 Task: Find connections with filter location Yangshuo with filter topic #leanstartupswith filter profile language Spanish with filter current company The Muthoot Group with filter school Sri Muthukumaran Institute Of Technology with filter industry Farming with filter service category Financial Advisory with filter keywords title School Bus Driver
Action: Mouse moved to (319, 151)
Screenshot: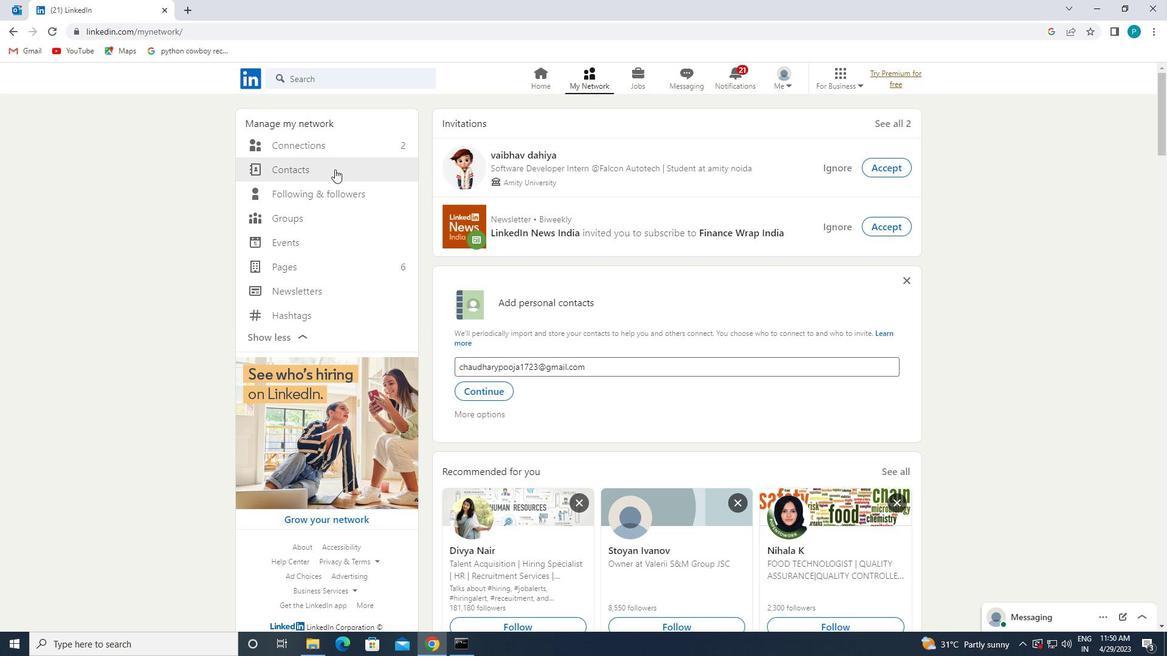 
Action: Mouse pressed left at (319, 151)
Screenshot: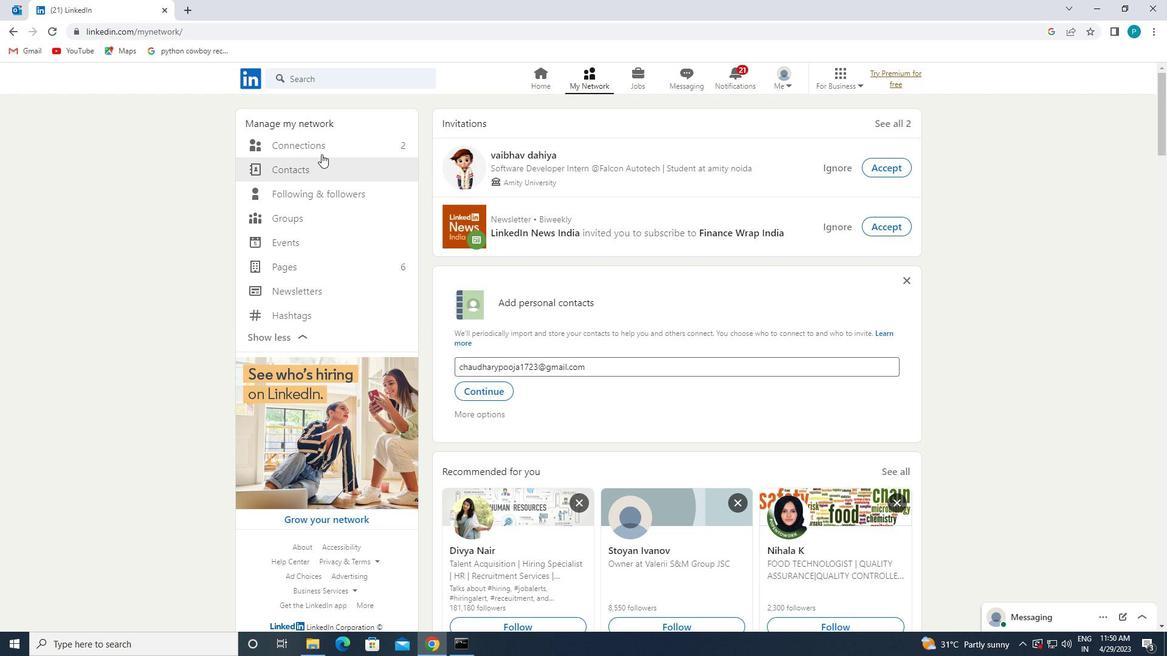 
Action: Mouse moved to (671, 147)
Screenshot: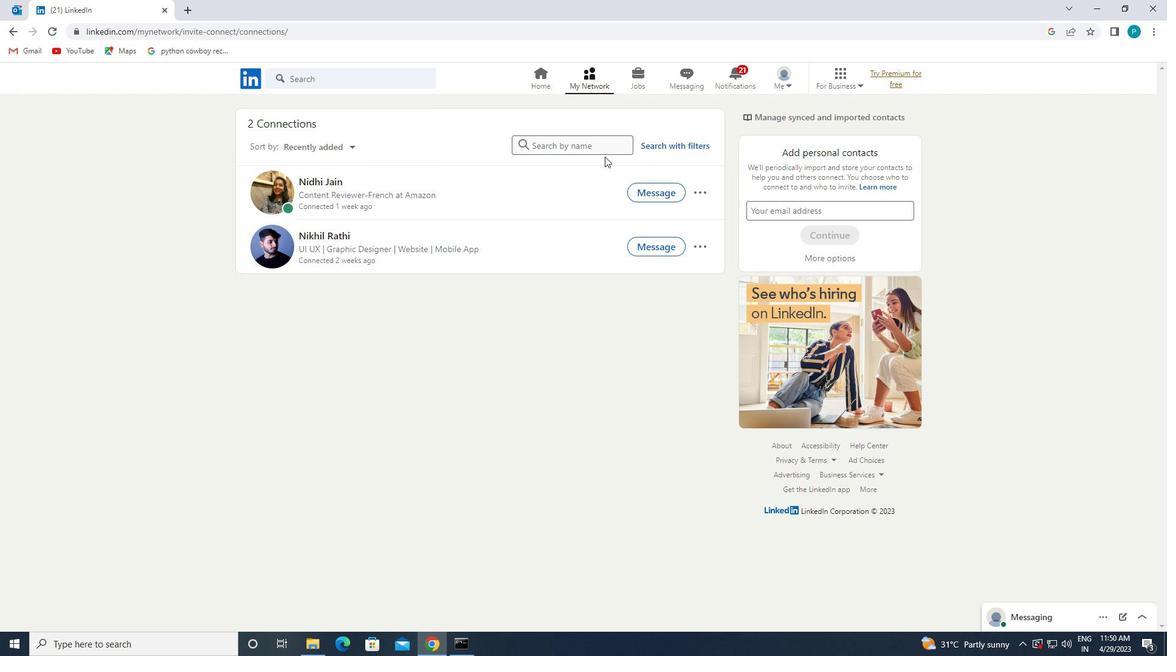 
Action: Mouse pressed left at (671, 147)
Screenshot: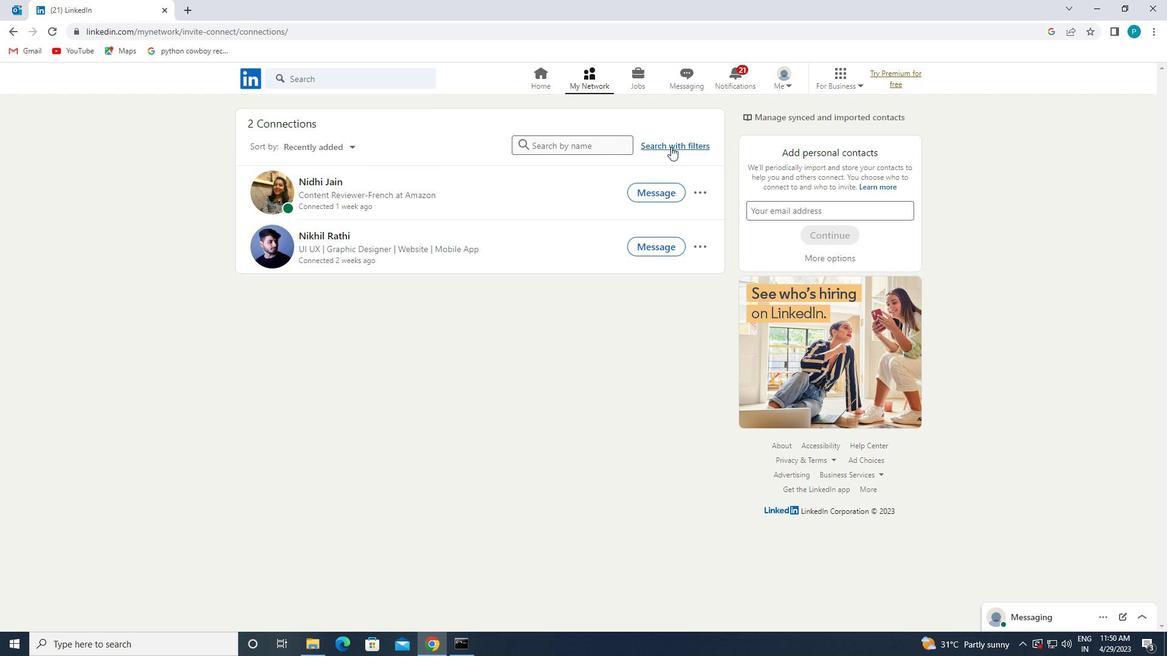 
Action: Mouse moved to (634, 118)
Screenshot: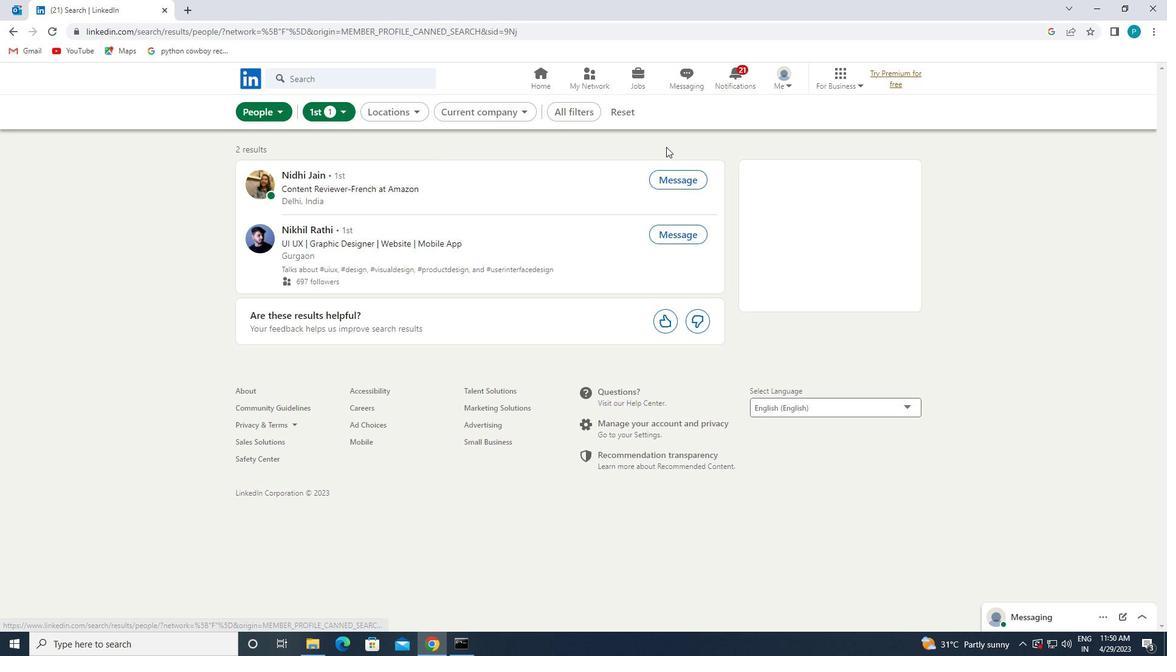 
Action: Mouse pressed left at (634, 118)
Screenshot: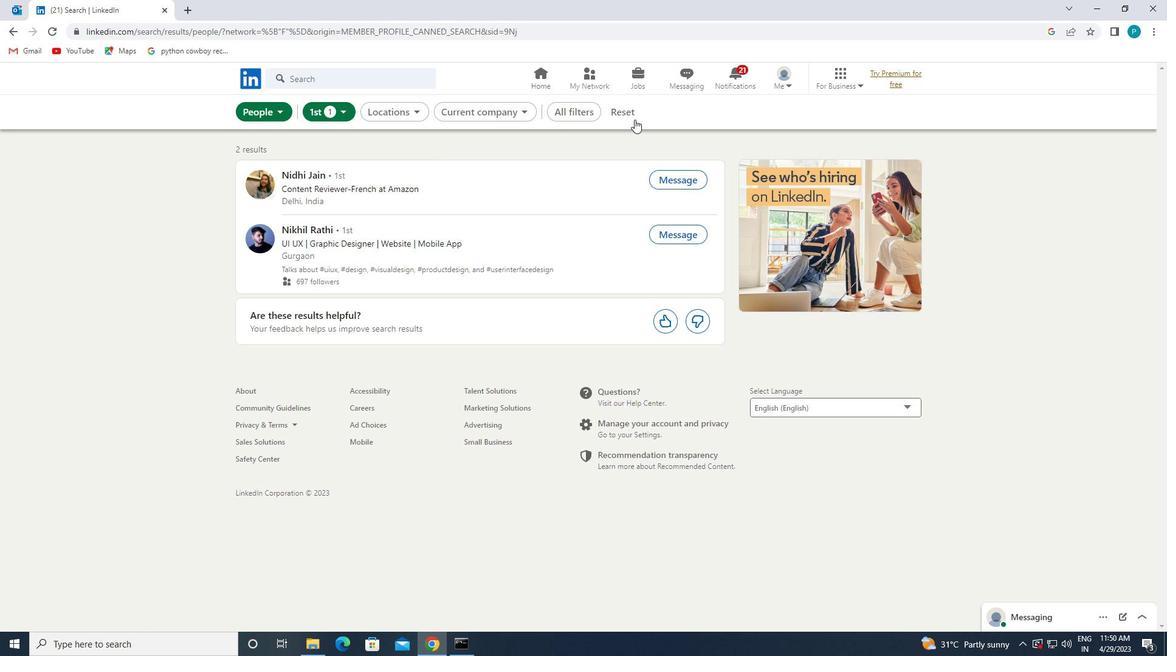 
Action: Mouse moved to (584, 116)
Screenshot: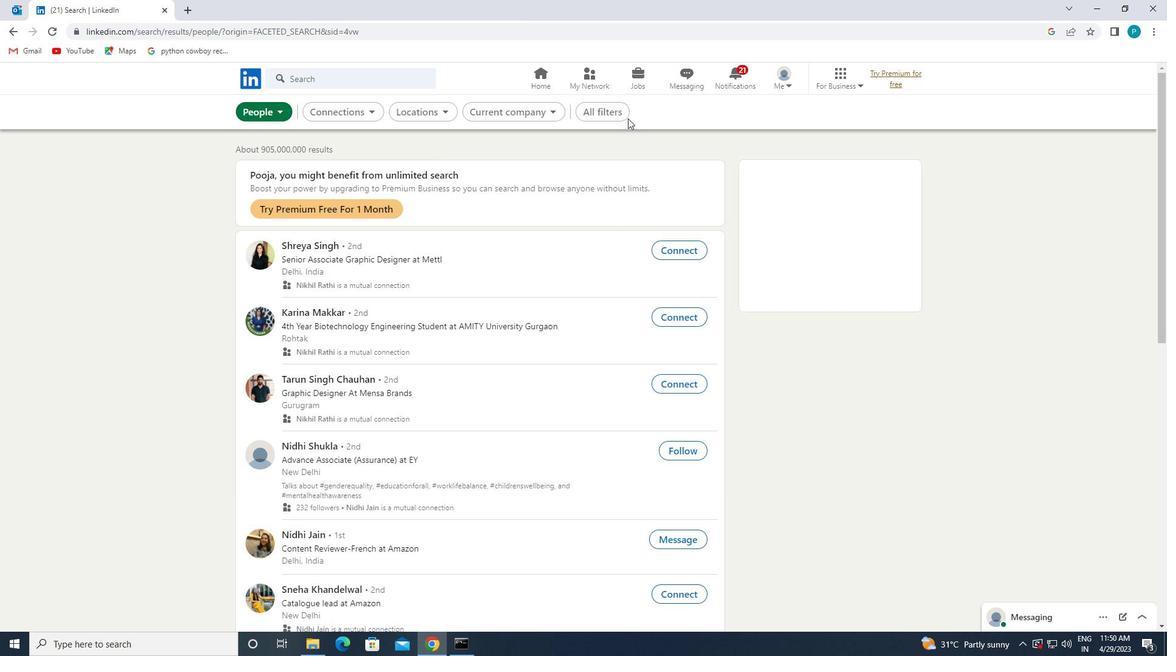 
Action: Mouse pressed left at (584, 116)
Screenshot: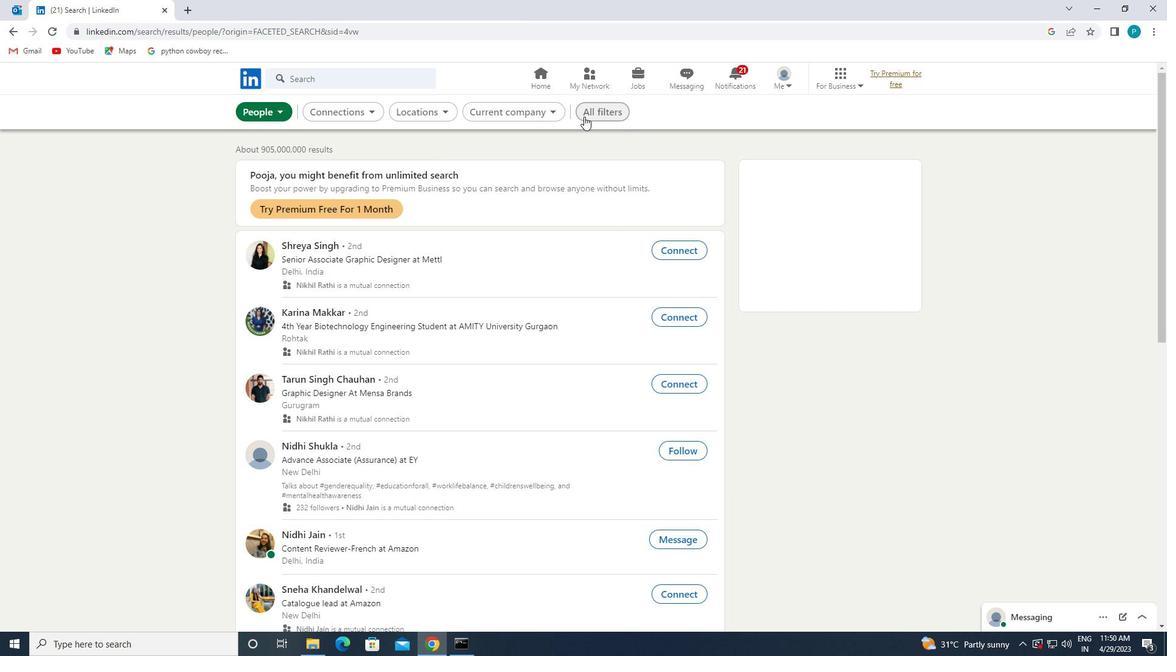 
Action: Mouse moved to (916, 438)
Screenshot: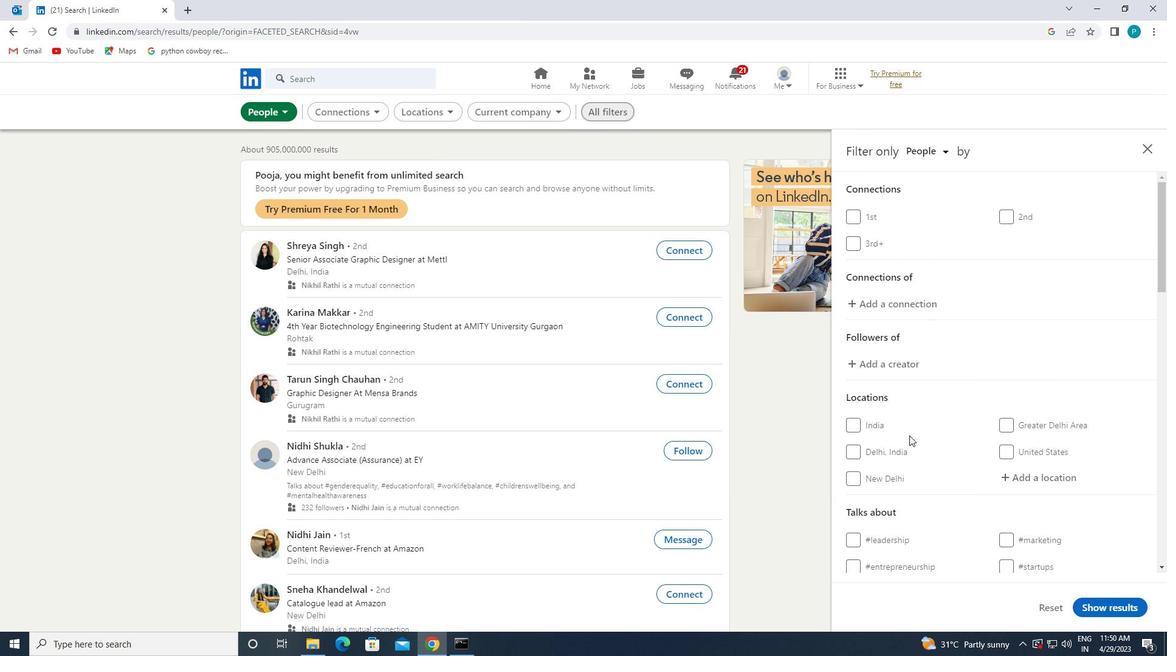 
Action: Mouse scrolled (916, 437) with delta (0, 0)
Screenshot: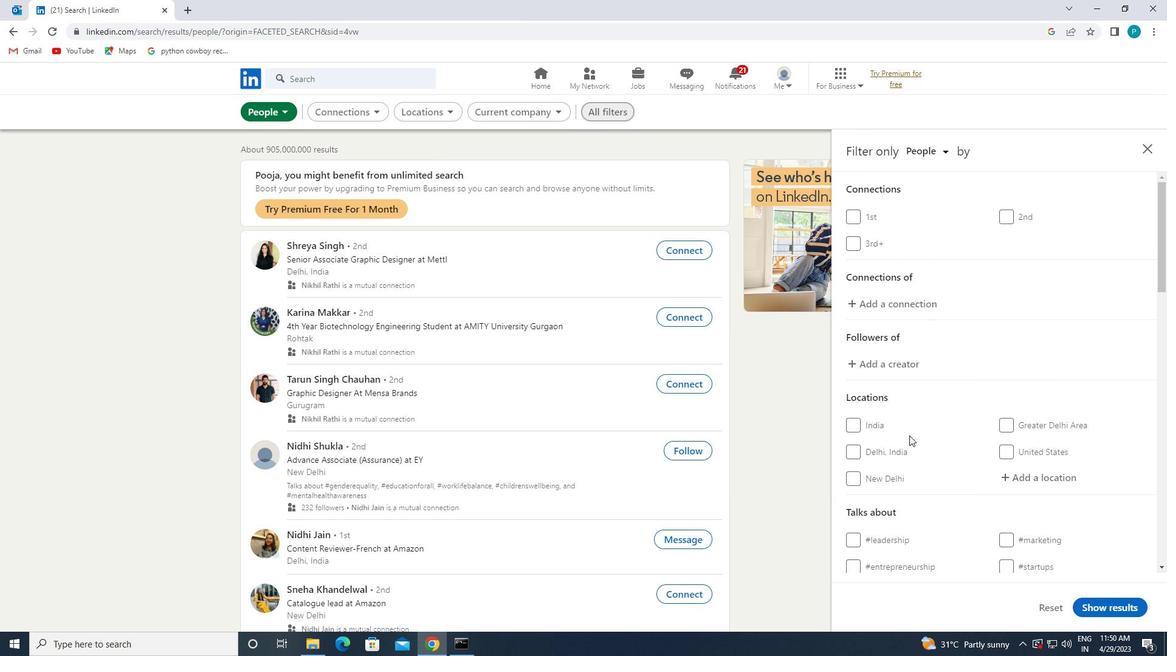 
Action: Mouse moved to (1003, 412)
Screenshot: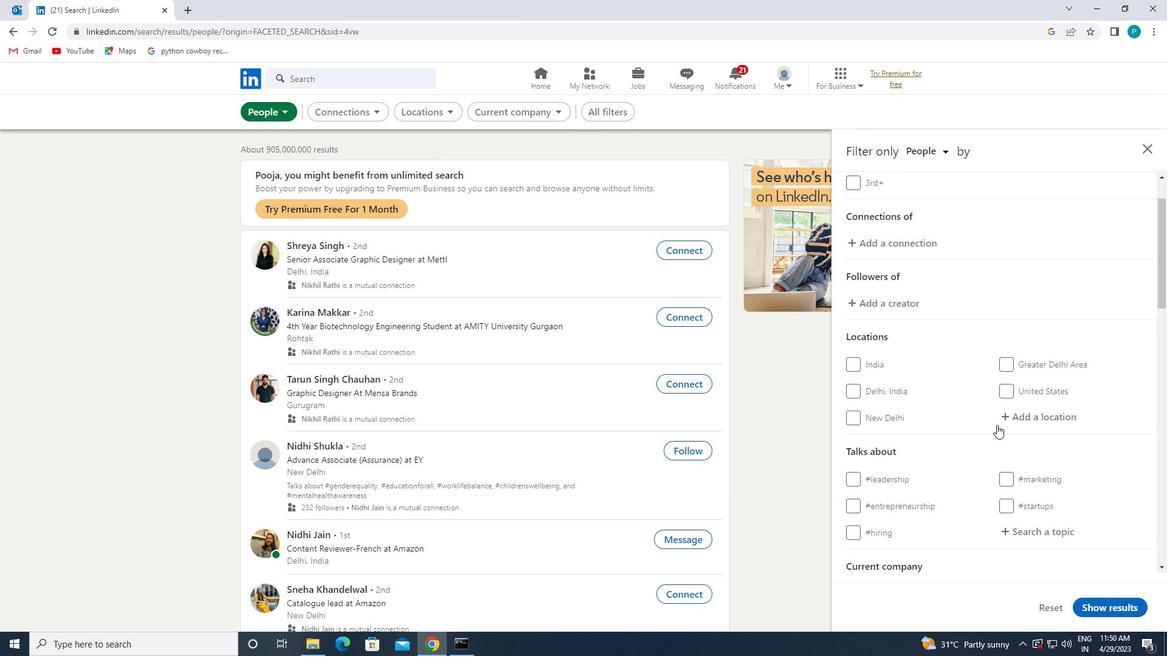 
Action: Mouse pressed left at (1003, 412)
Screenshot: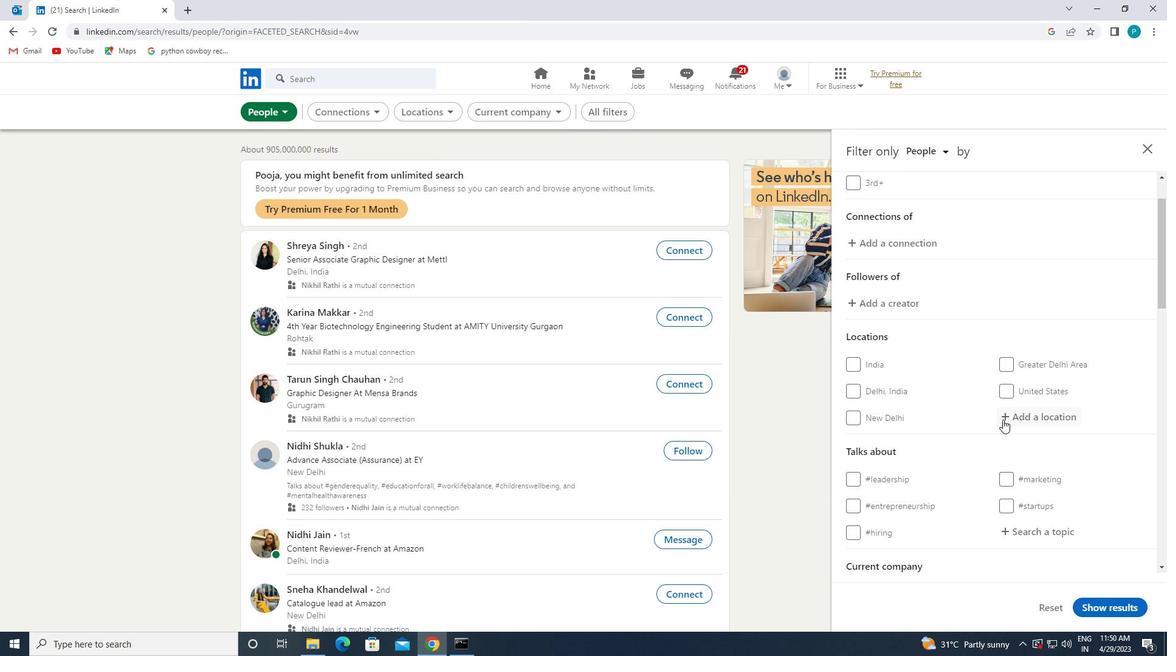 
Action: Mouse moved to (1003, 415)
Screenshot: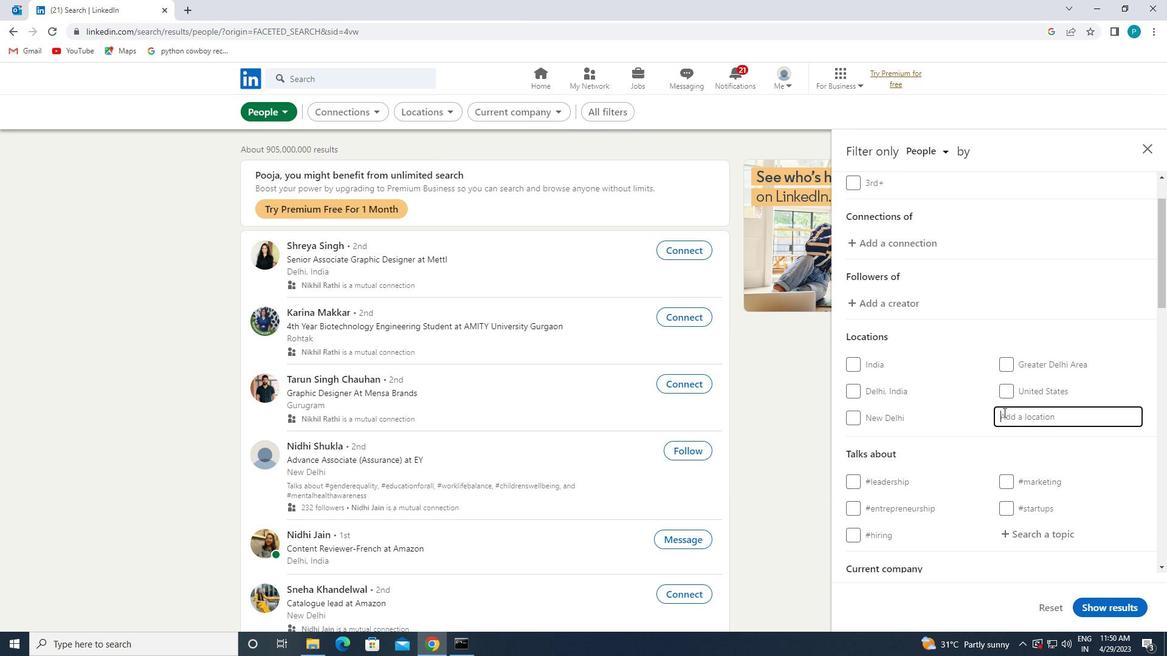
Action: Key pressed <Key.caps_lock>y<Key.caps_lock>angshuo
Screenshot: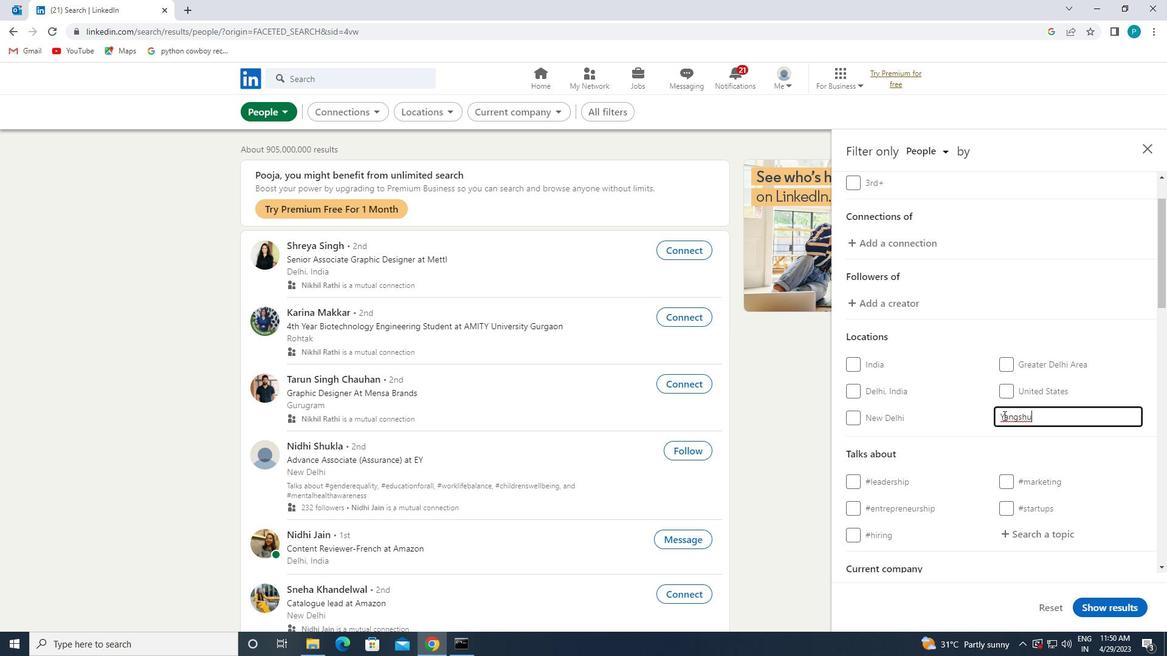 
Action: Mouse moved to (1023, 529)
Screenshot: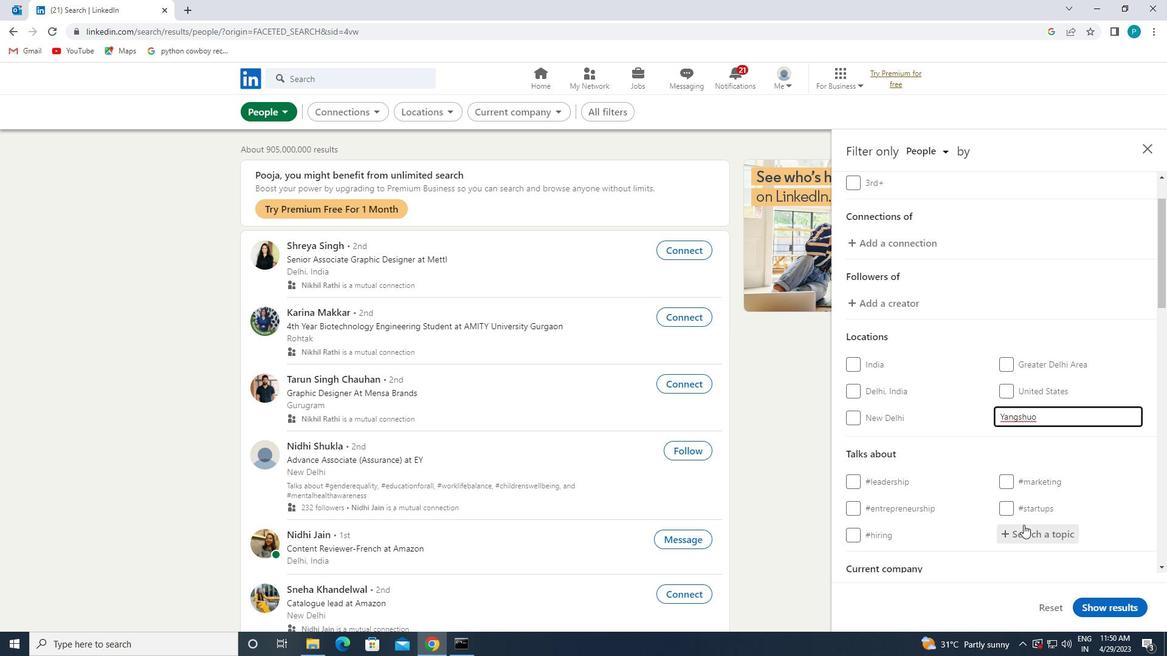 
Action: Mouse pressed left at (1023, 529)
Screenshot: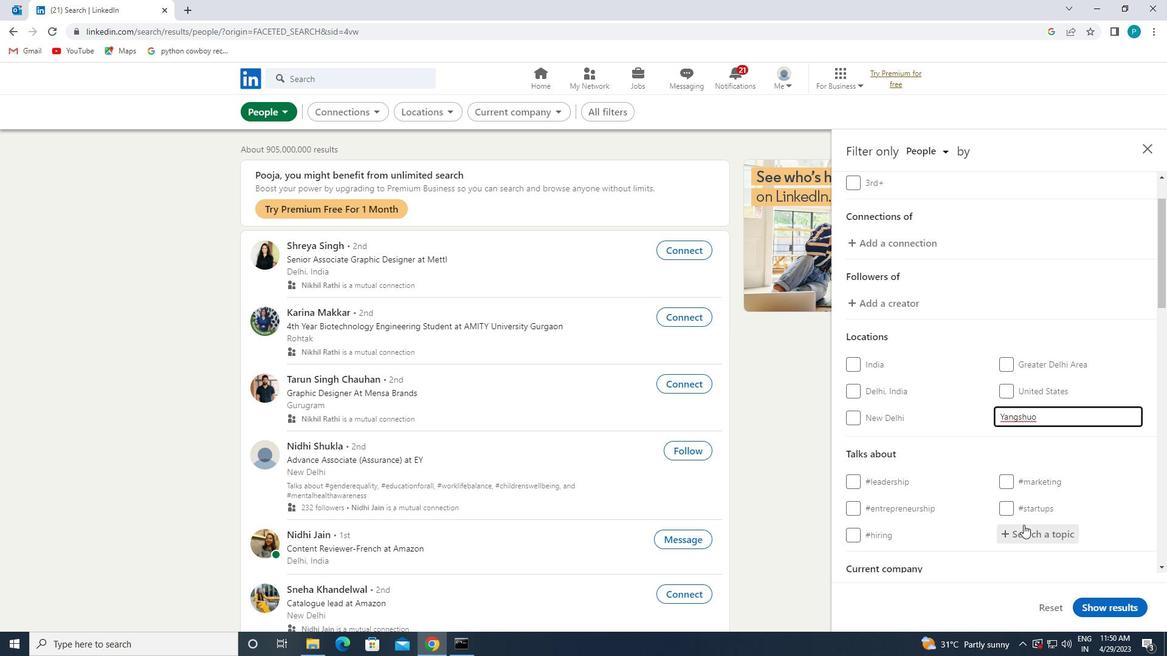 
Action: Mouse moved to (1020, 522)
Screenshot: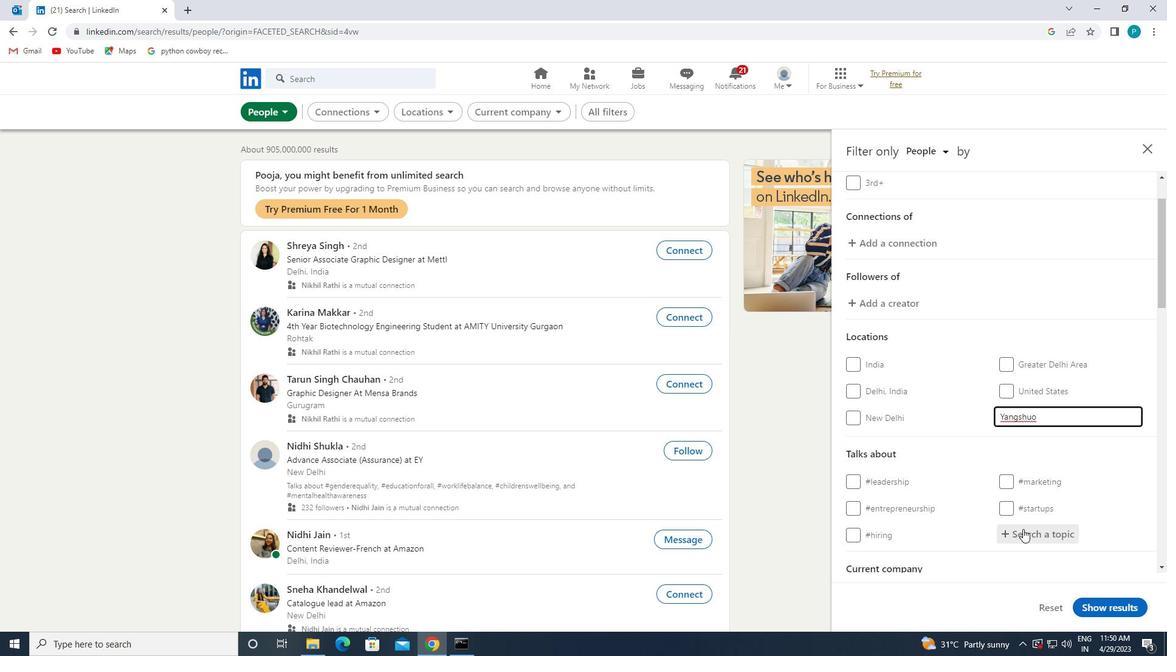 
Action: Key pressed <Key.shift><Key.shift>#LEAR<Key.backspace><Key.backspace>ANSTARTUP
Screenshot: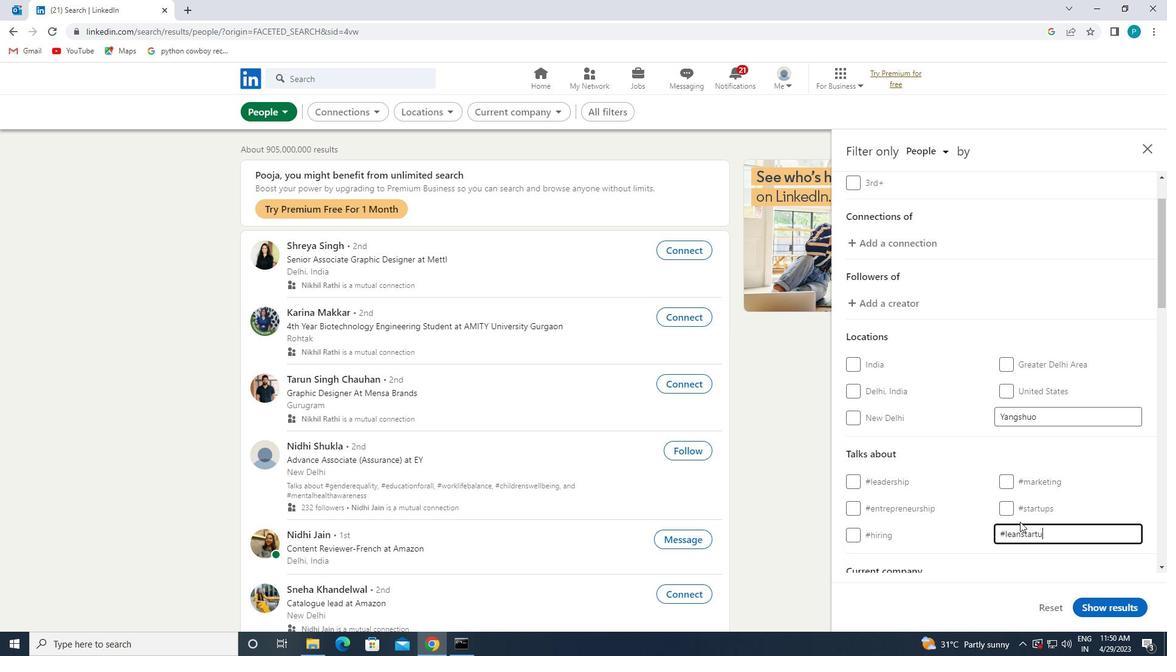 
Action: Mouse moved to (1046, 514)
Screenshot: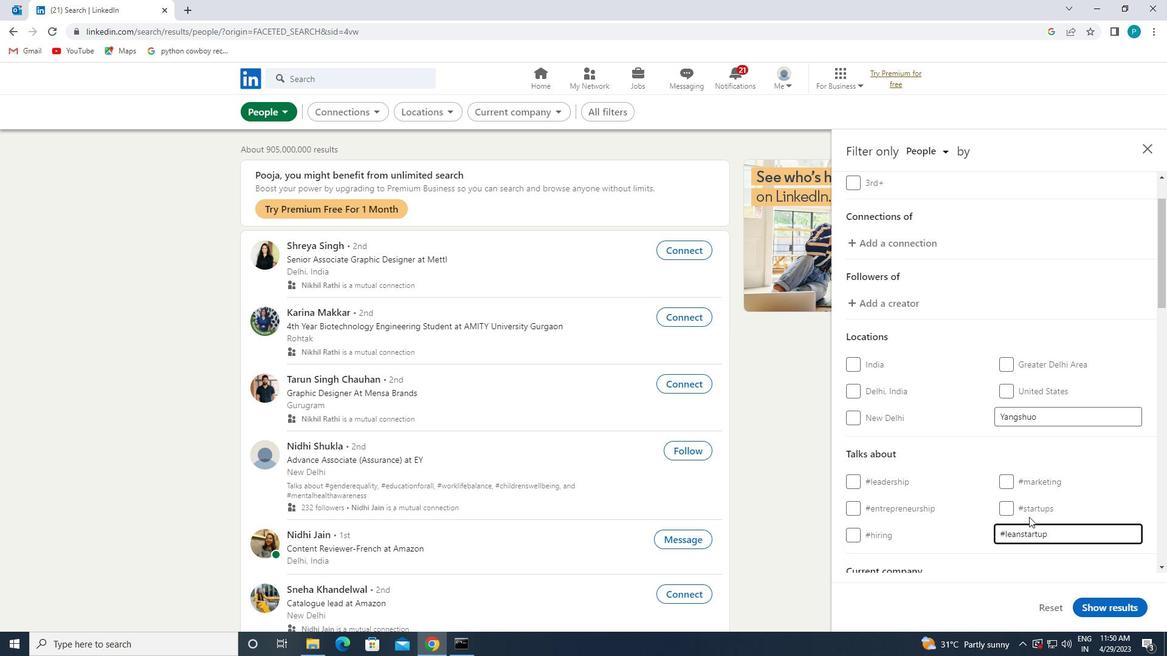 
Action: Key pressed S
Screenshot: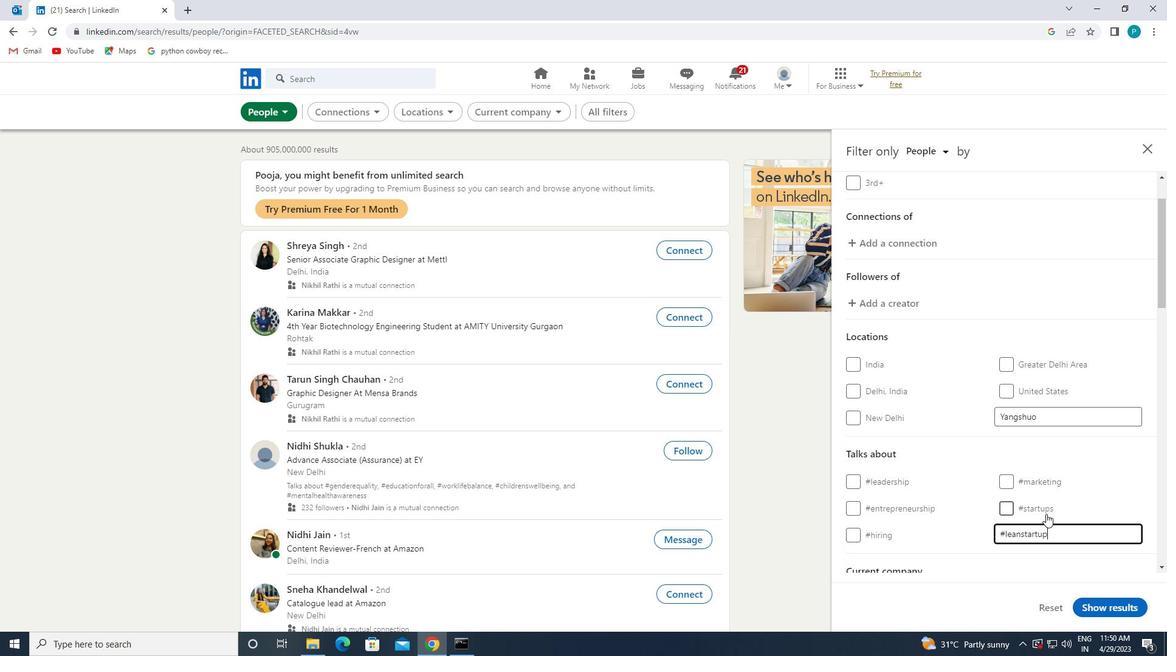 
Action: Mouse moved to (1055, 404)
Screenshot: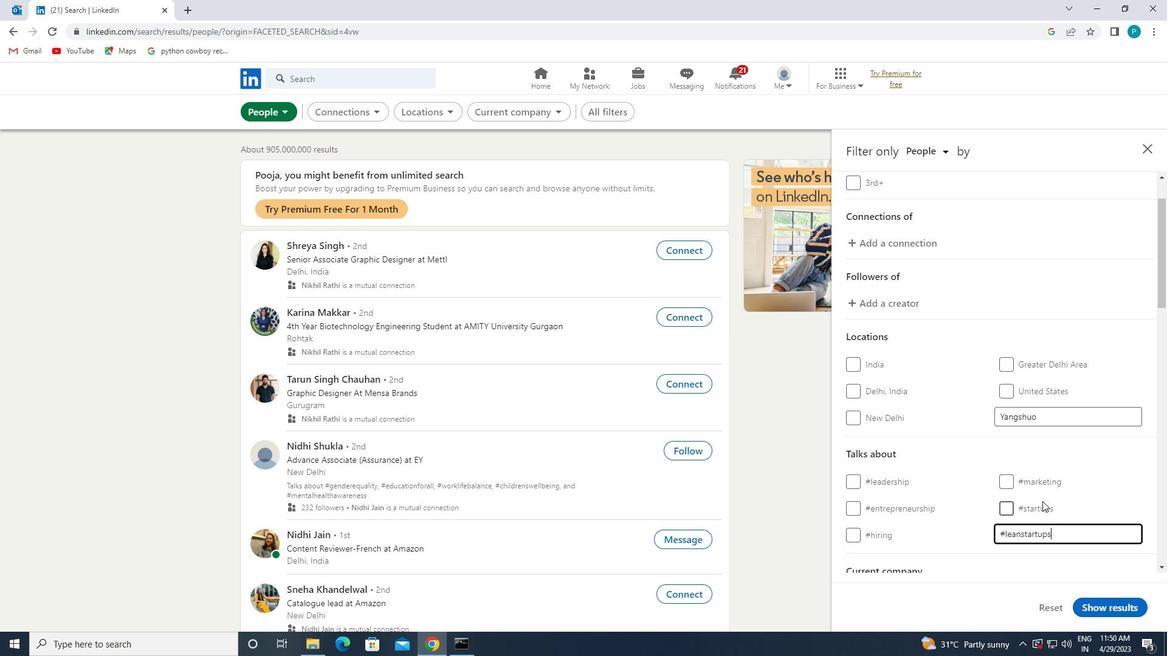 
Action: Mouse scrolled (1055, 404) with delta (0, 0)
Screenshot: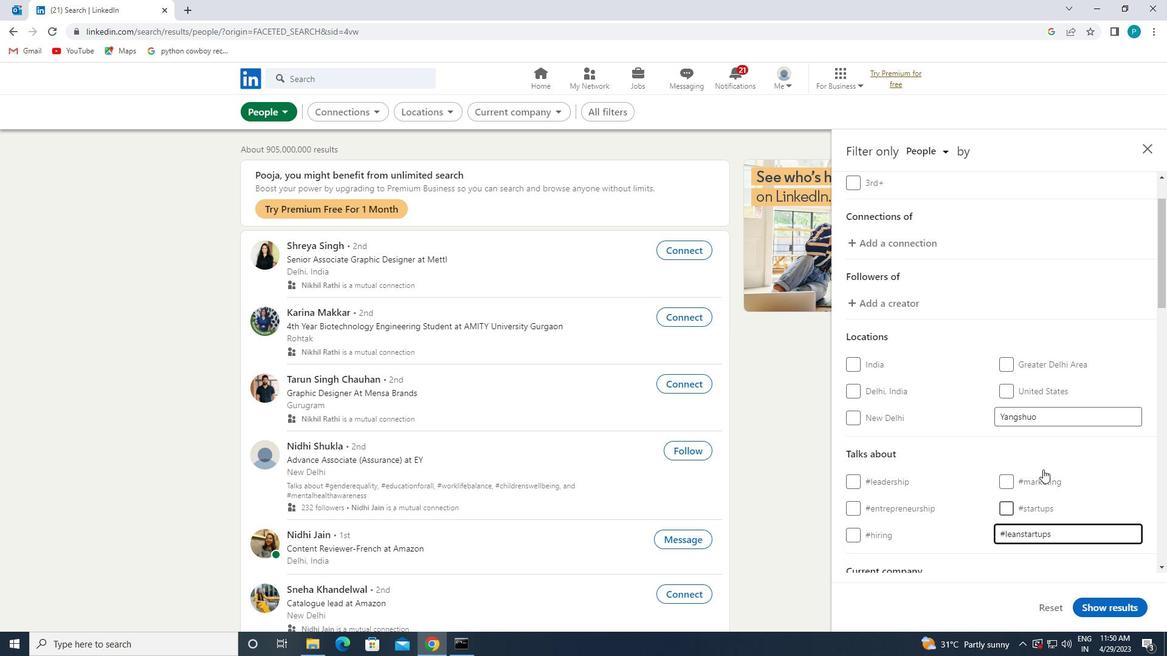 
Action: Mouse scrolled (1055, 404) with delta (0, 0)
Screenshot: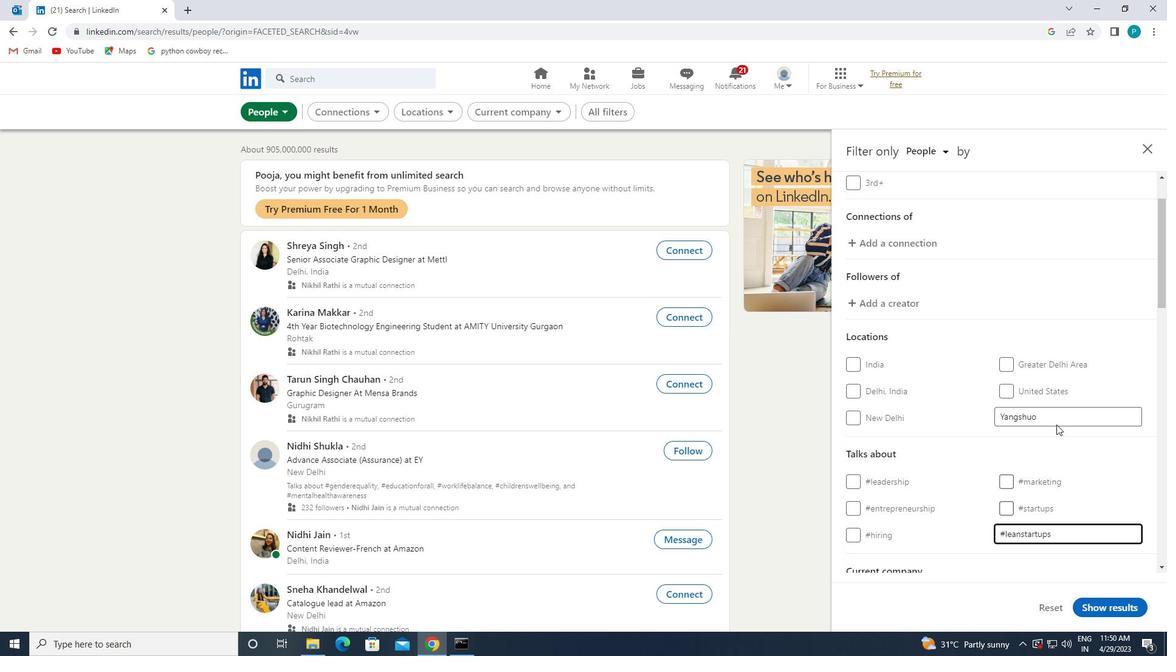 
Action: Mouse moved to (1055, 404)
Screenshot: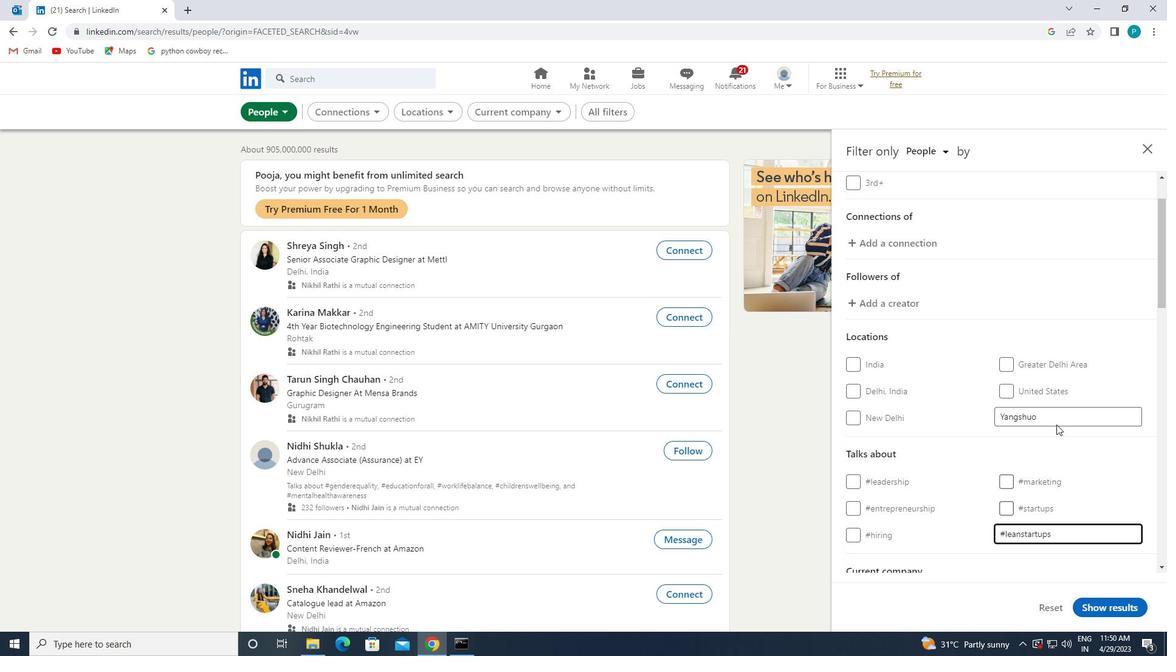 
Action: Mouse scrolled (1055, 404) with delta (0, 0)
Screenshot: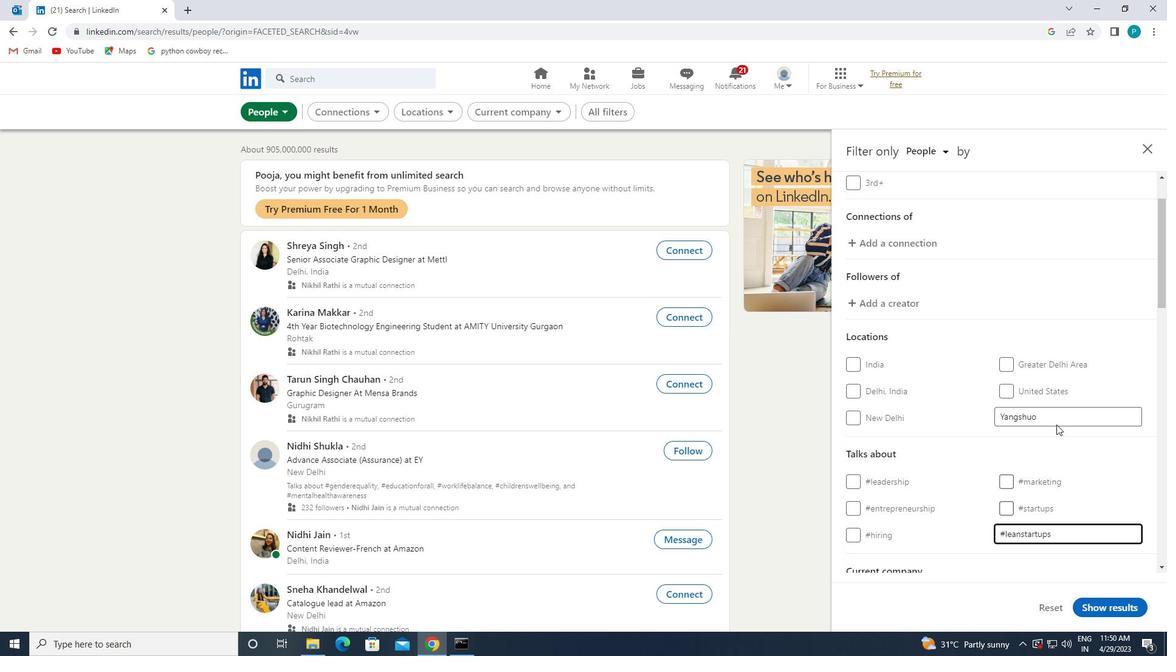 
Action: Mouse moved to (981, 454)
Screenshot: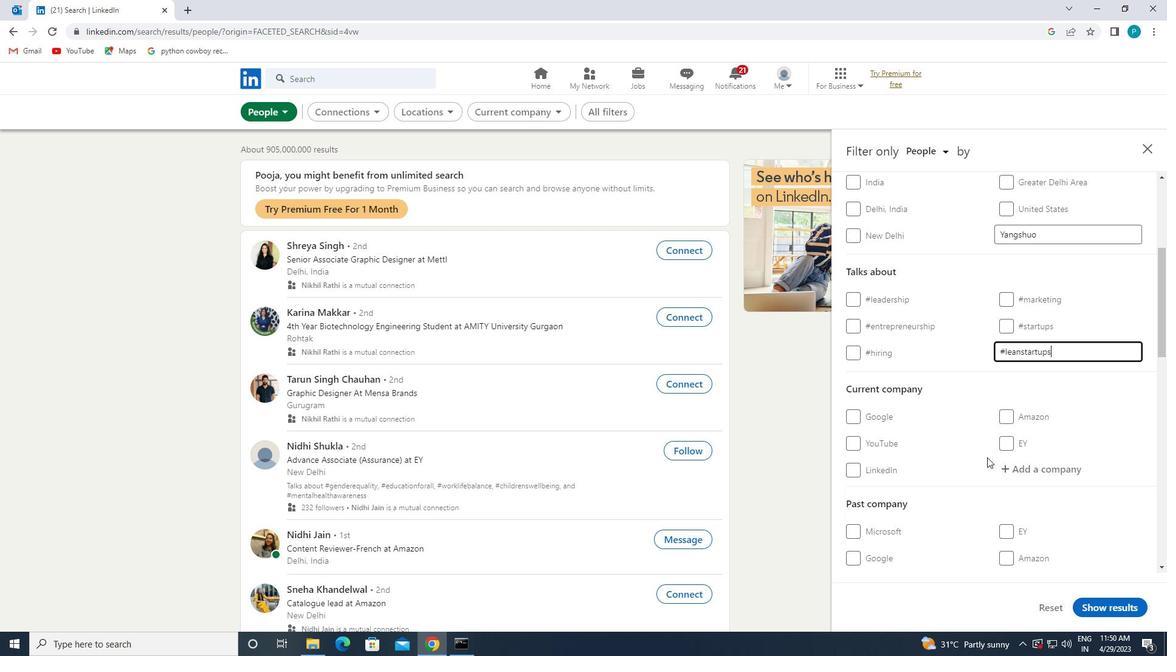 
Action: Mouse scrolled (981, 453) with delta (0, 0)
Screenshot: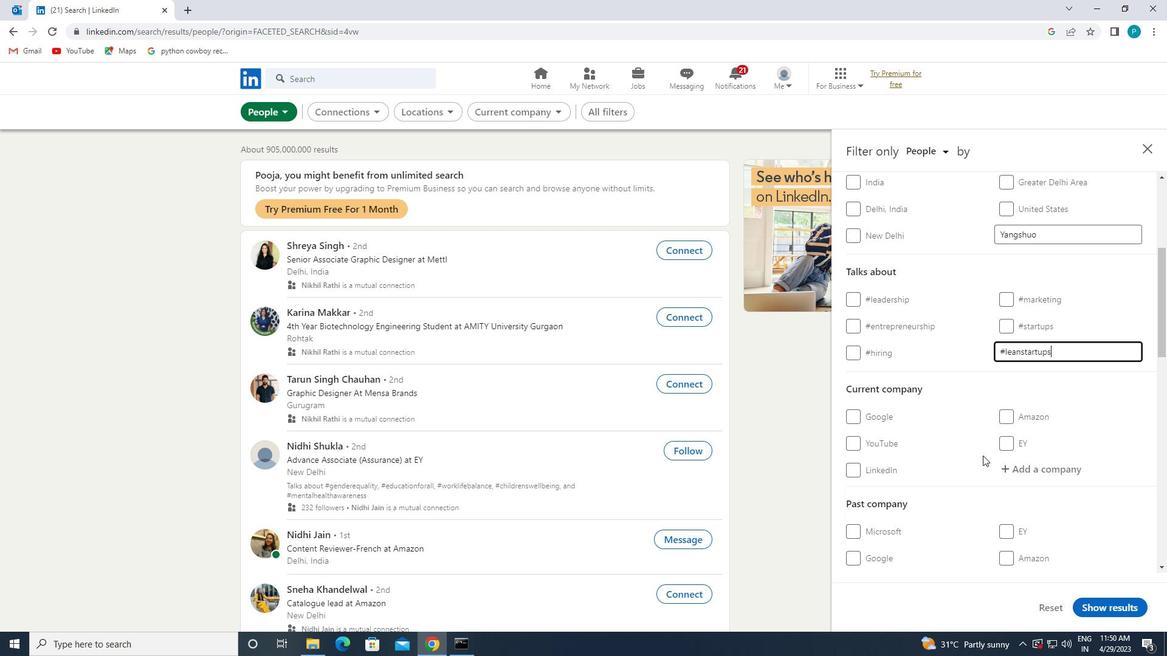 
Action: Mouse moved to (981, 454)
Screenshot: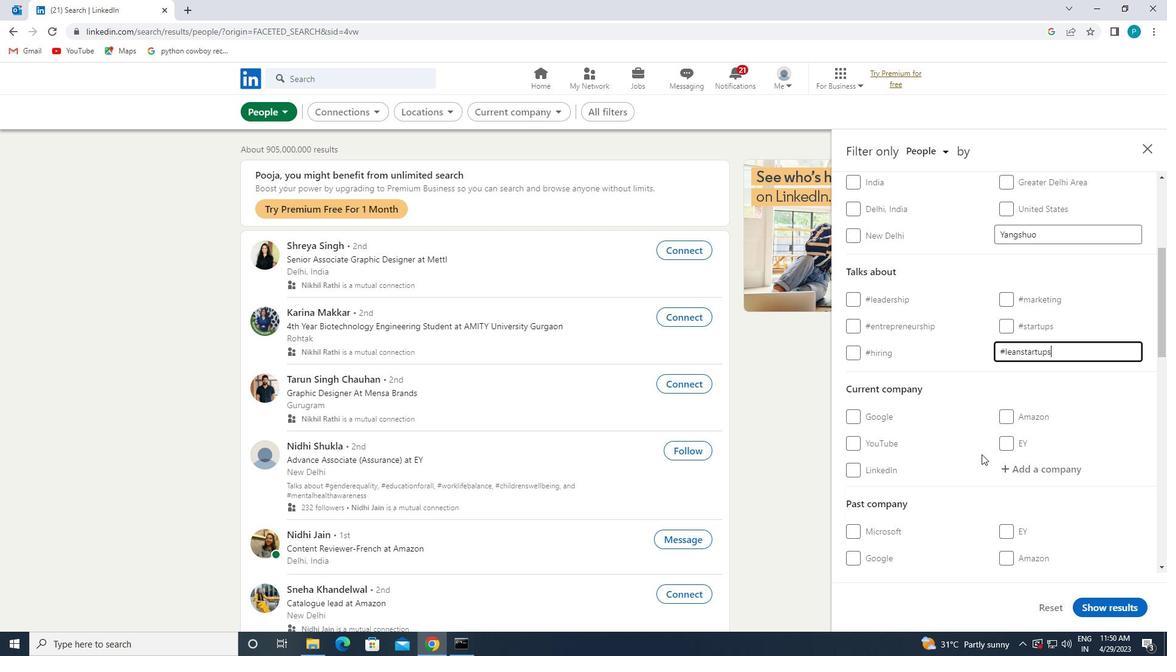 
Action: Mouse scrolled (981, 453) with delta (0, 0)
Screenshot: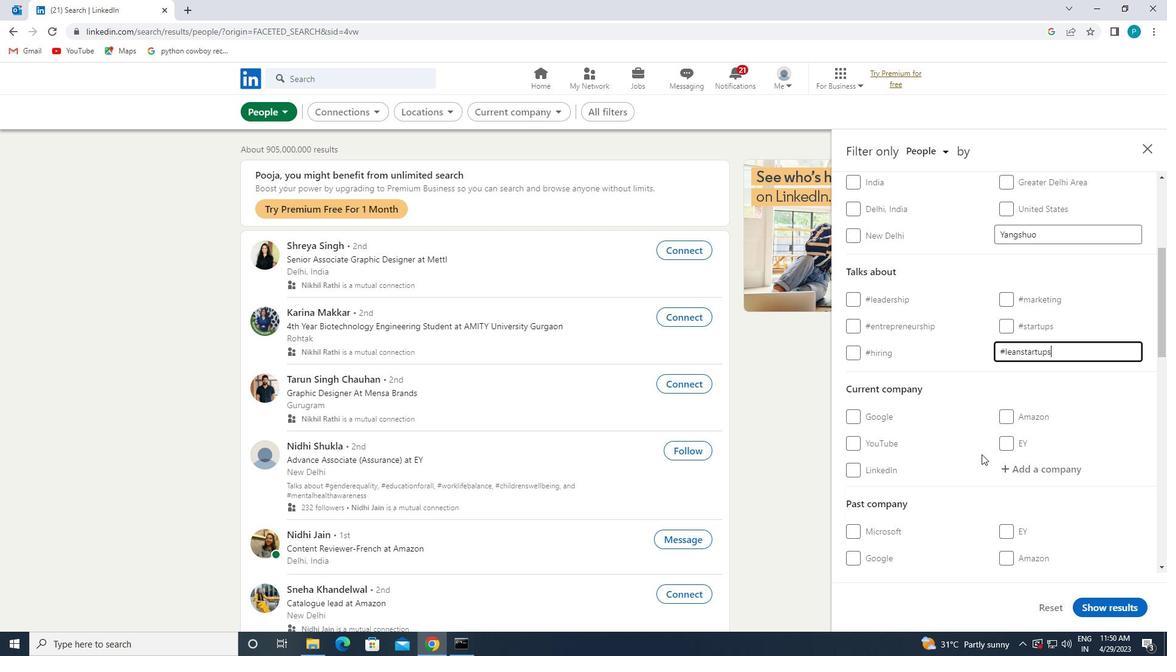 
Action: Mouse moved to (973, 452)
Screenshot: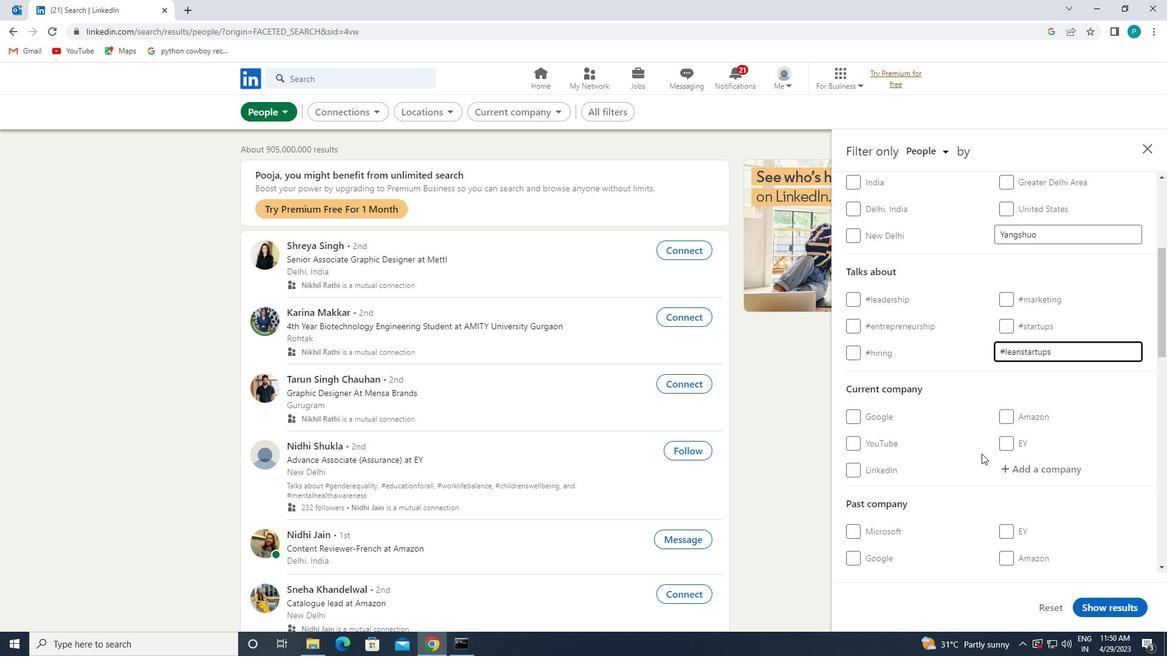 
Action: Mouse scrolled (973, 451) with delta (0, 0)
Screenshot: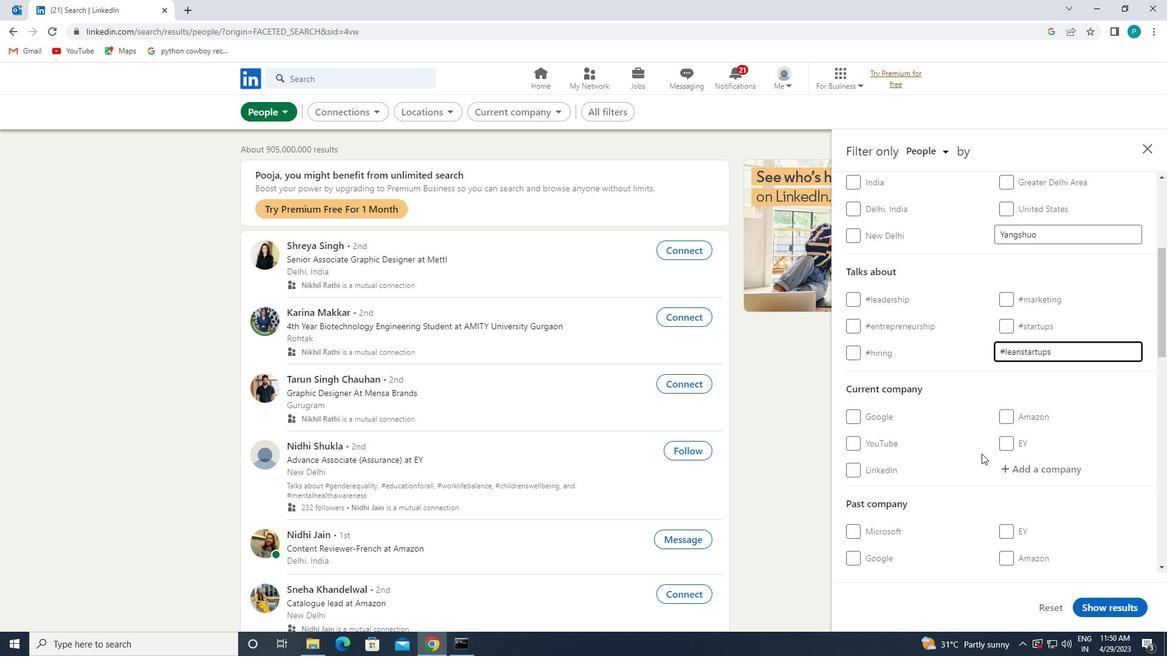 
Action: Mouse moved to (962, 450)
Screenshot: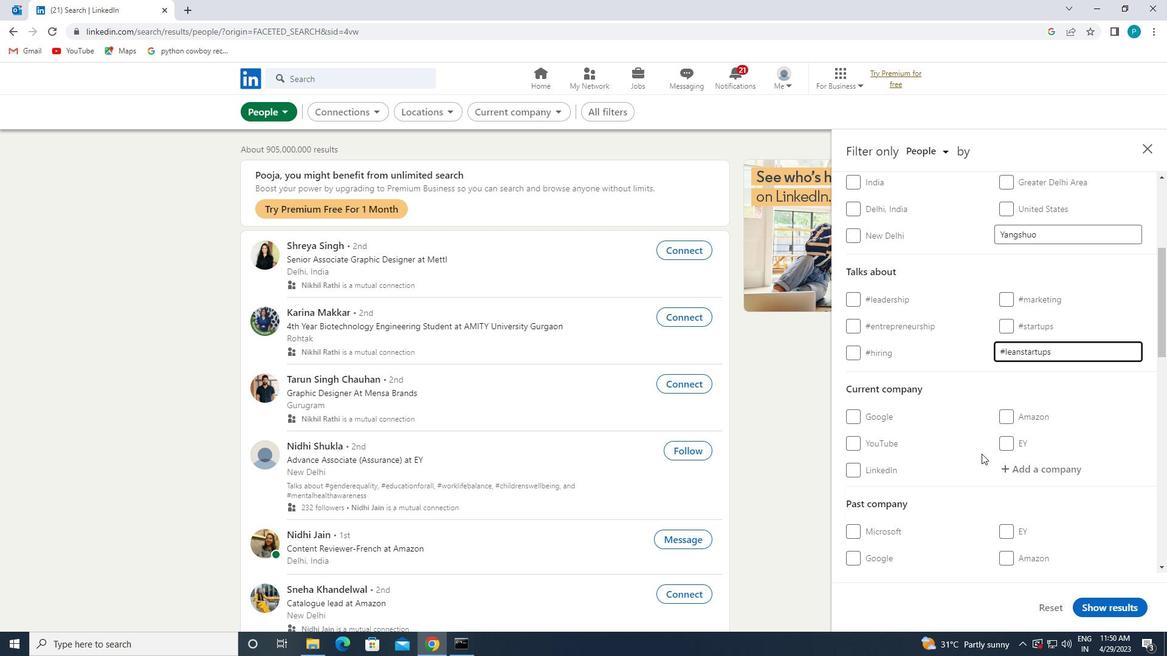 
Action: Mouse scrolled (962, 449) with delta (0, 0)
Screenshot: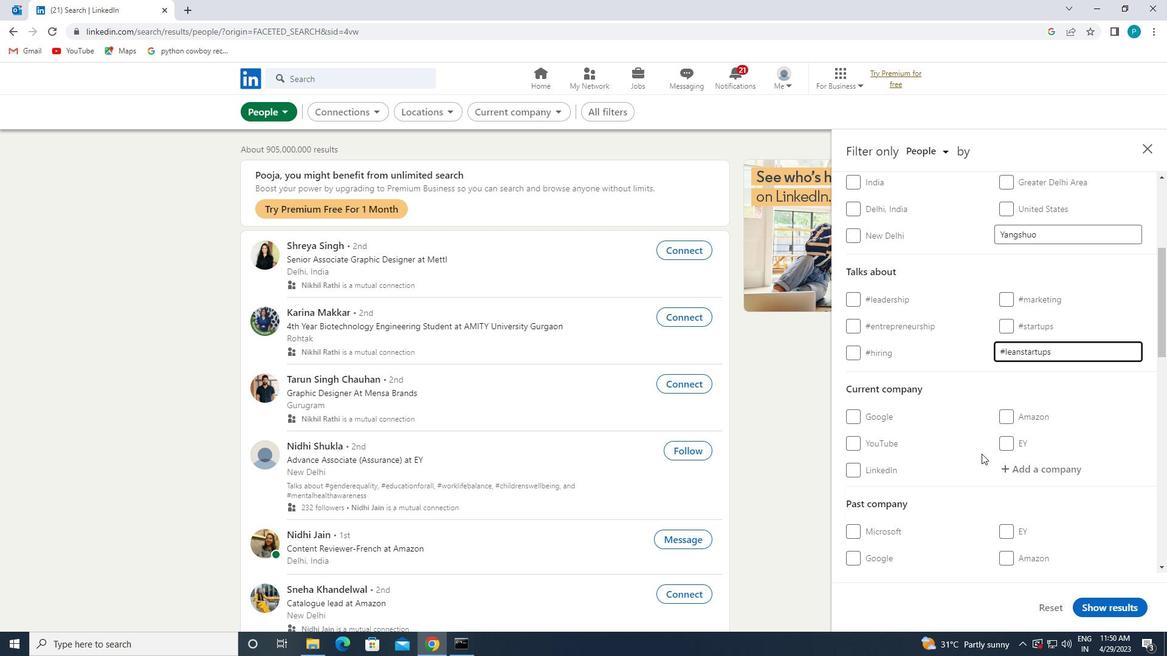 
Action: Mouse moved to (960, 449)
Screenshot: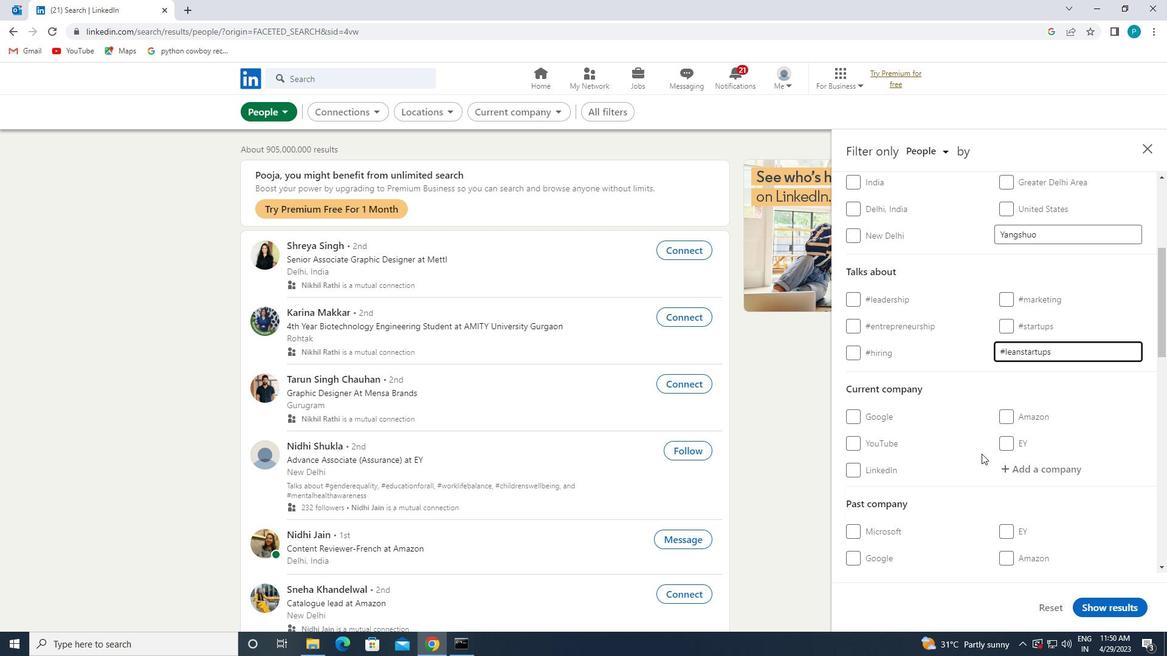 
Action: Mouse scrolled (960, 449) with delta (0, 0)
Screenshot: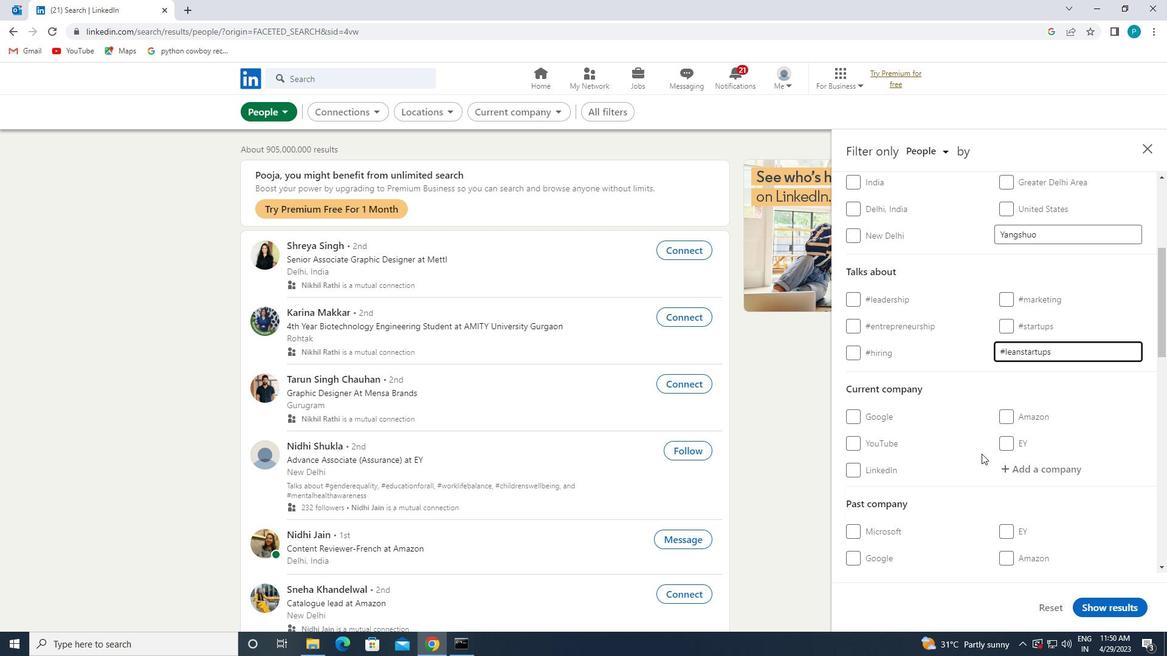
Action: Mouse moved to (919, 440)
Screenshot: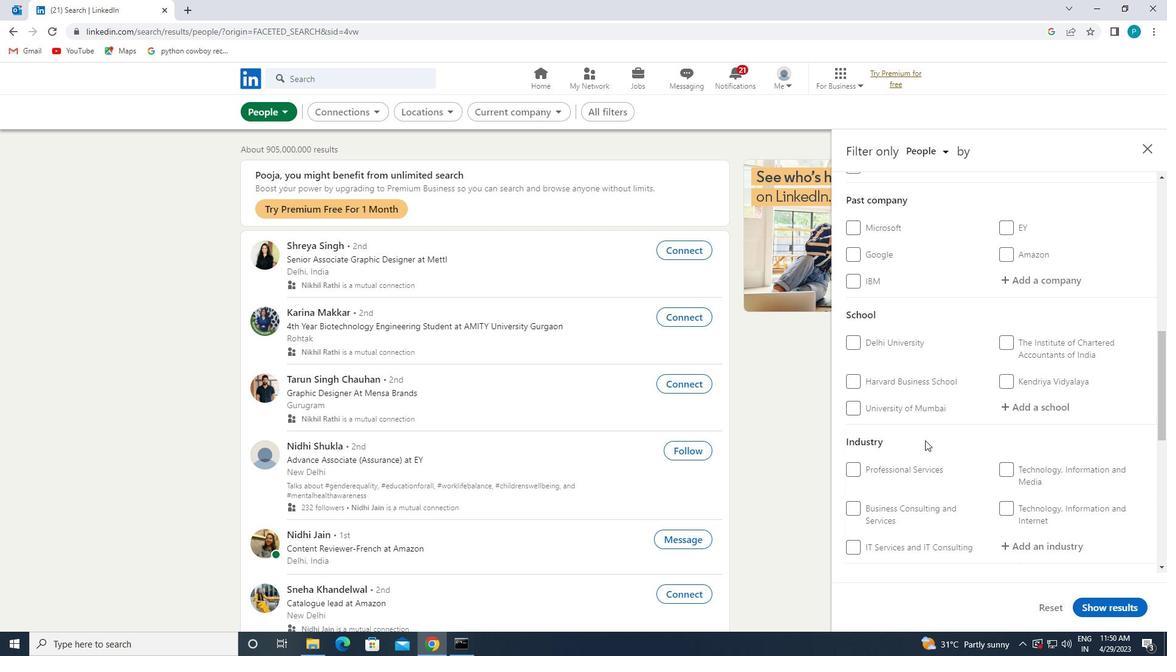
Action: Mouse scrolled (919, 439) with delta (0, 0)
Screenshot: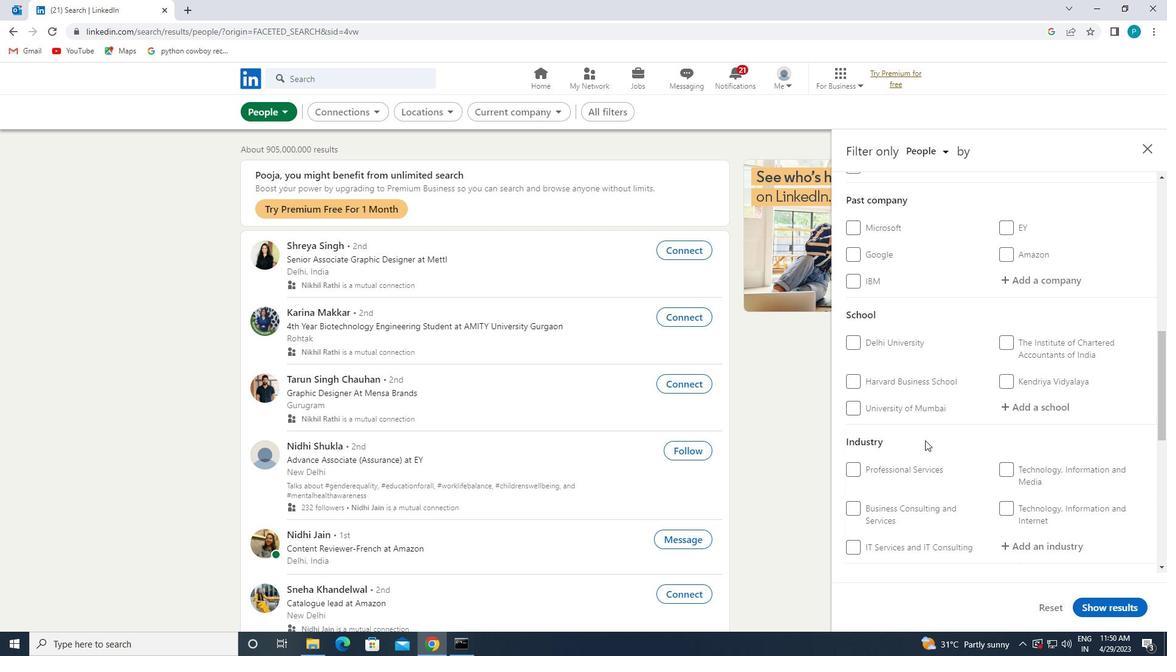 
Action: Mouse moved to (918, 439)
Screenshot: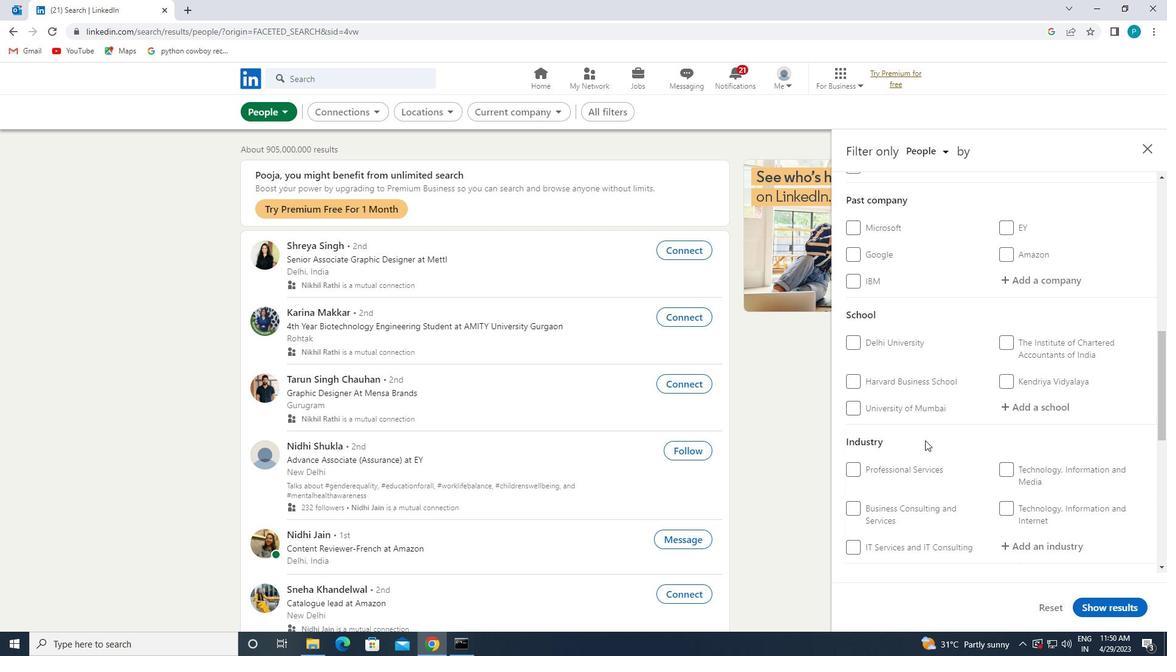 
Action: Mouse scrolled (918, 438) with delta (0, 0)
Screenshot: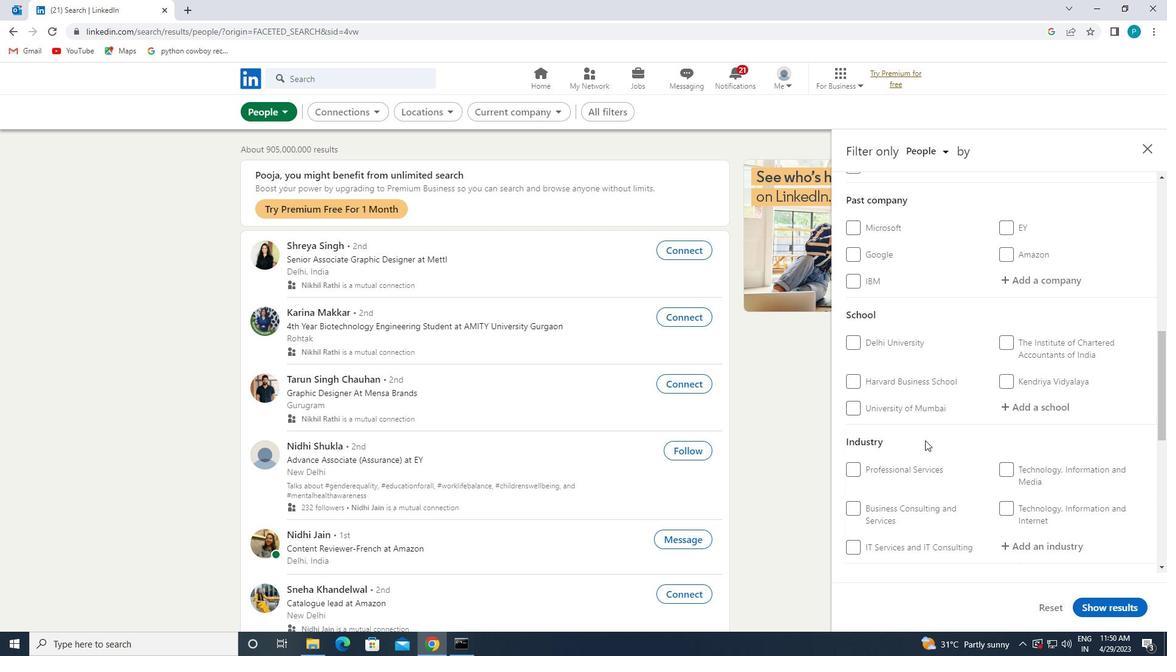 
Action: Mouse scrolled (918, 438) with delta (0, 0)
Screenshot: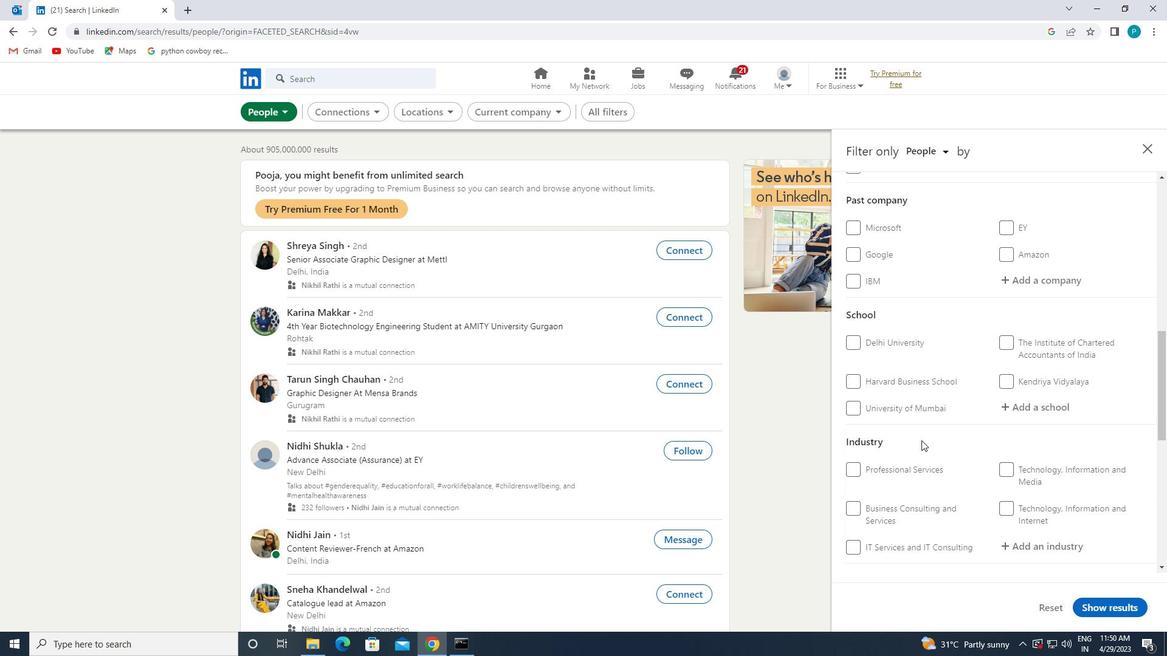 
Action: Mouse moved to (891, 455)
Screenshot: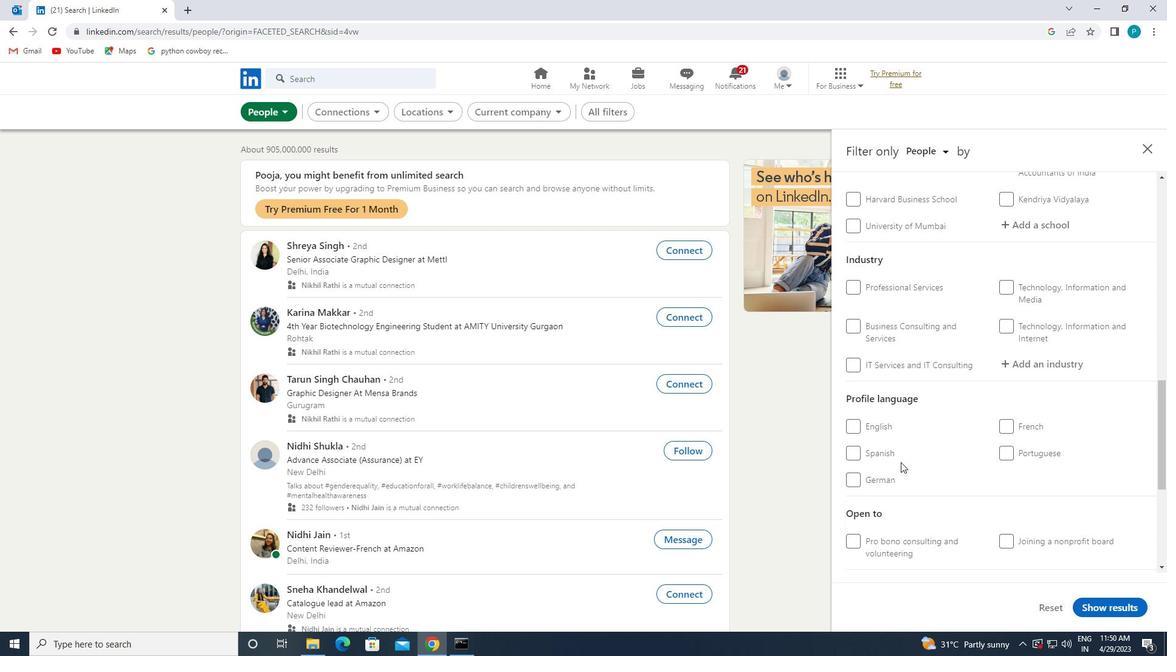 
Action: Mouse pressed left at (891, 455)
Screenshot: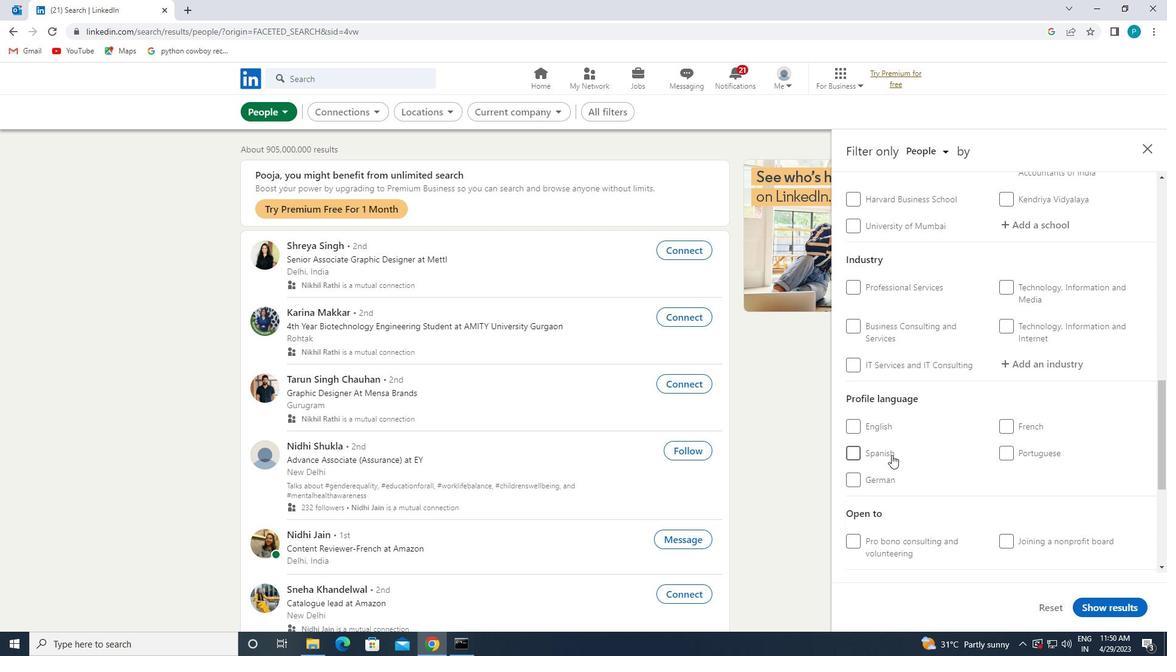 
Action: Mouse moved to (972, 435)
Screenshot: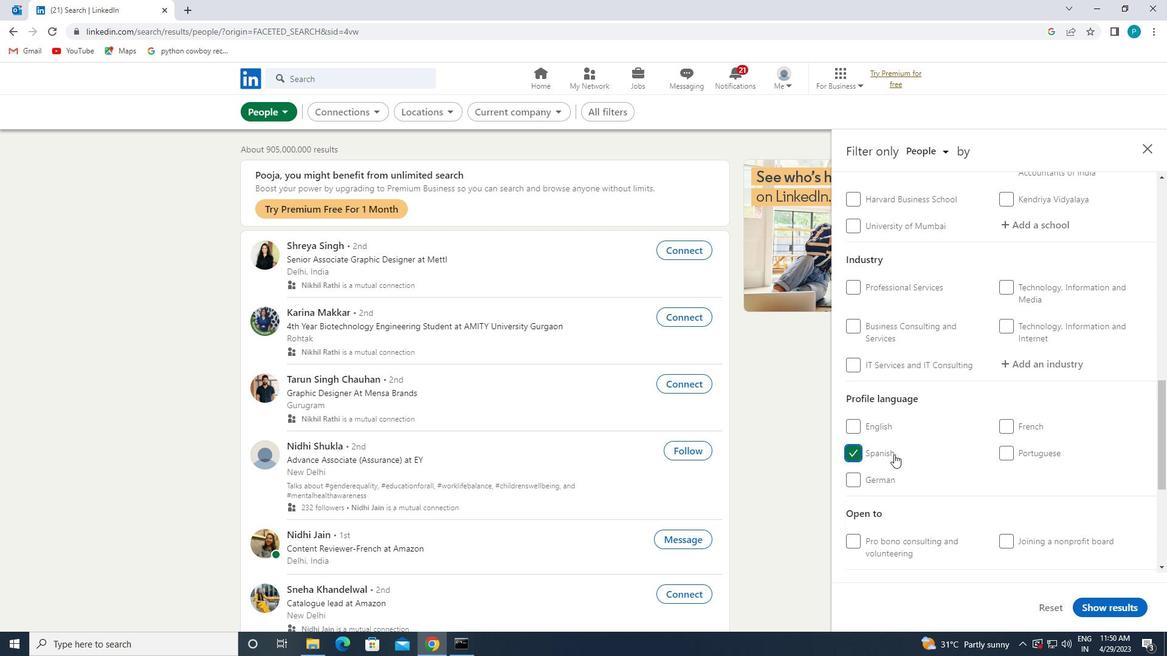 
Action: Mouse scrolled (972, 436) with delta (0, 0)
Screenshot: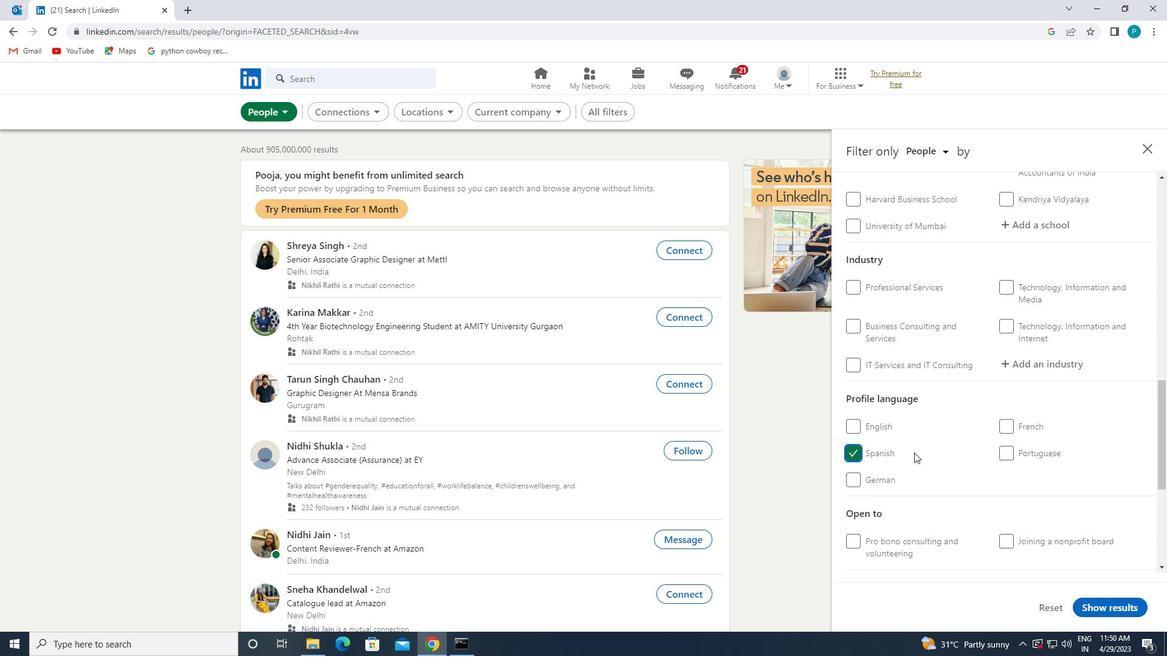 
Action: Mouse scrolled (972, 436) with delta (0, 0)
Screenshot: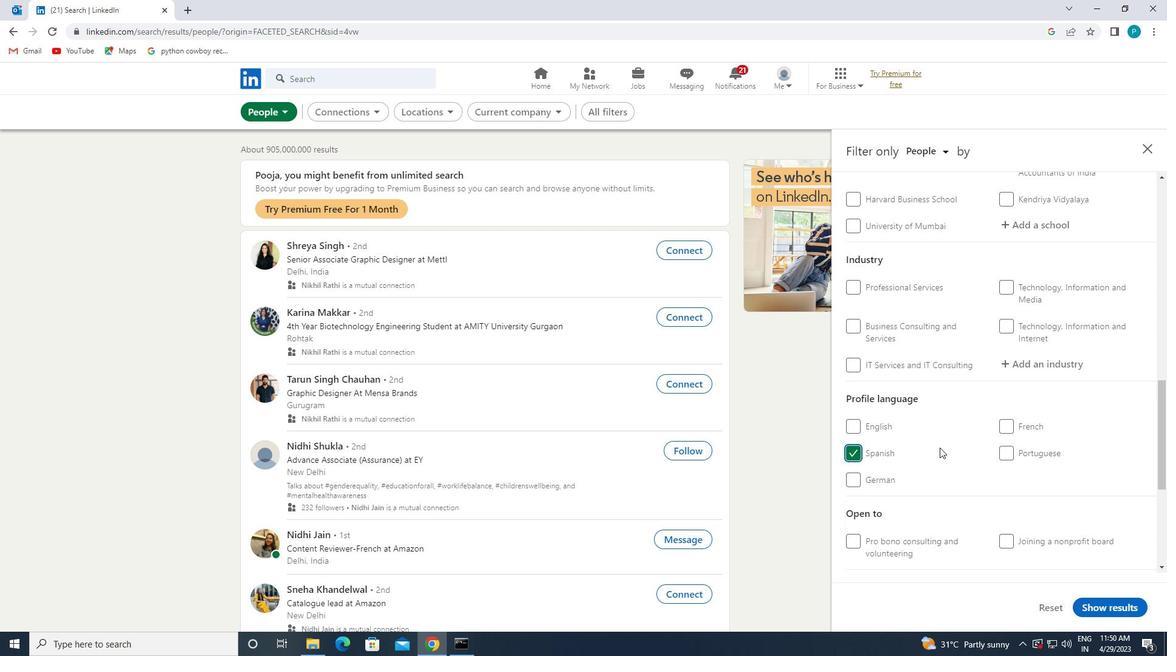 
Action: Mouse scrolled (972, 436) with delta (0, 0)
Screenshot: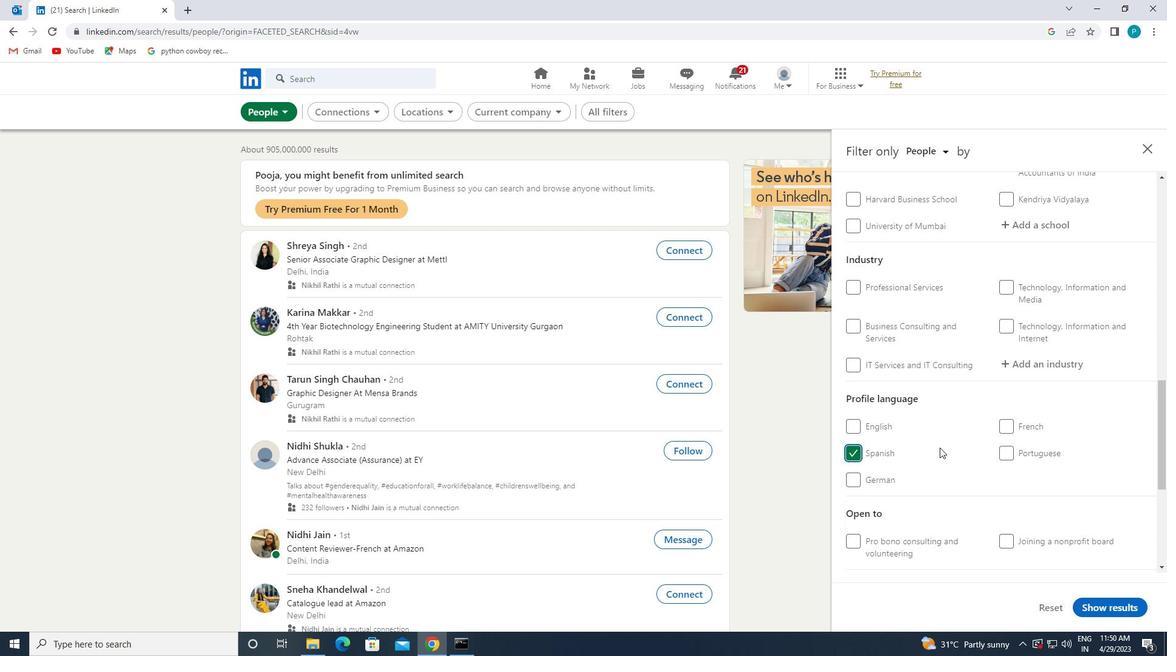 
Action: Mouse scrolled (972, 436) with delta (0, 0)
Screenshot: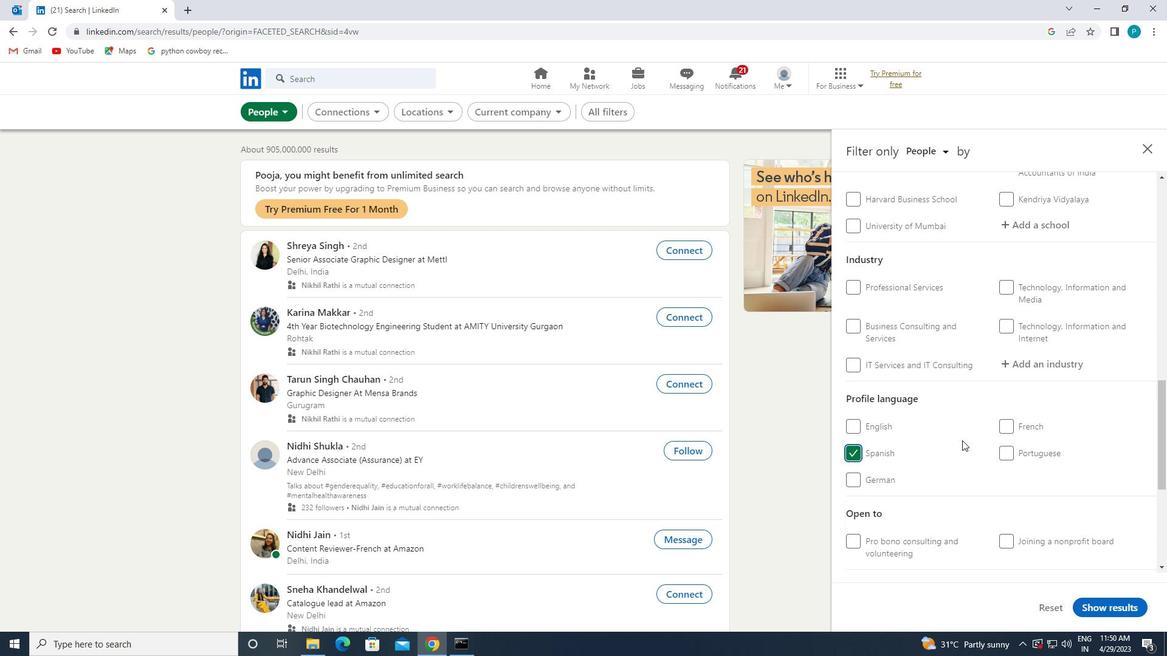 
Action: Mouse moved to (965, 389)
Screenshot: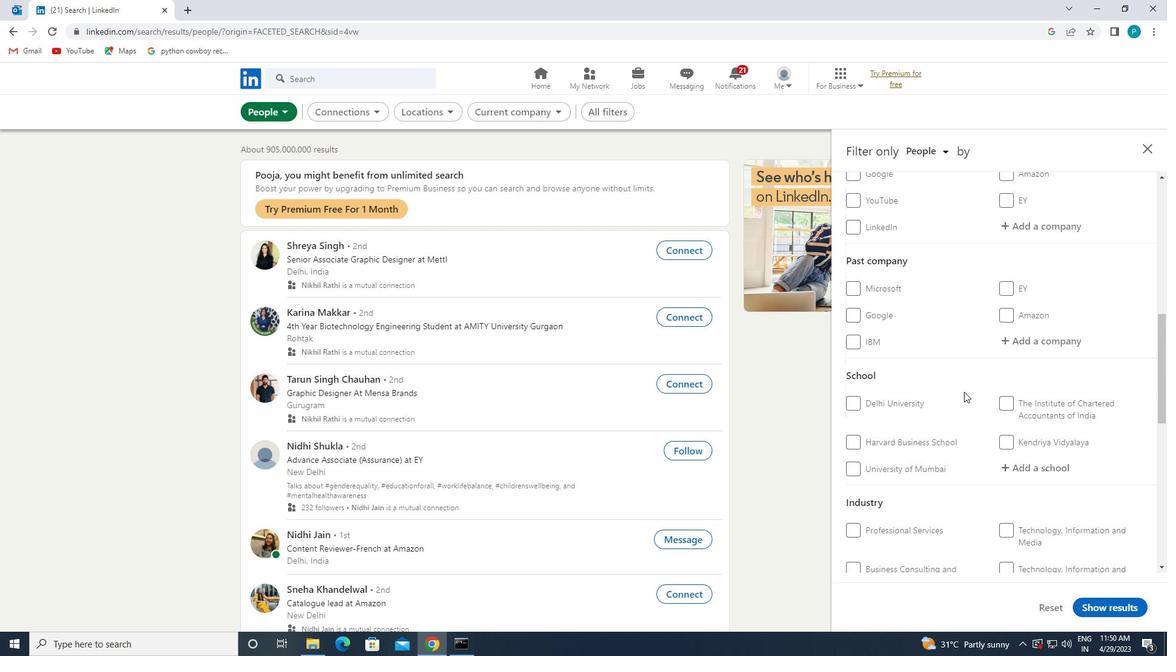 
Action: Mouse scrolled (965, 390) with delta (0, 0)
Screenshot: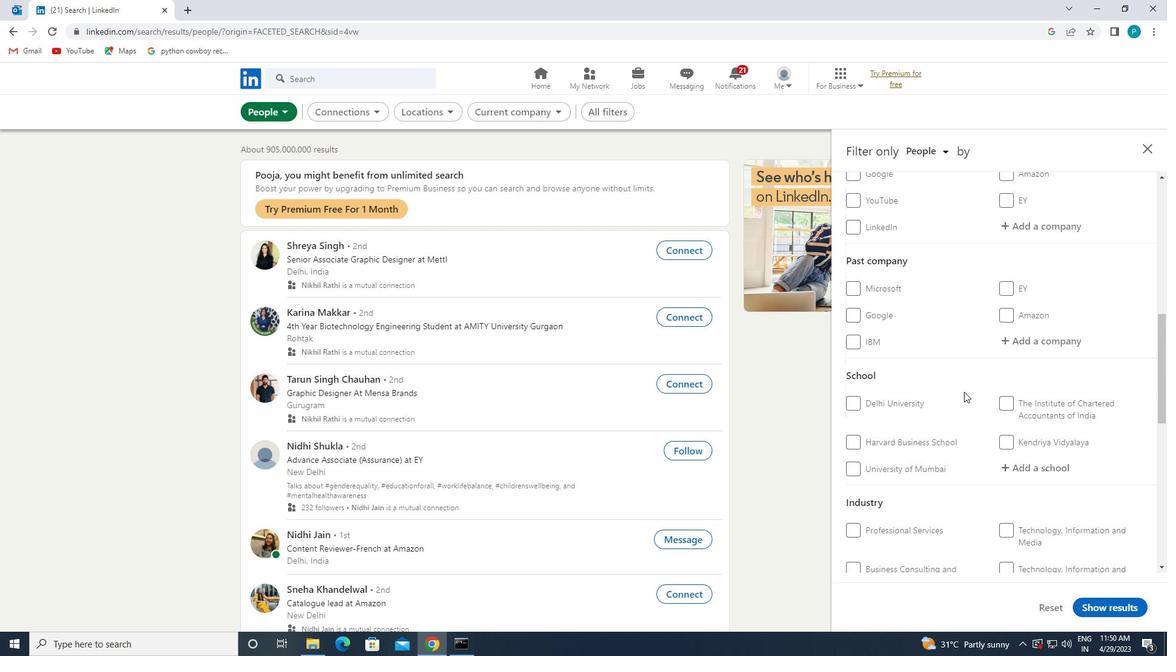 
Action: Mouse moved to (967, 389)
Screenshot: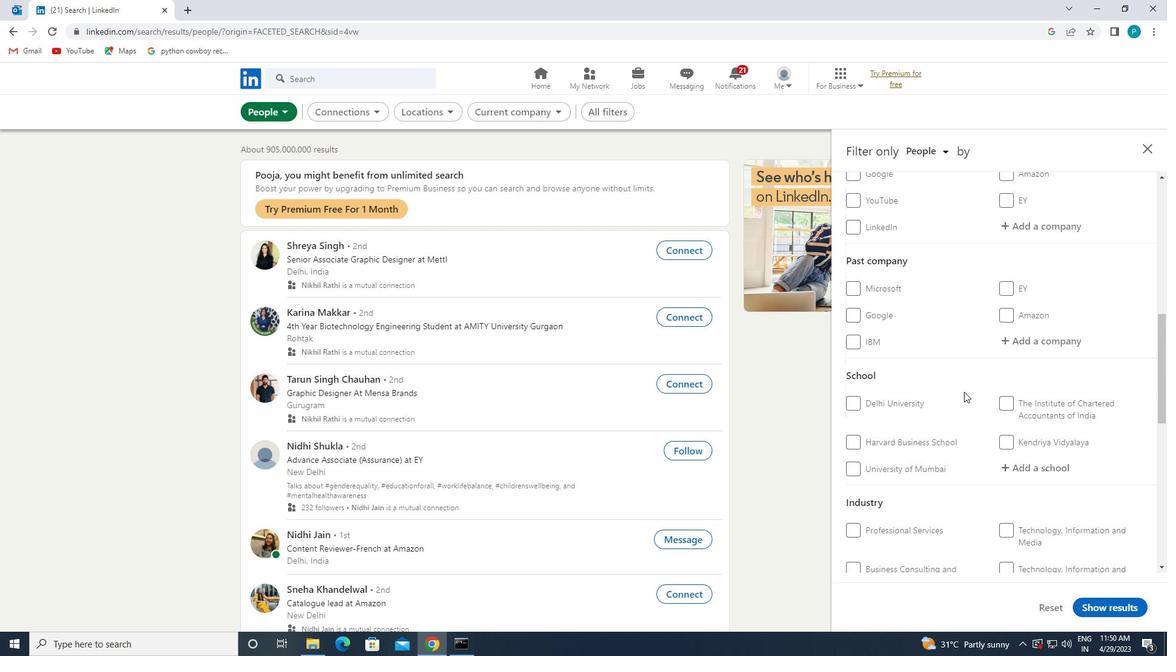 
Action: Mouse scrolled (967, 389) with delta (0, 0)
Screenshot: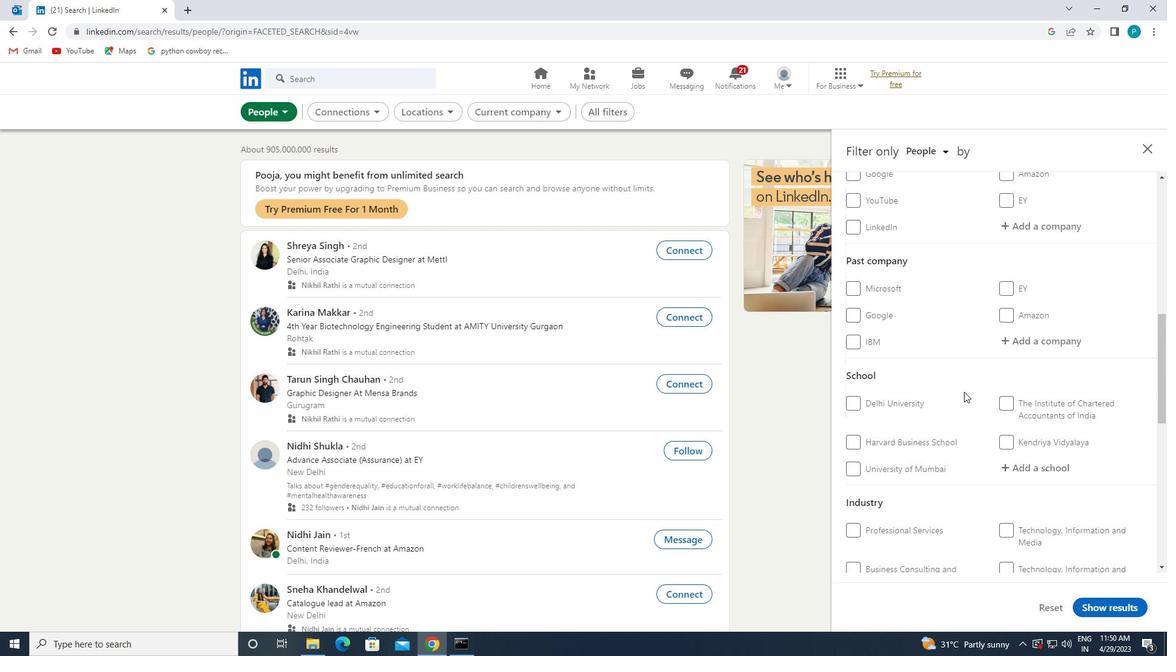 
Action: Mouse moved to (1018, 355)
Screenshot: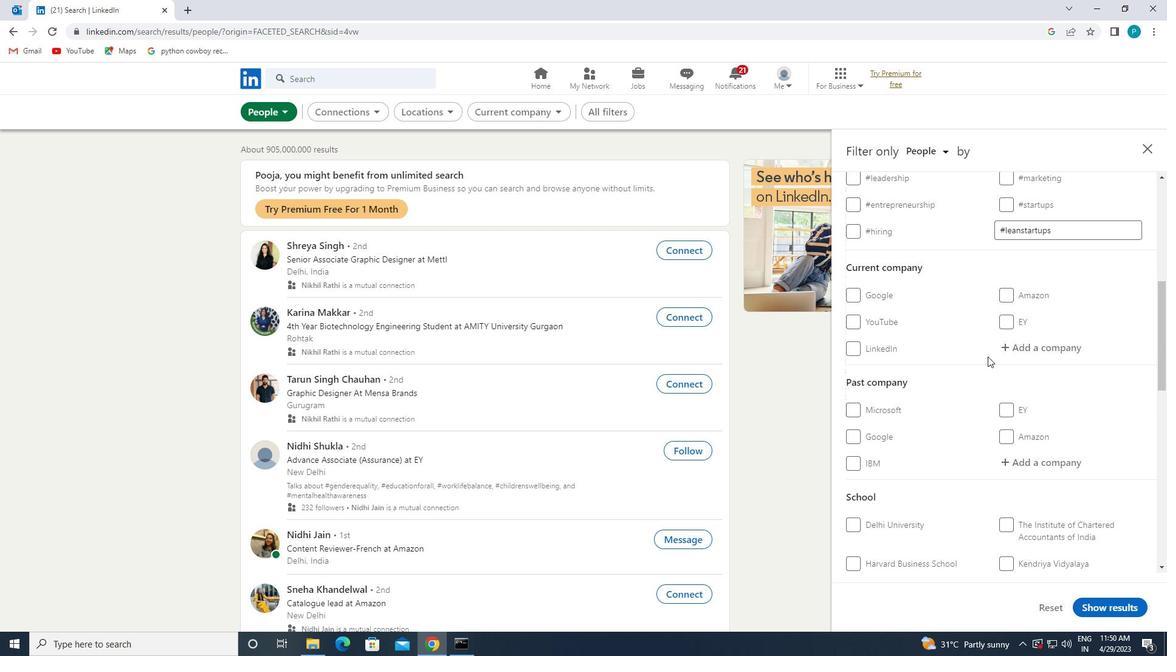 
Action: Mouse pressed left at (1018, 355)
Screenshot: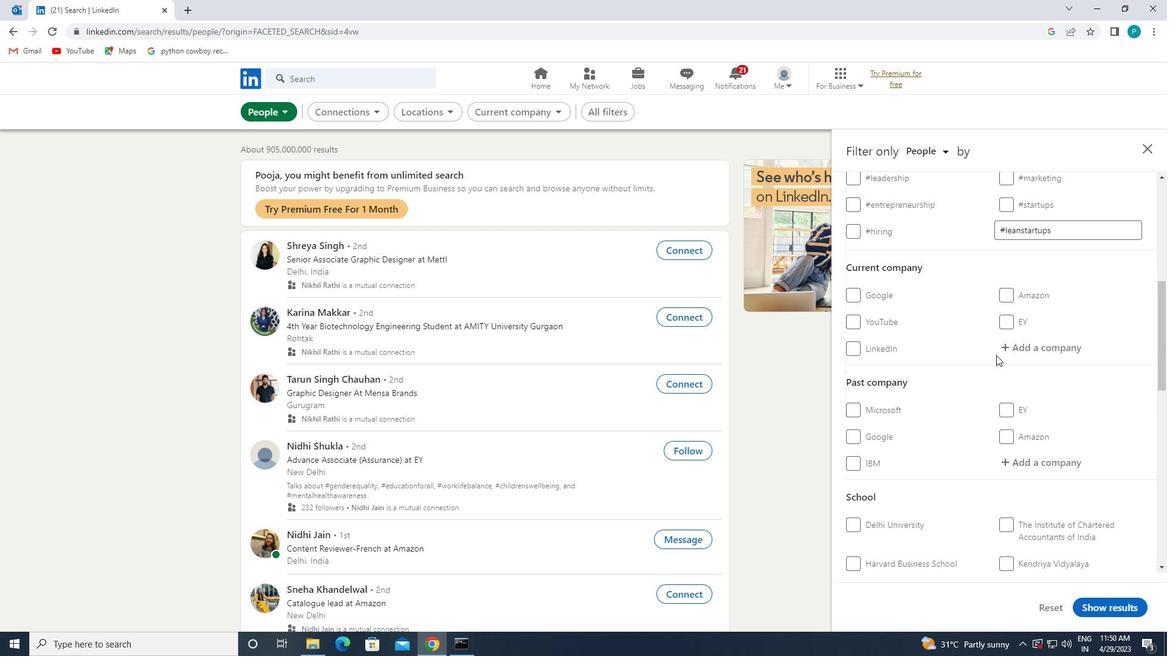 
Action: Mouse moved to (1012, 355)
Screenshot: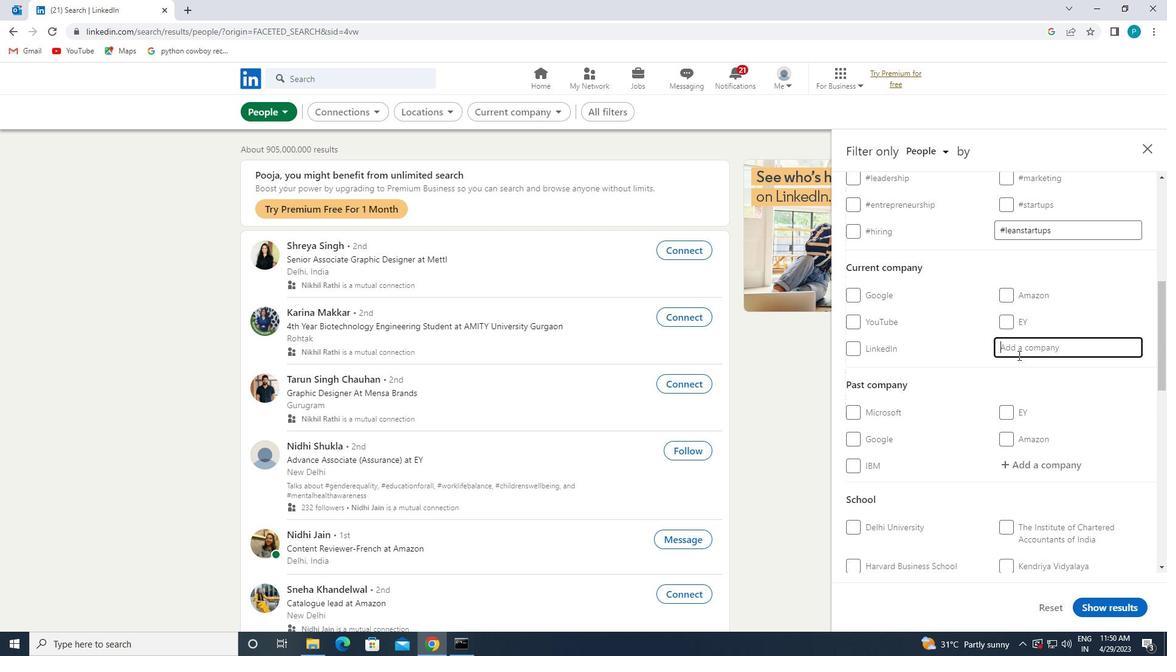 
Action: Key pressed <Key.caps_lock>T<Key.caps_lock>HE<Key.space><Key.caps_lock>M<Key.caps_lock>UTHOOT
Screenshot: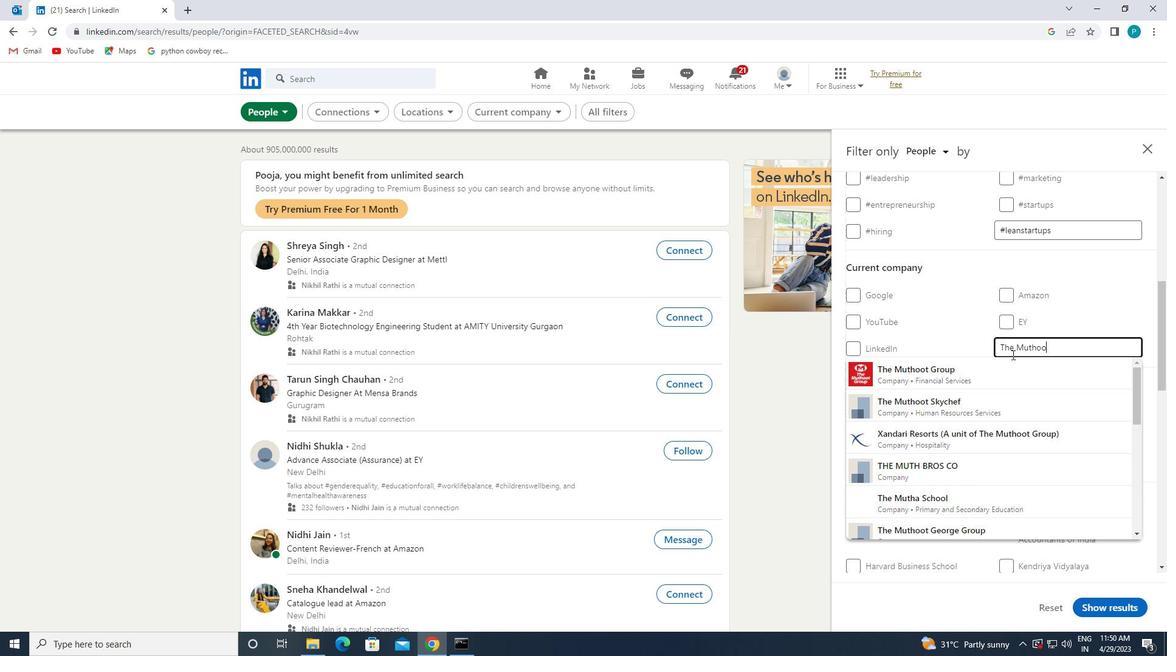 
Action: Mouse moved to (1028, 377)
Screenshot: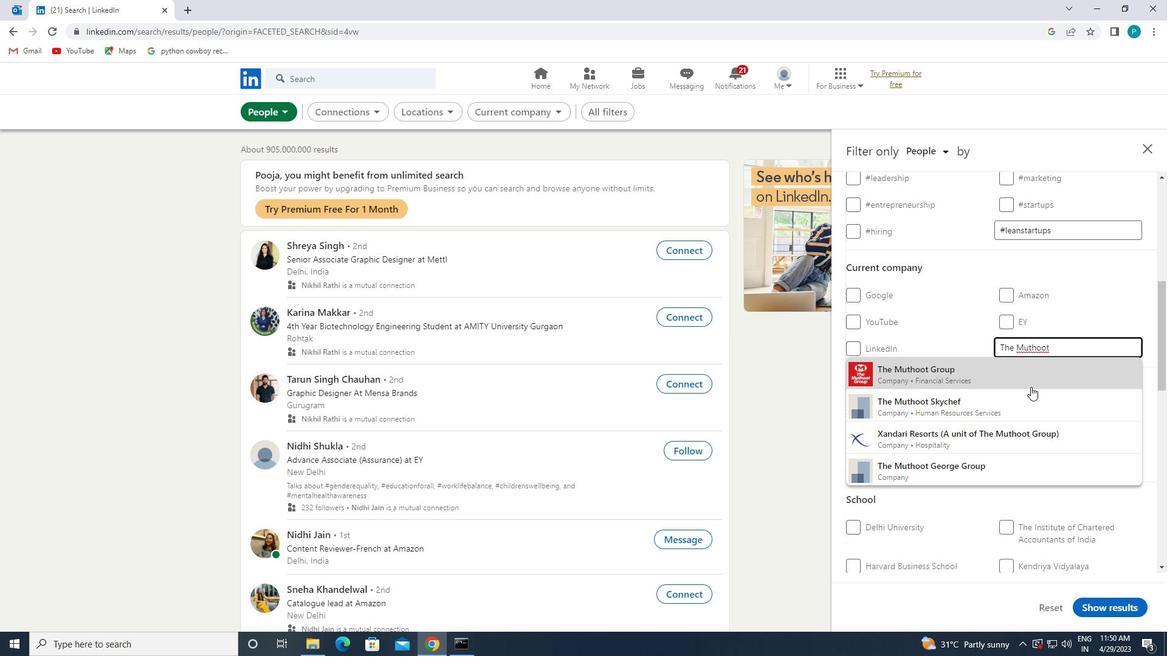 
Action: Mouse pressed left at (1028, 377)
Screenshot: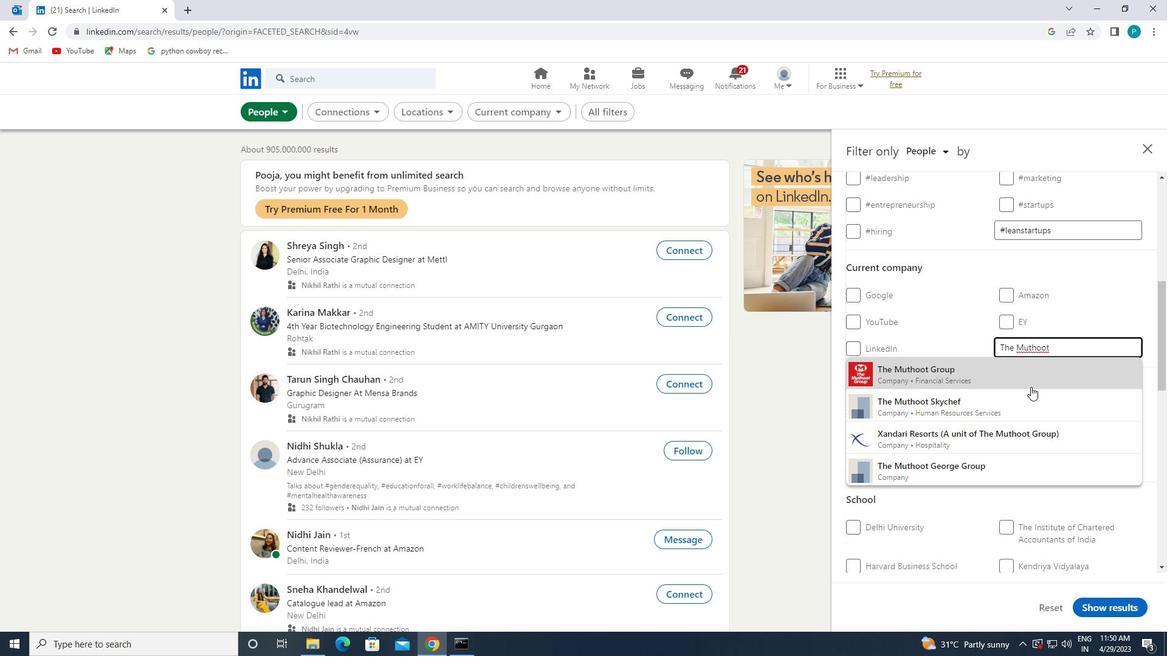 
Action: Mouse moved to (967, 351)
Screenshot: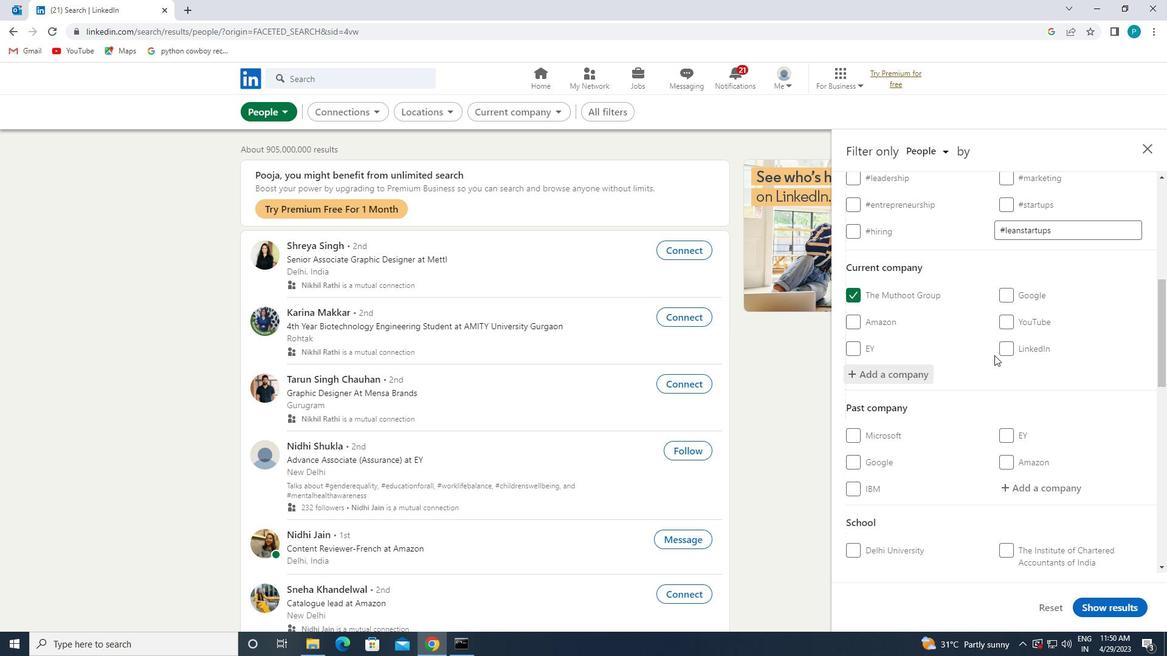 
Action: Mouse scrolled (967, 350) with delta (0, 0)
Screenshot: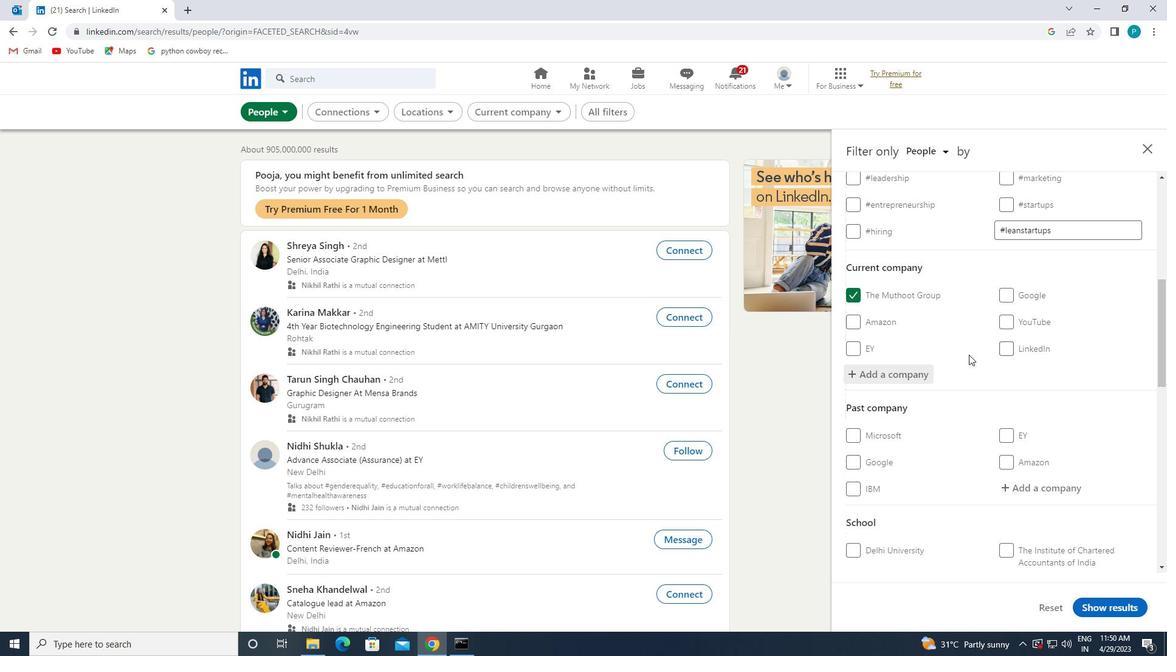 
Action: Mouse scrolled (967, 350) with delta (0, 0)
Screenshot: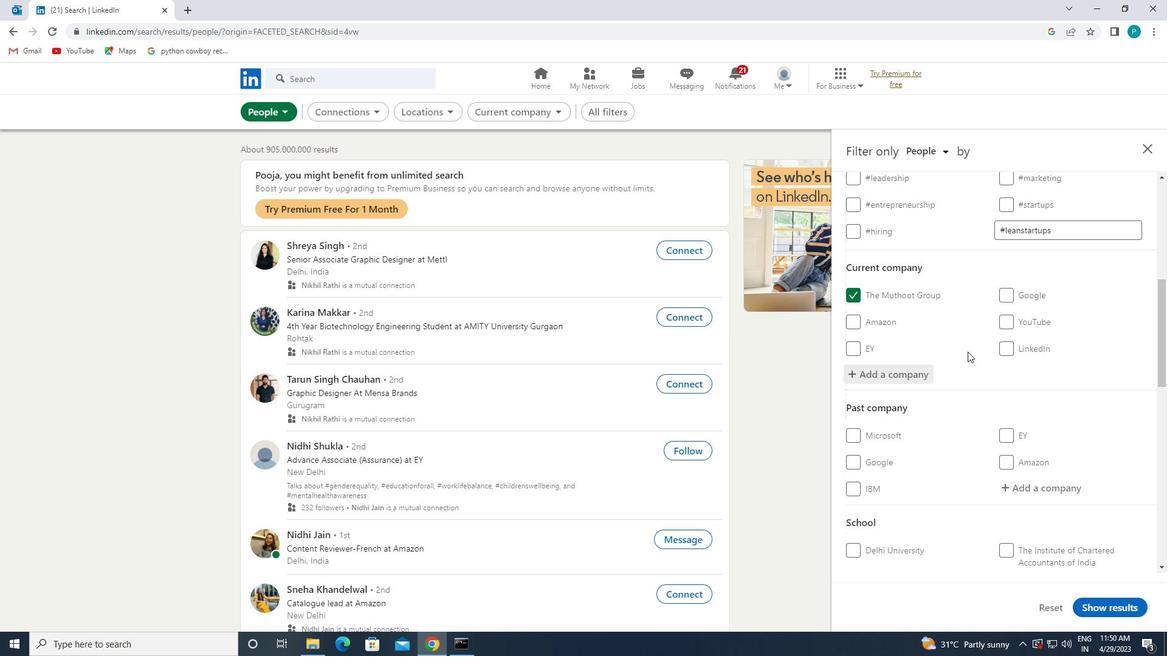 
Action: Mouse moved to (891, 339)
Screenshot: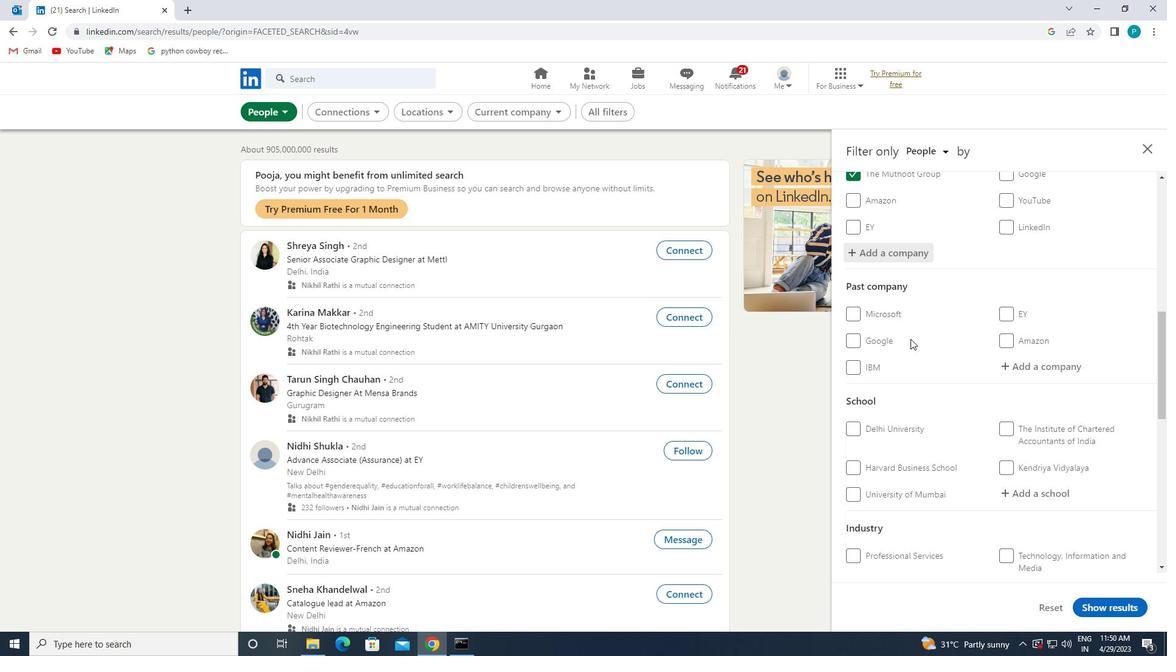 
Action: Mouse scrolled (891, 339) with delta (0, 0)
Screenshot: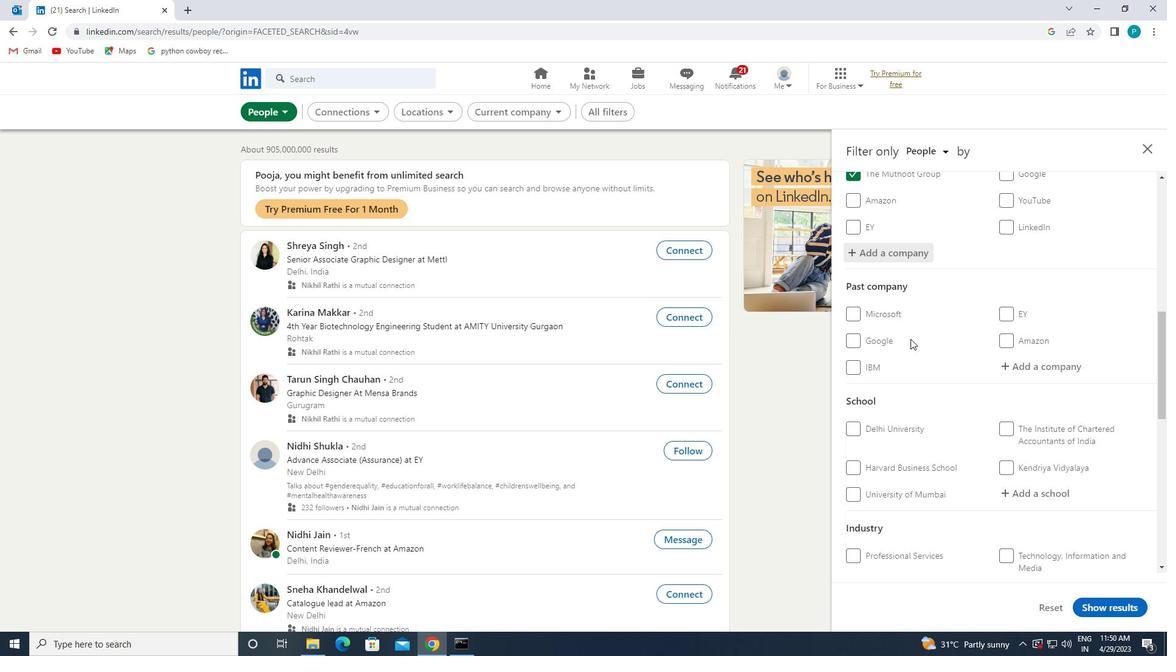 
Action: Mouse moved to (890, 341)
Screenshot: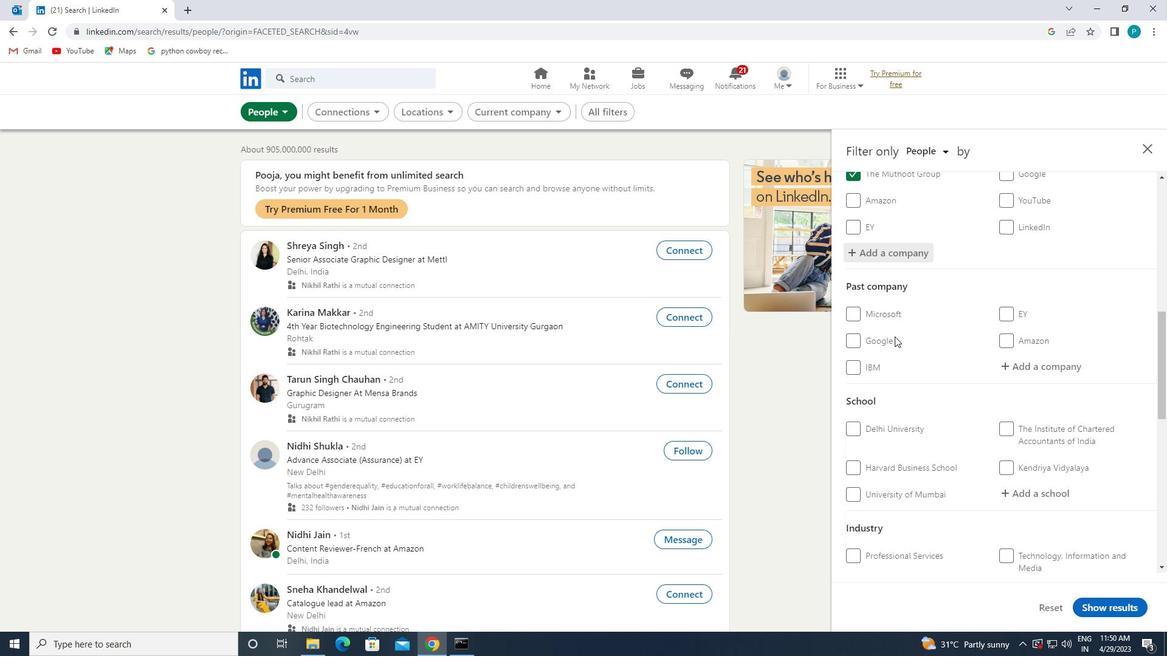 
Action: Mouse scrolled (890, 341) with delta (0, 0)
Screenshot: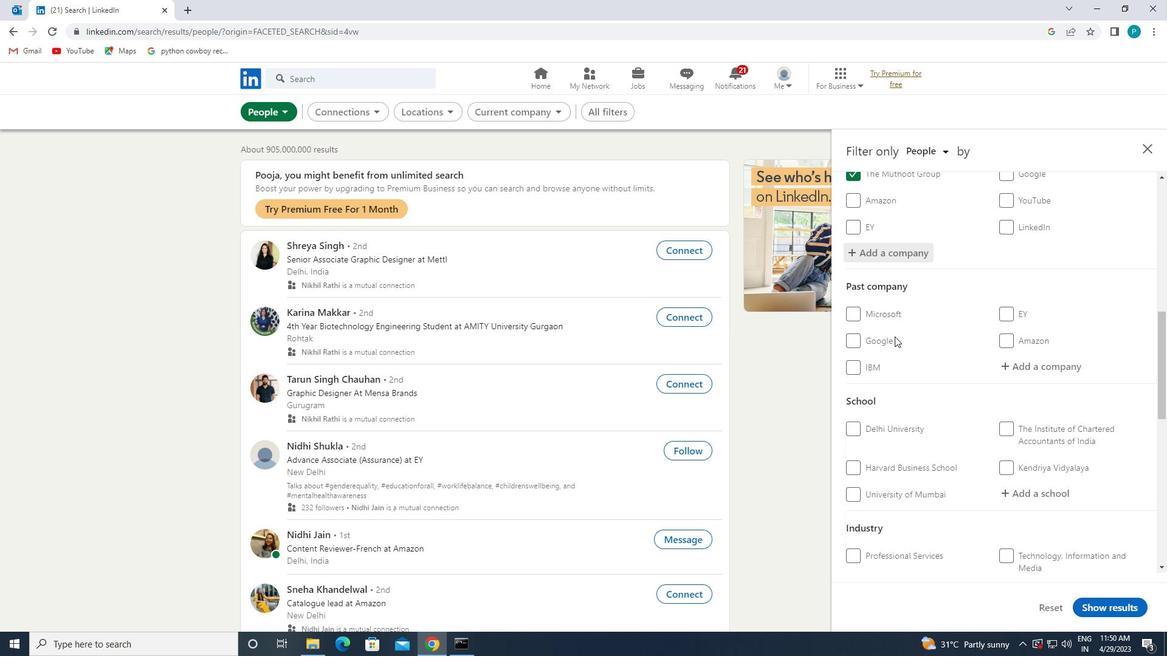 
Action: Mouse moved to (890, 343)
Screenshot: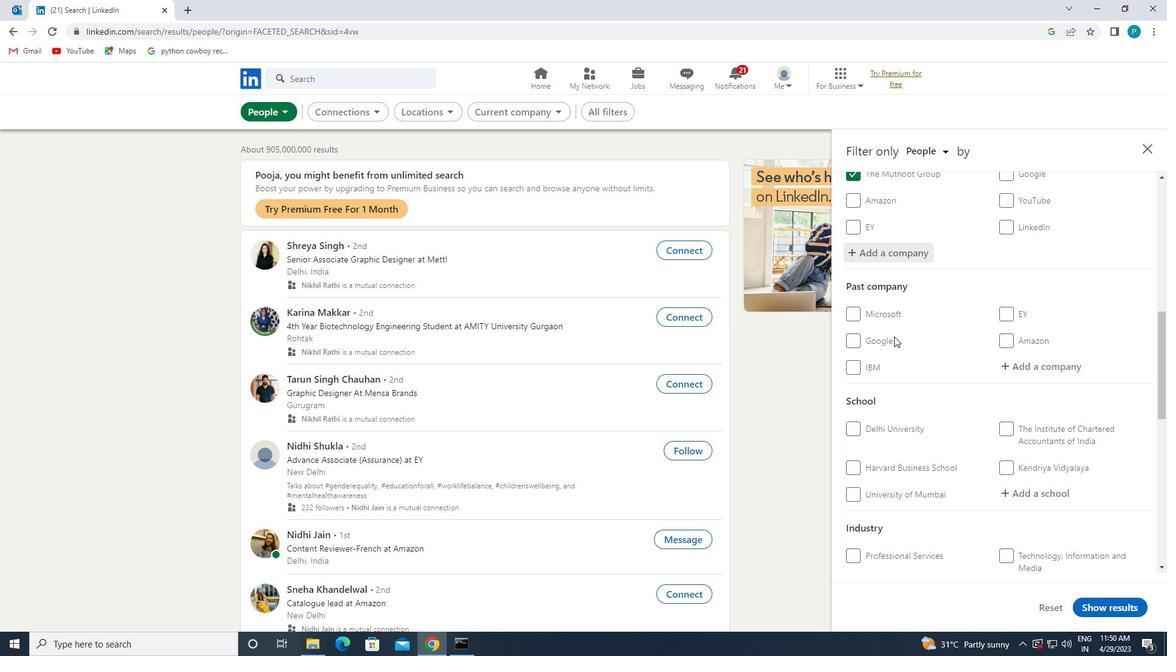 
Action: Mouse scrolled (890, 342) with delta (0, 0)
Screenshot: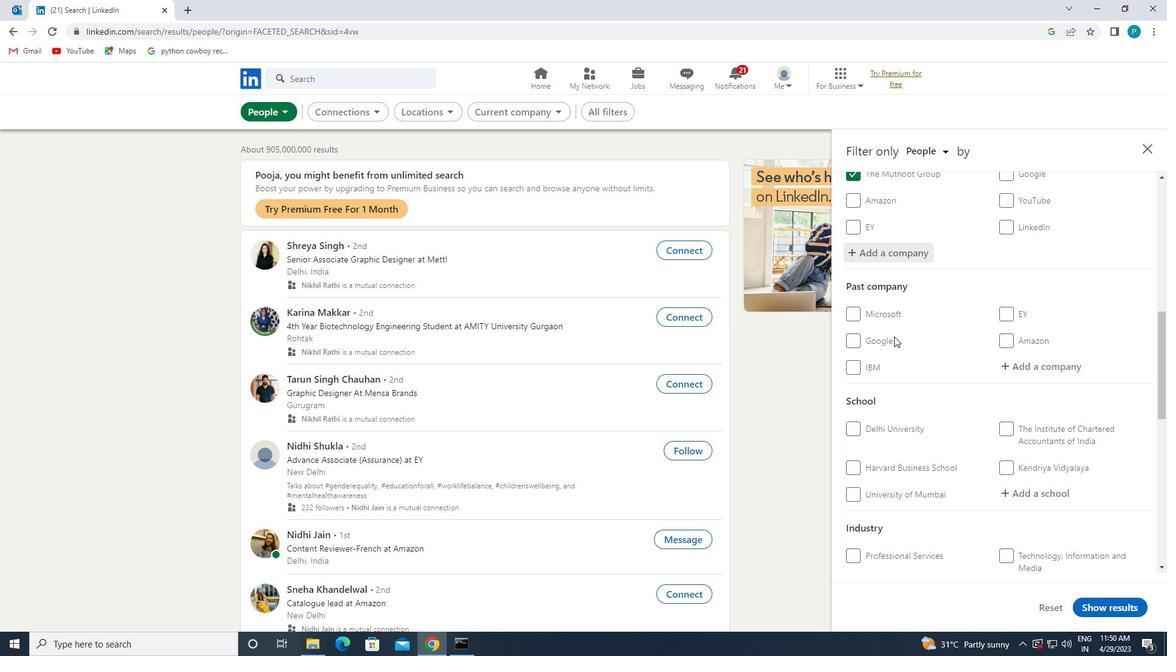 
Action: Mouse moved to (1019, 311)
Screenshot: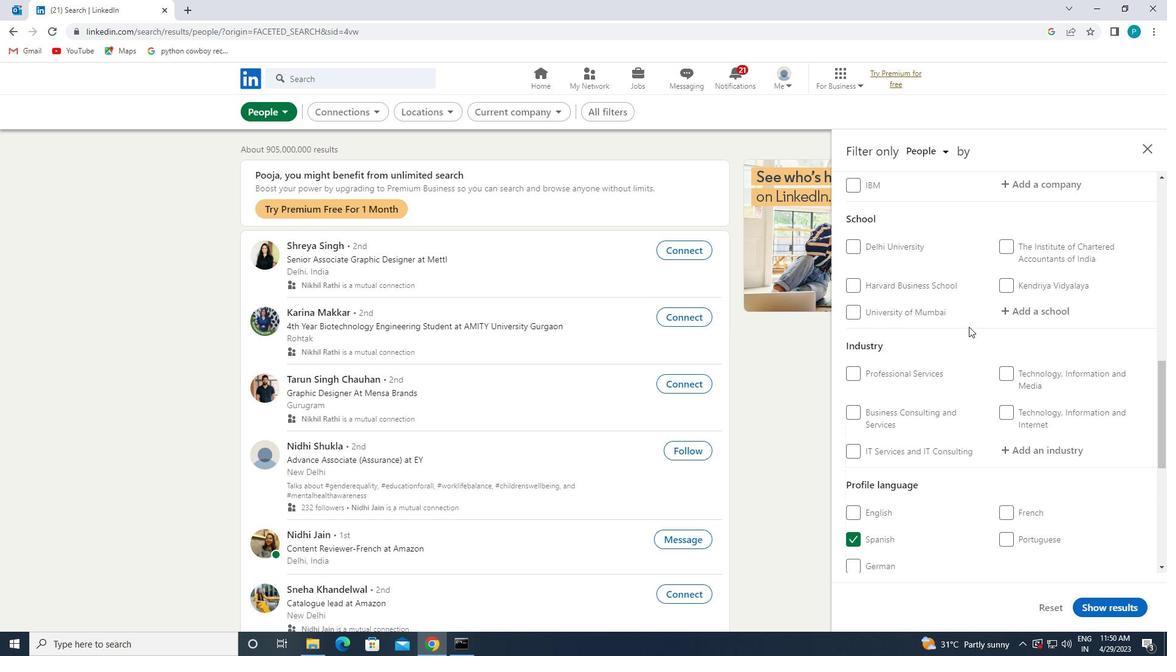 
Action: Mouse pressed left at (1019, 311)
Screenshot: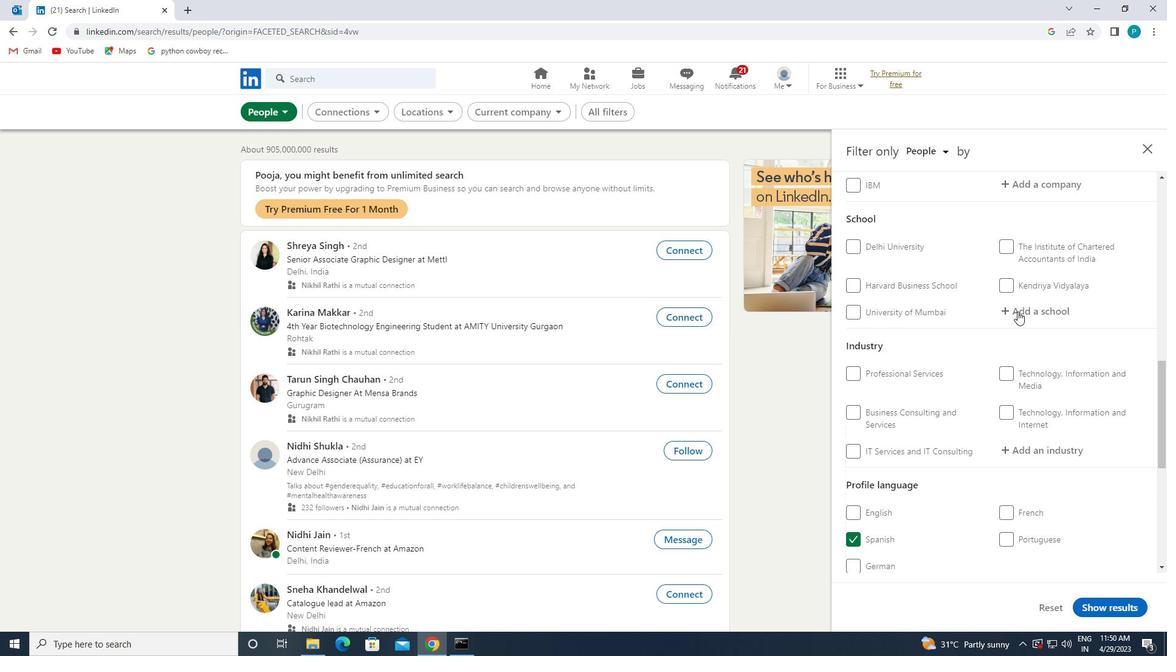 
Action: Mouse moved to (1017, 311)
Screenshot: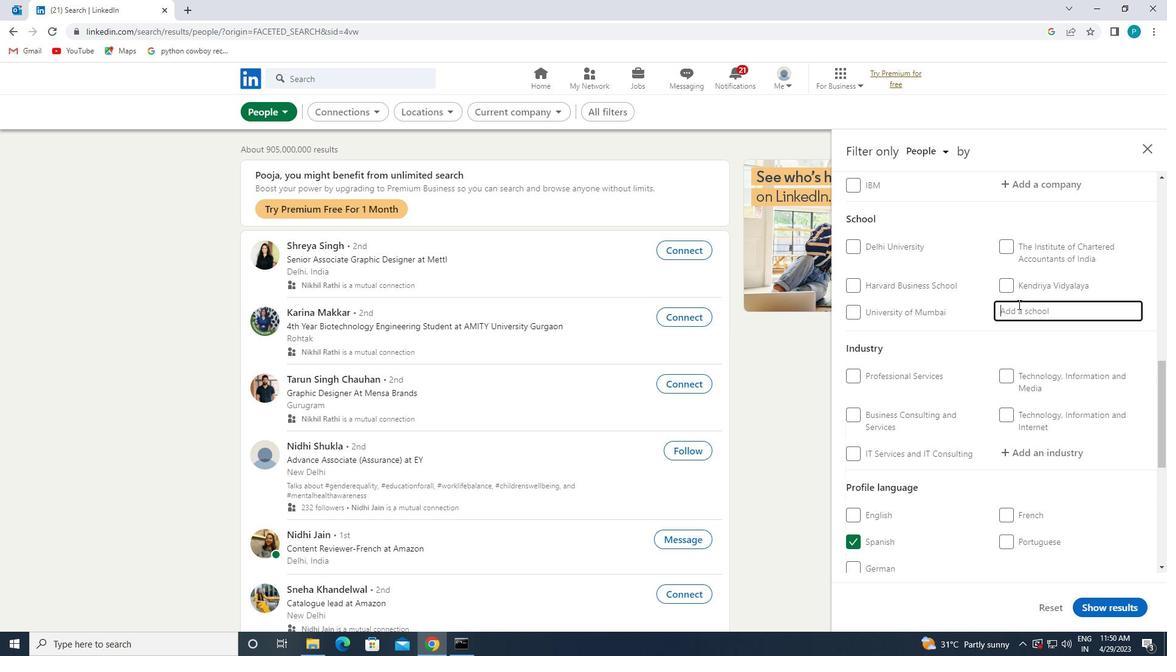 
Action: Key pressed <Key.caps_lock>S<Key.caps_lock>RI<Key.space><Key.caps_lock>M<Key.caps_lock>UTHUK
Screenshot: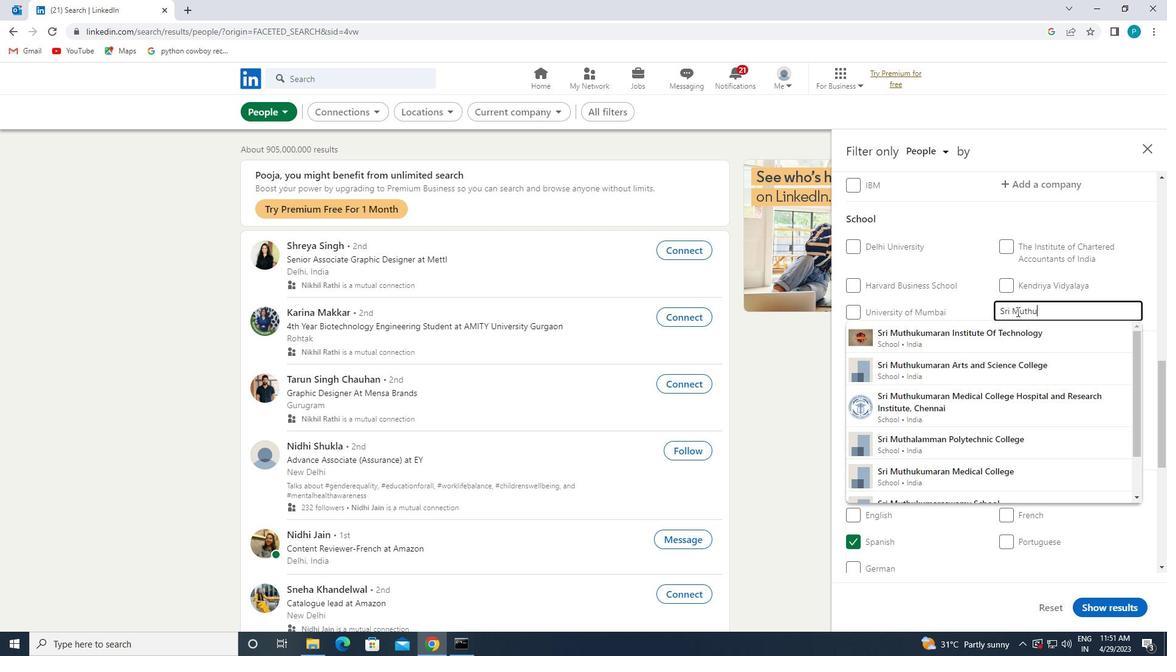 
Action: Mouse moved to (893, 341)
Screenshot: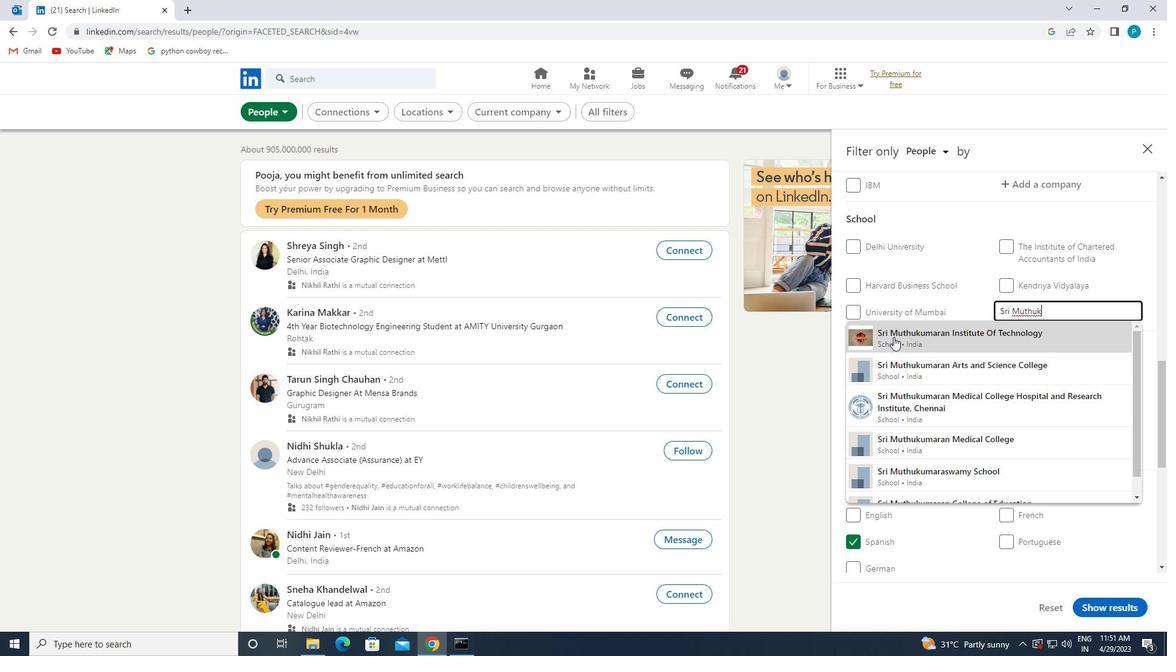 
Action: Mouse pressed left at (893, 341)
Screenshot: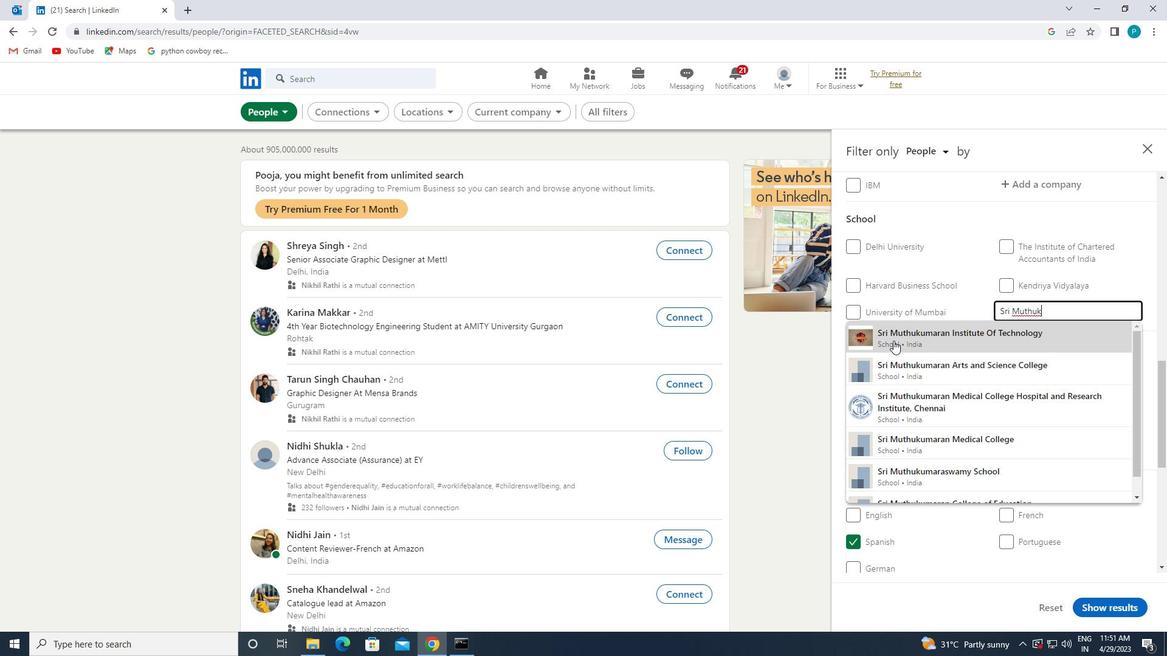 
Action: Mouse moved to (1034, 473)
Screenshot: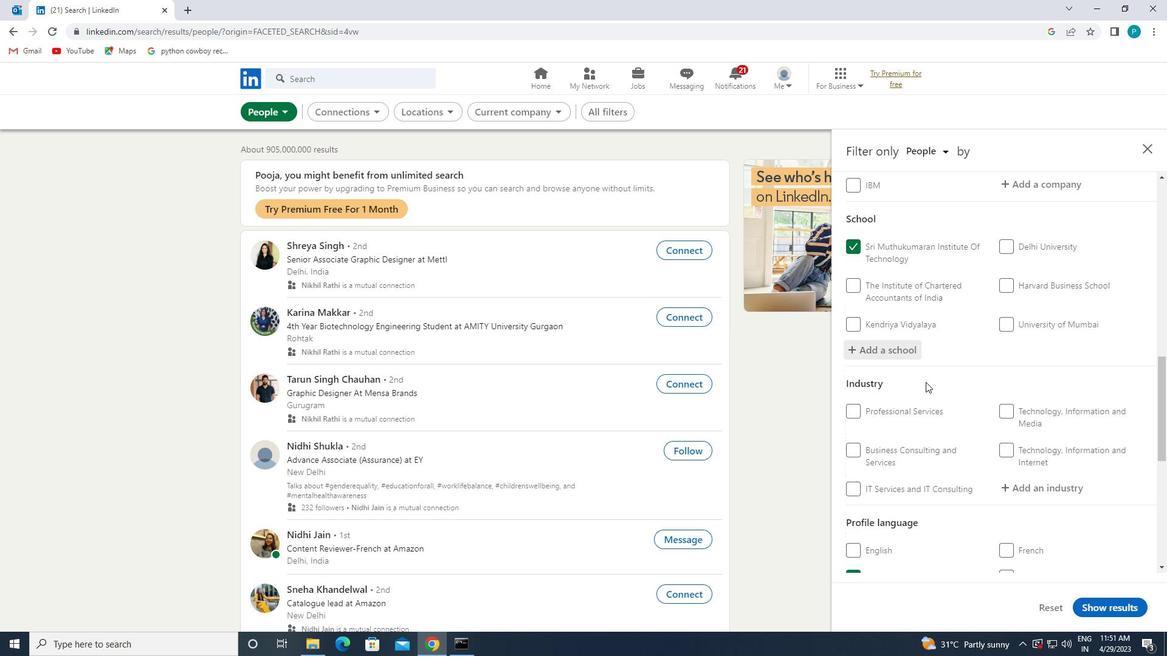 
Action: Mouse scrolled (1034, 472) with delta (0, 0)
Screenshot: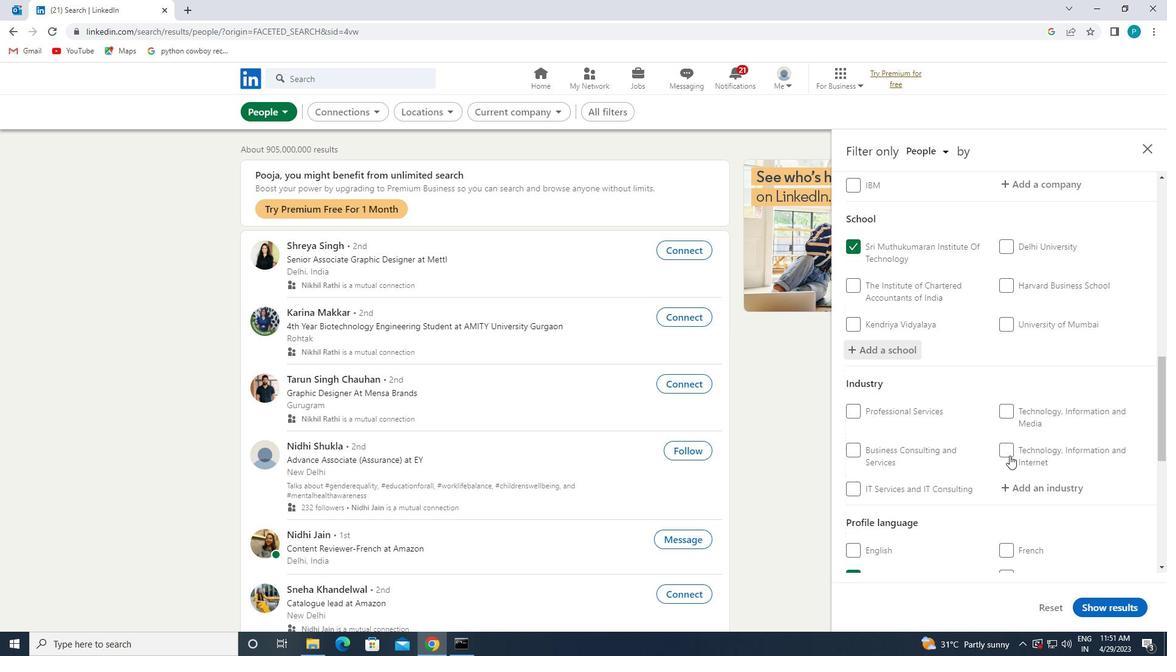 
Action: Mouse moved to (1034, 473)
Screenshot: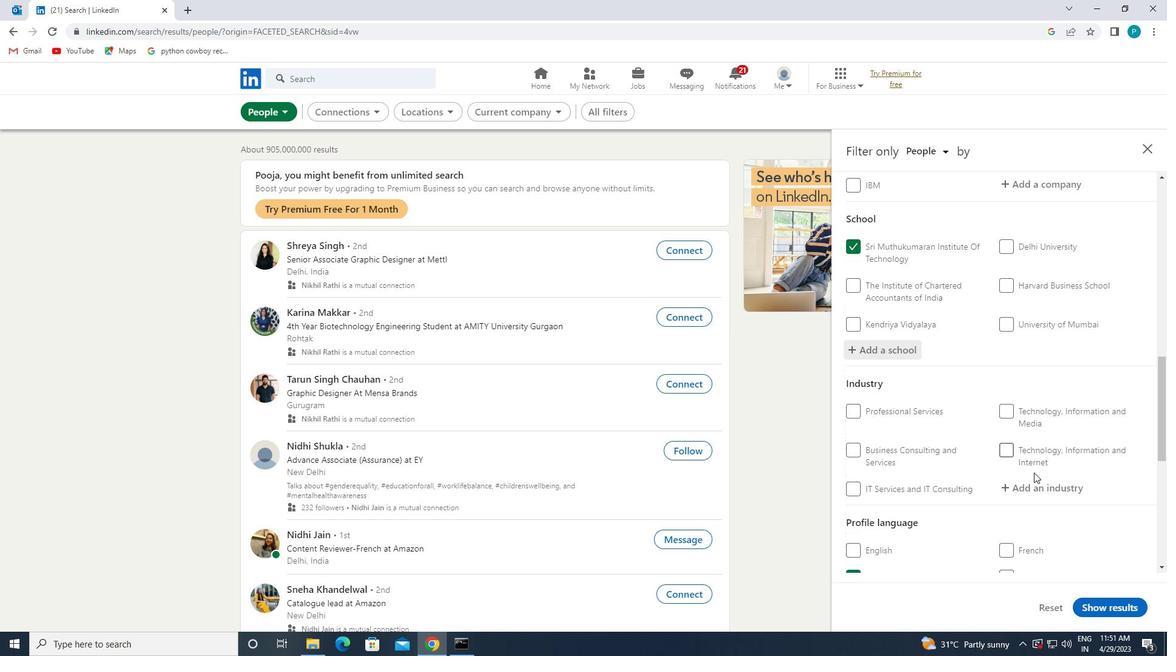 
Action: Mouse scrolled (1034, 472) with delta (0, 0)
Screenshot: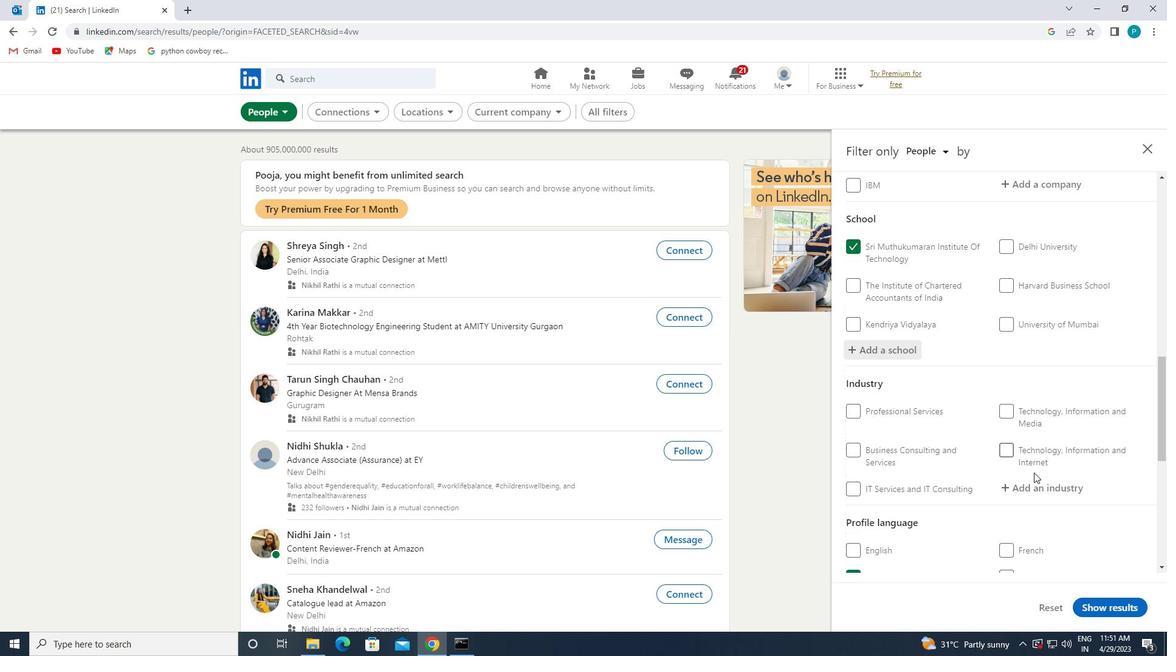 
Action: Mouse moved to (998, 463)
Screenshot: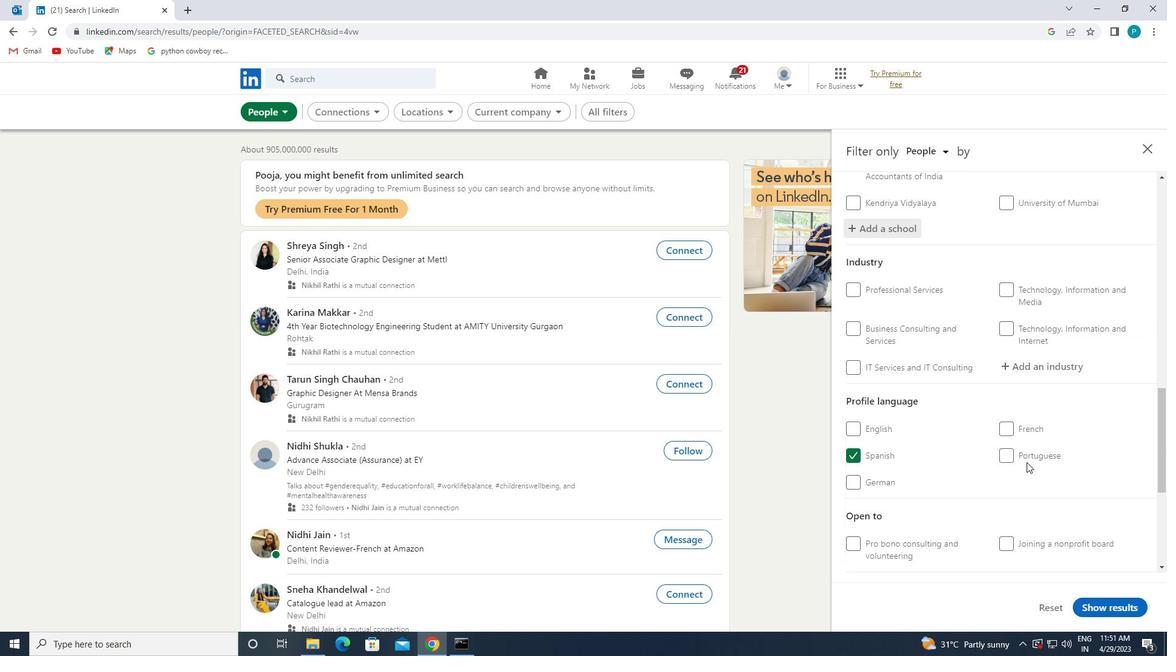 
Action: Mouse scrolled (998, 462) with delta (0, 0)
Screenshot: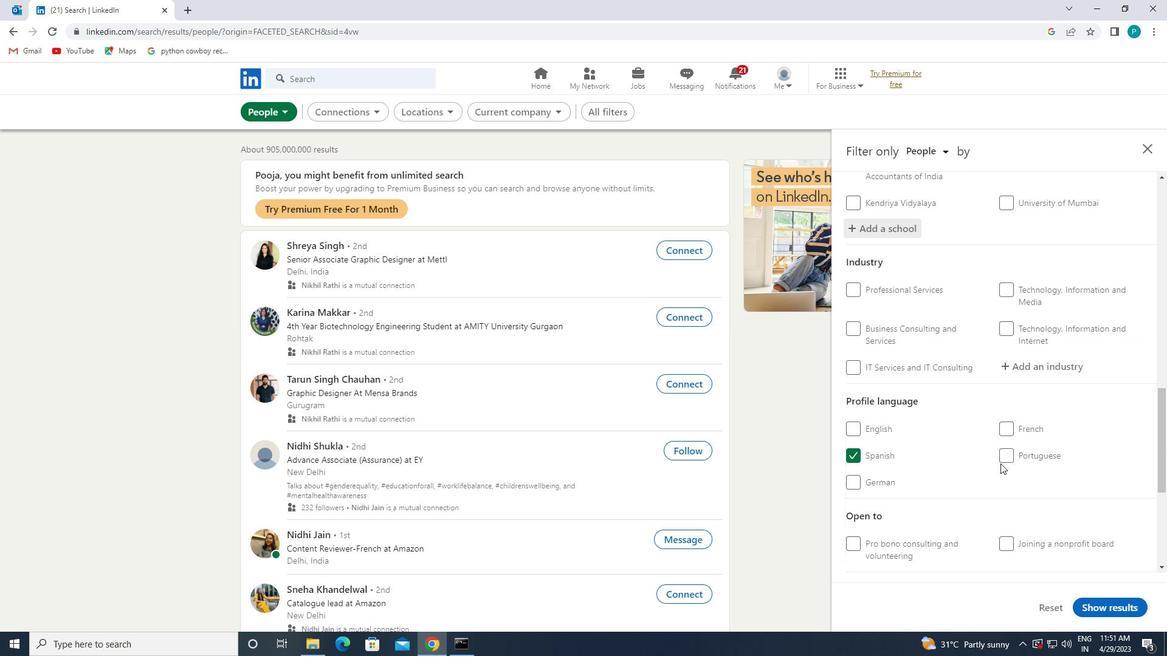
Action: Mouse scrolled (998, 462) with delta (0, 0)
Screenshot: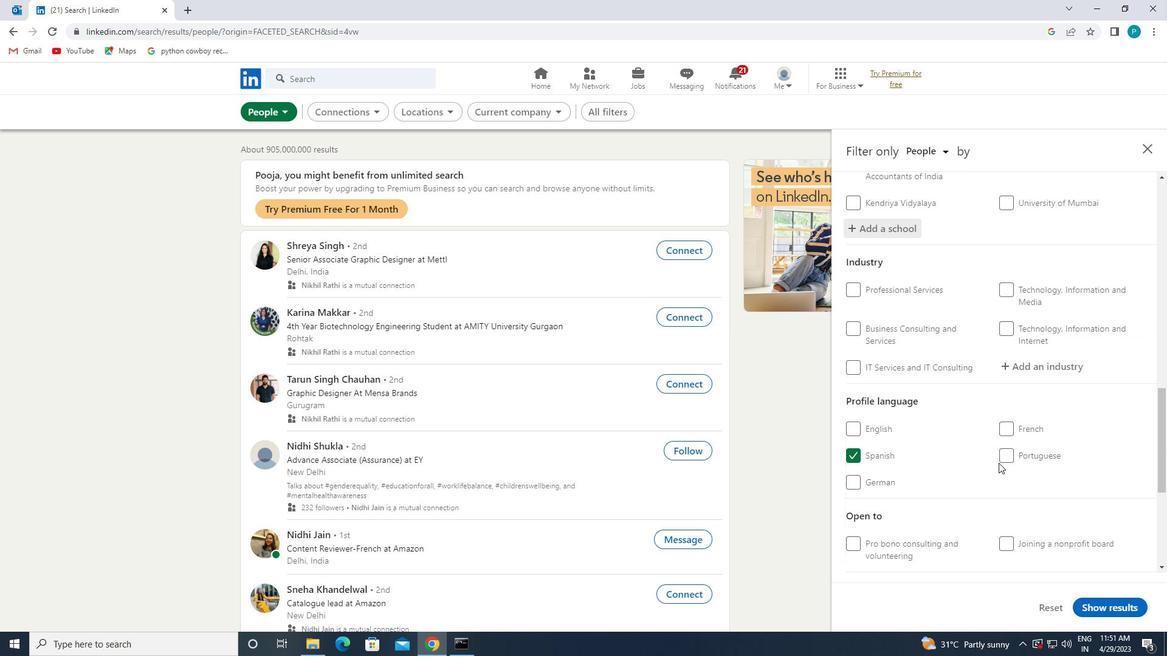 
Action: Mouse scrolled (998, 462) with delta (0, 0)
Screenshot: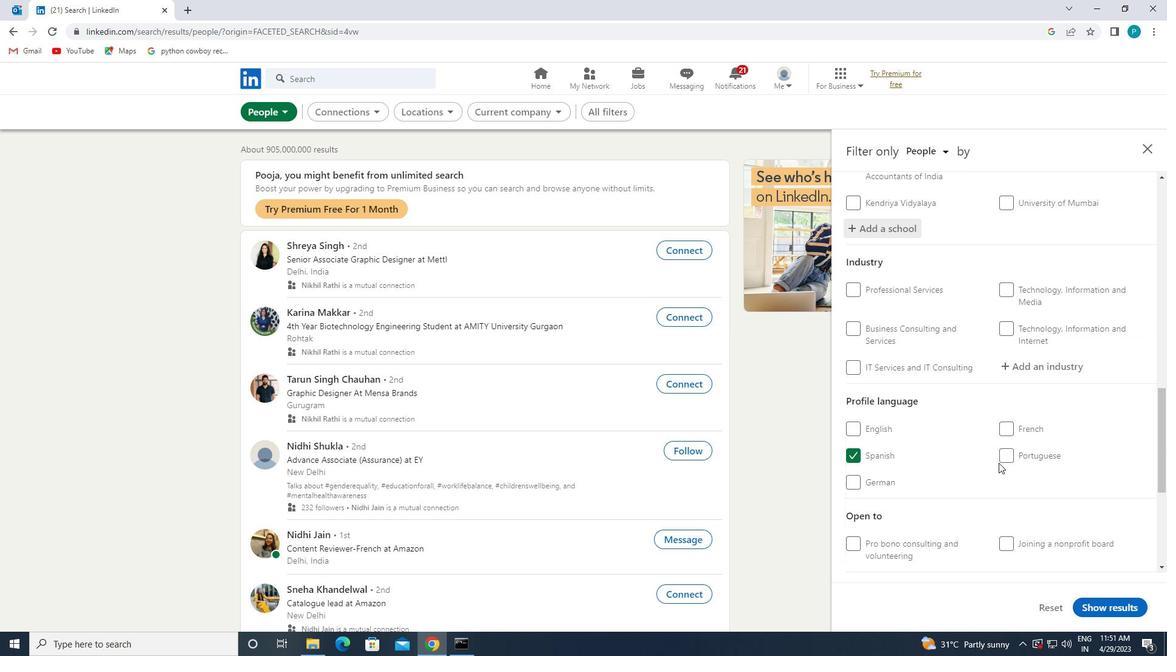 
Action: Mouse moved to (1021, 345)
Screenshot: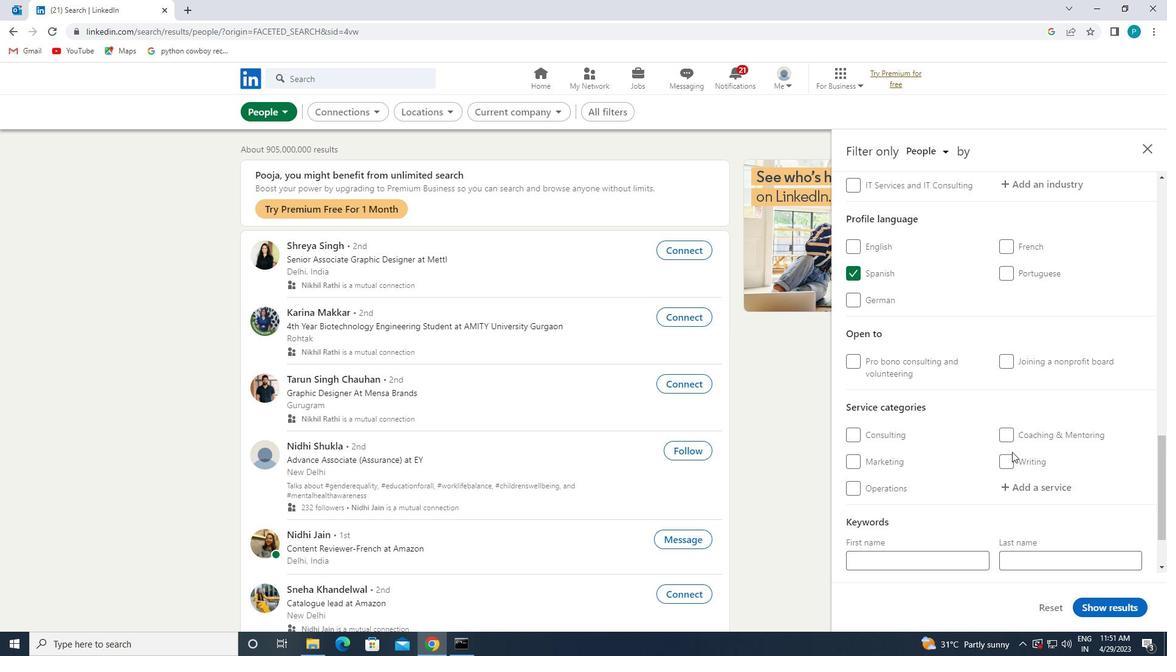 
Action: Mouse scrolled (1021, 345) with delta (0, 0)
Screenshot: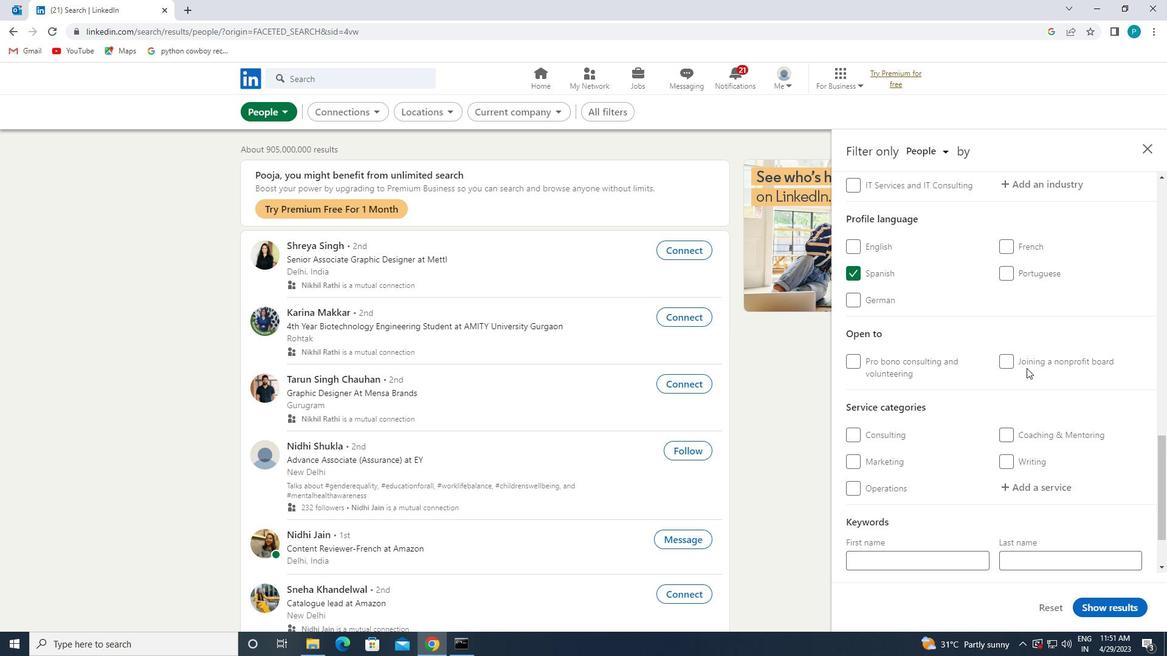 
Action: Mouse moved to (1021, 347)
Screenshot: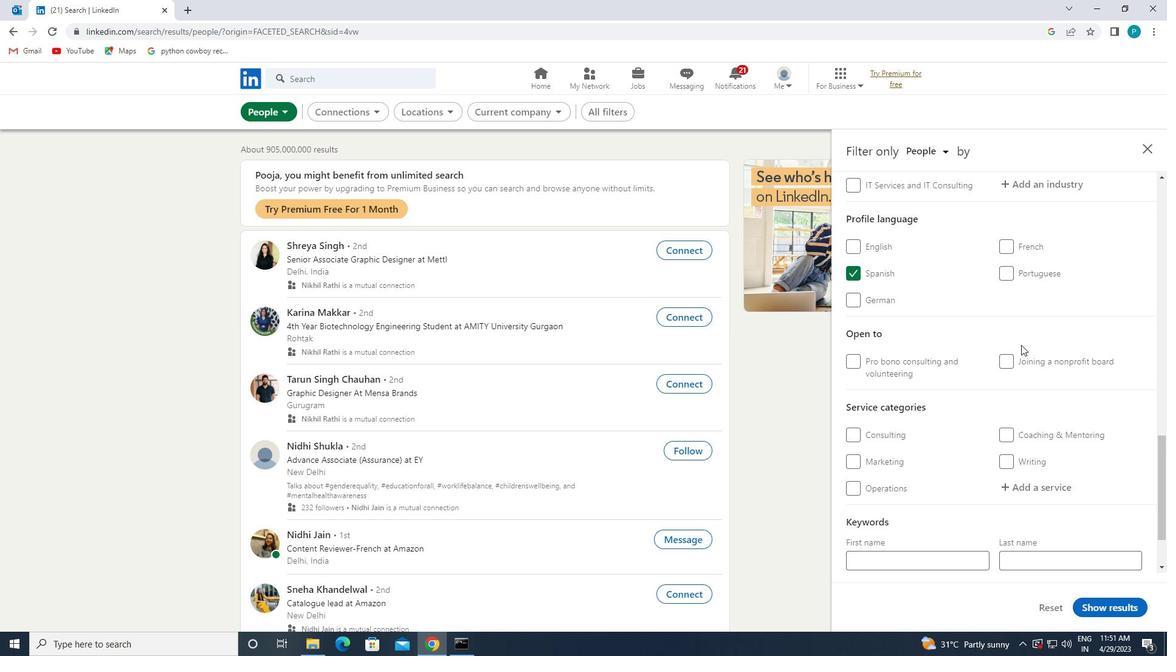 
Action: Mouse scrolled (1021, 347) with delta (0, 0)
Screenshot: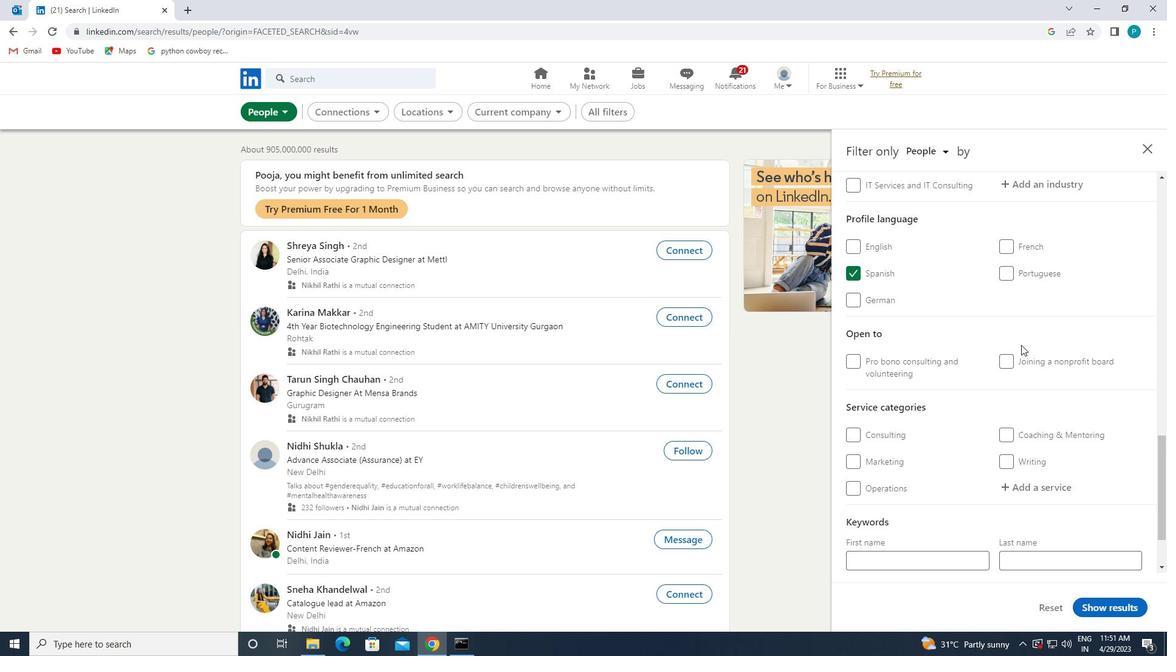 
Action: Mouse moved to (1017, 312)
Screenshot: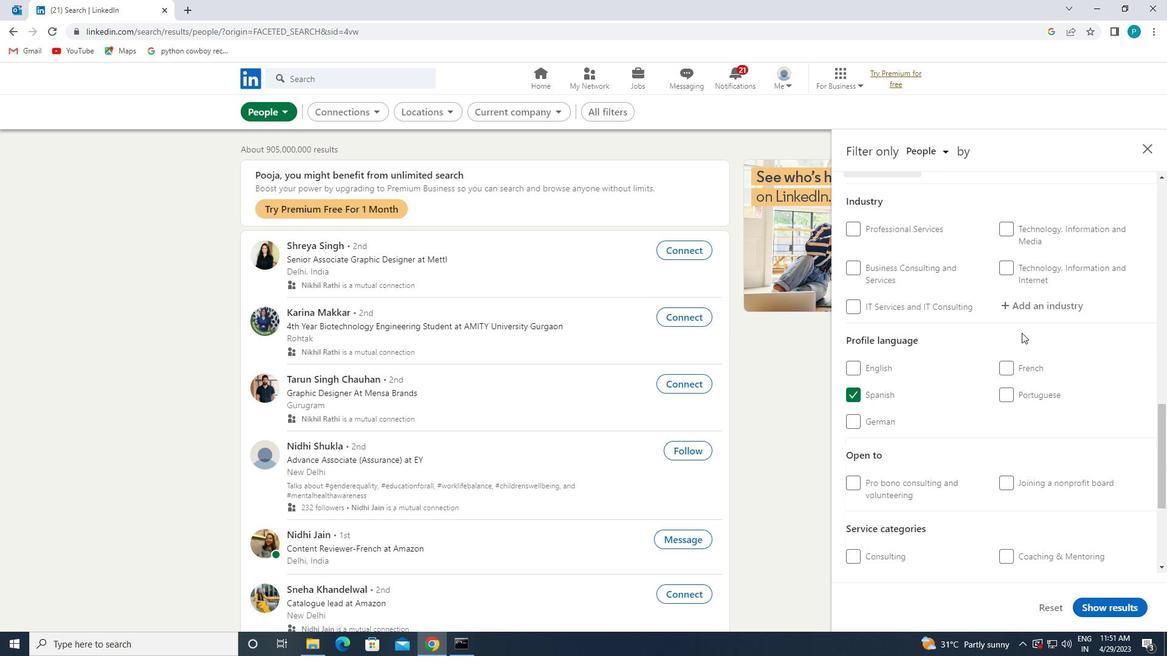 
Action: Mouse pressed left at (1017, 312)
Screenshot: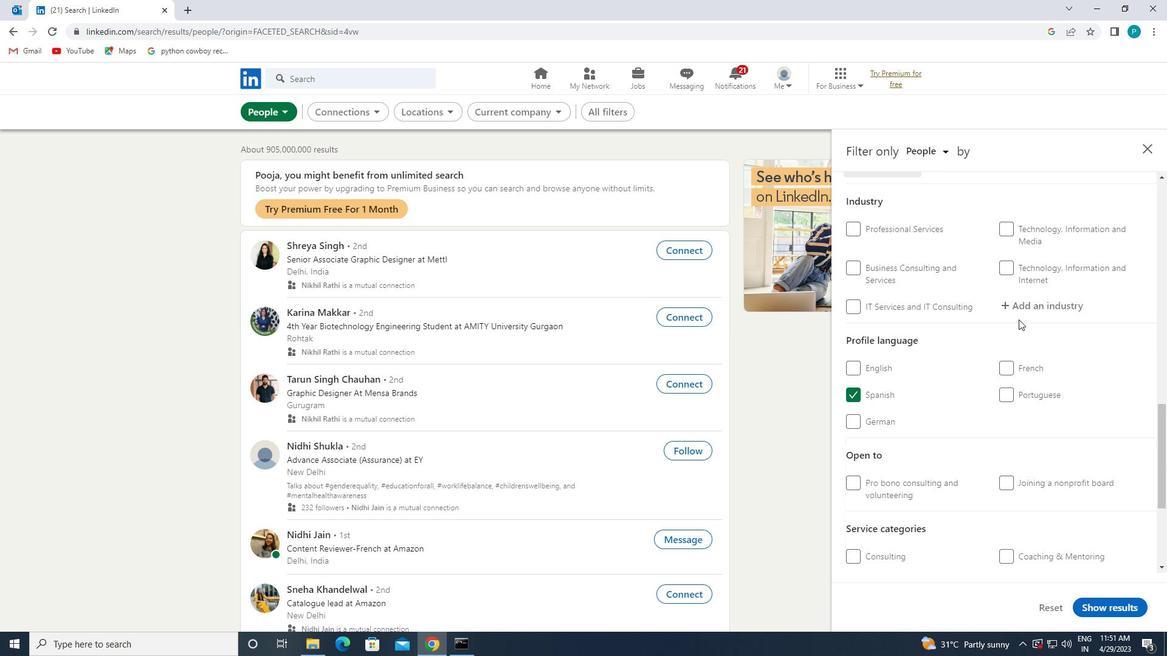 
Action: Key pressed <Key.caps_lock>F<Key.caps_lock>ARMIN
Screenshot: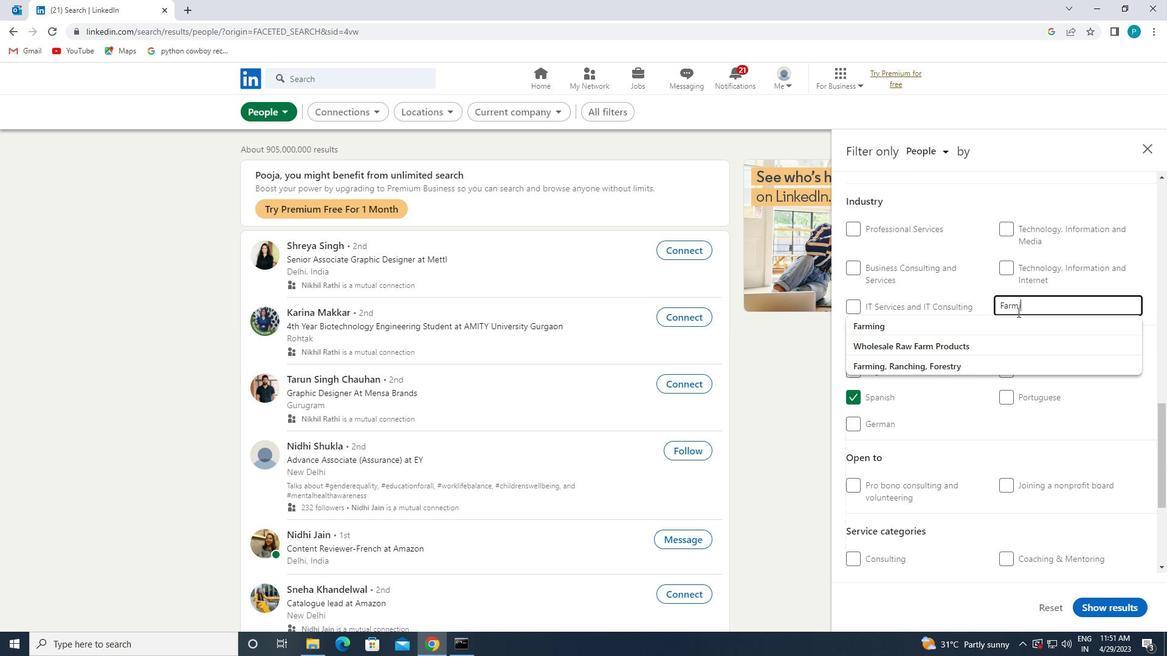 
Action: Mouse moved to (976, 333)
Screenshot: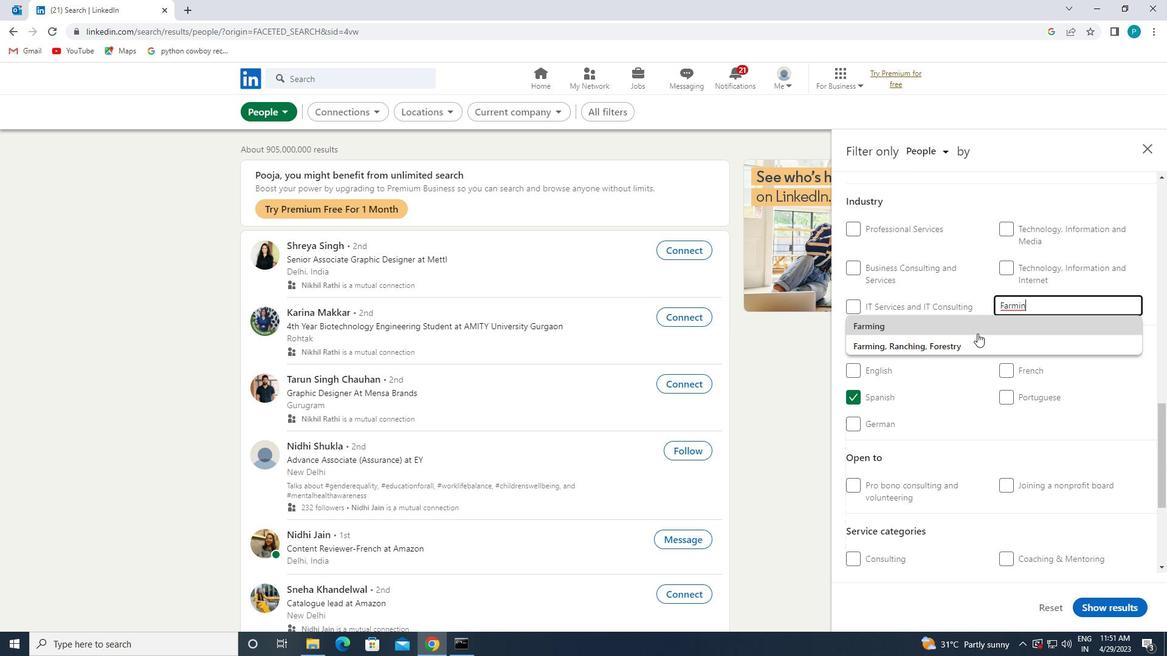 
Action: Mouse pressed left at (976, 333)
Screenshot: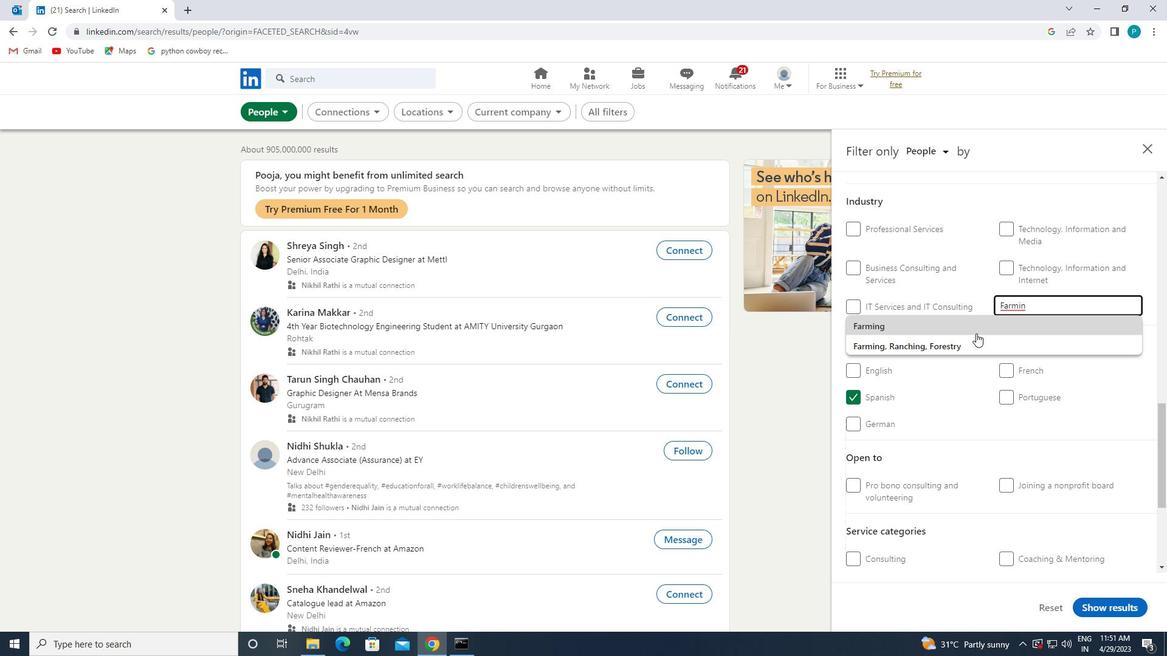 
Action: Mouse moved to (976, 413)
Screenshot: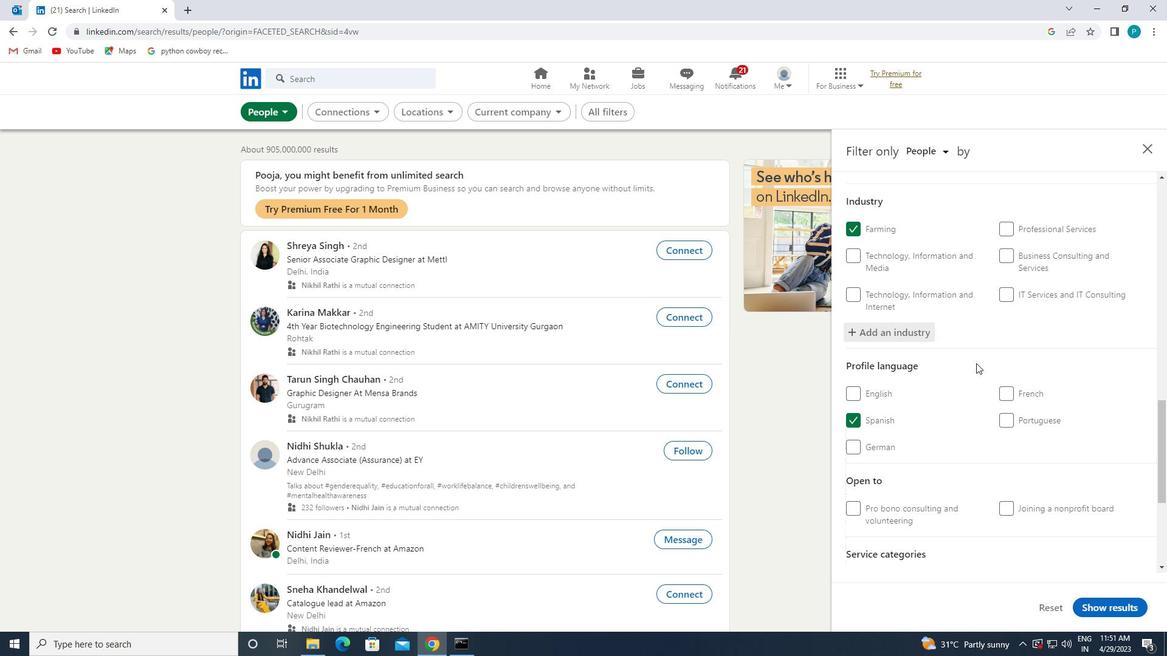 
Action: Mouse scrolled (976, 412) with delta (0, 0)
Screenshot: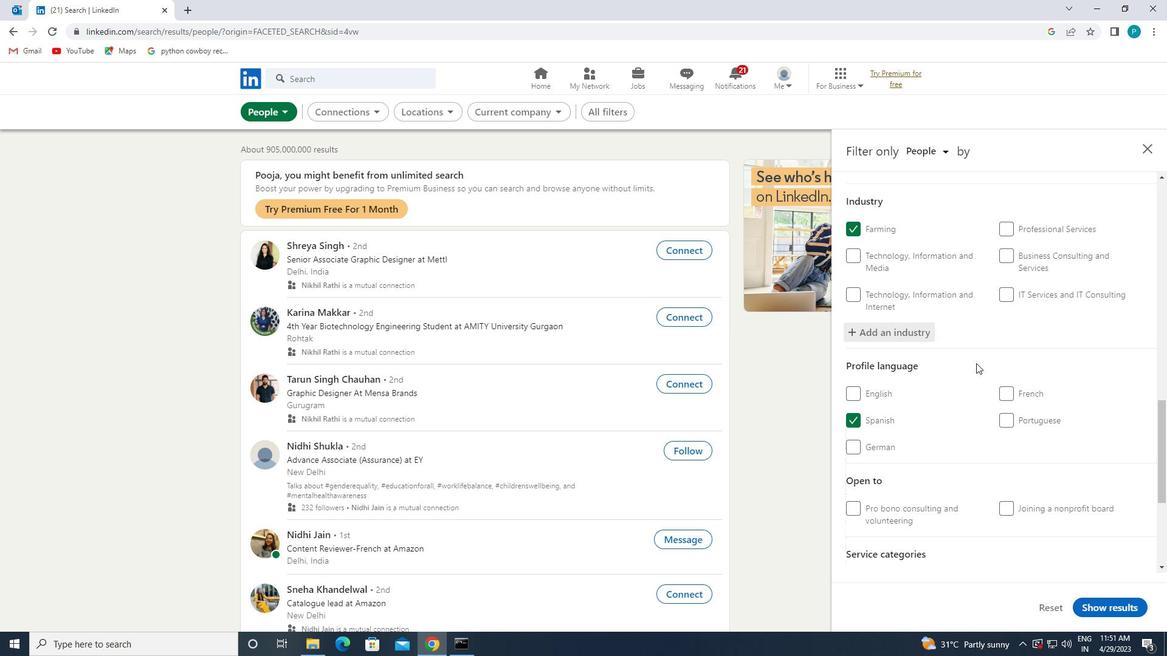 
Action: Mouse moved to (976, 414)
Screenshot: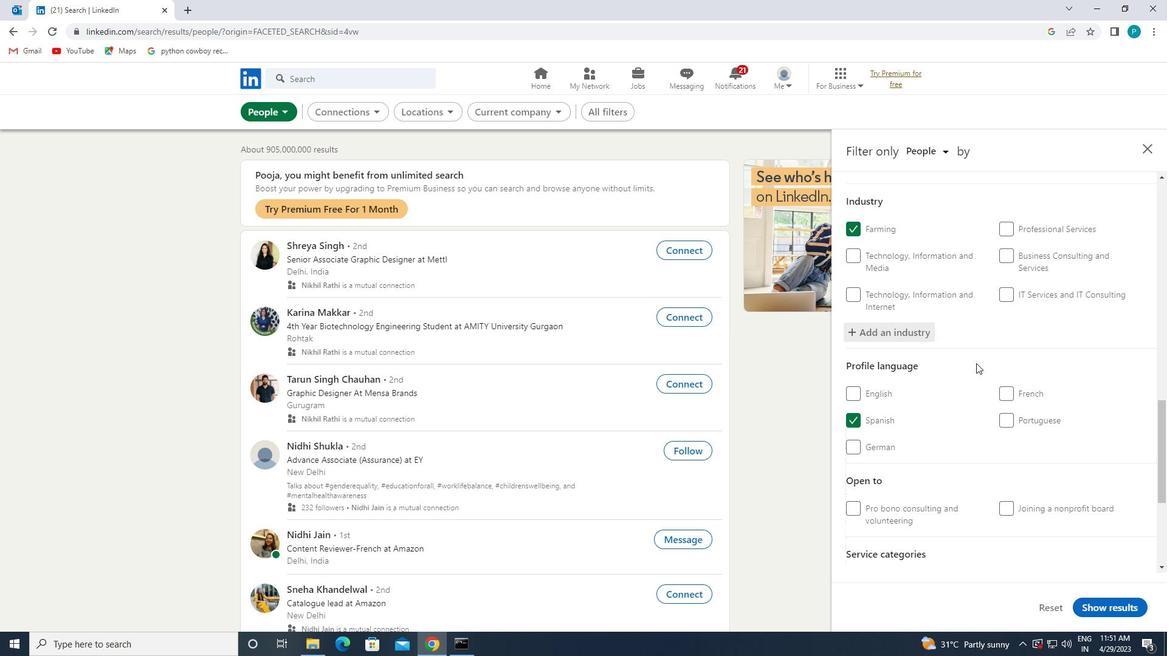 
Action: Mouse scrolled (976, 413) with delta (0, 0)
Screenshot: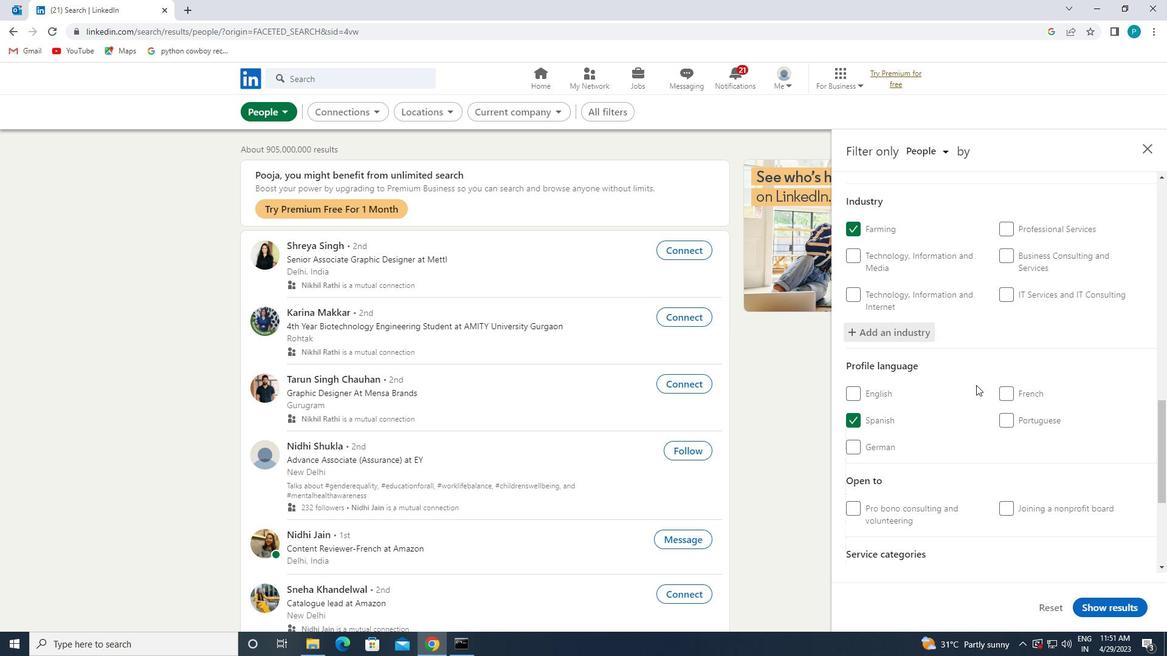 
Action: Mouse moved to (975, 416)
Screenshot: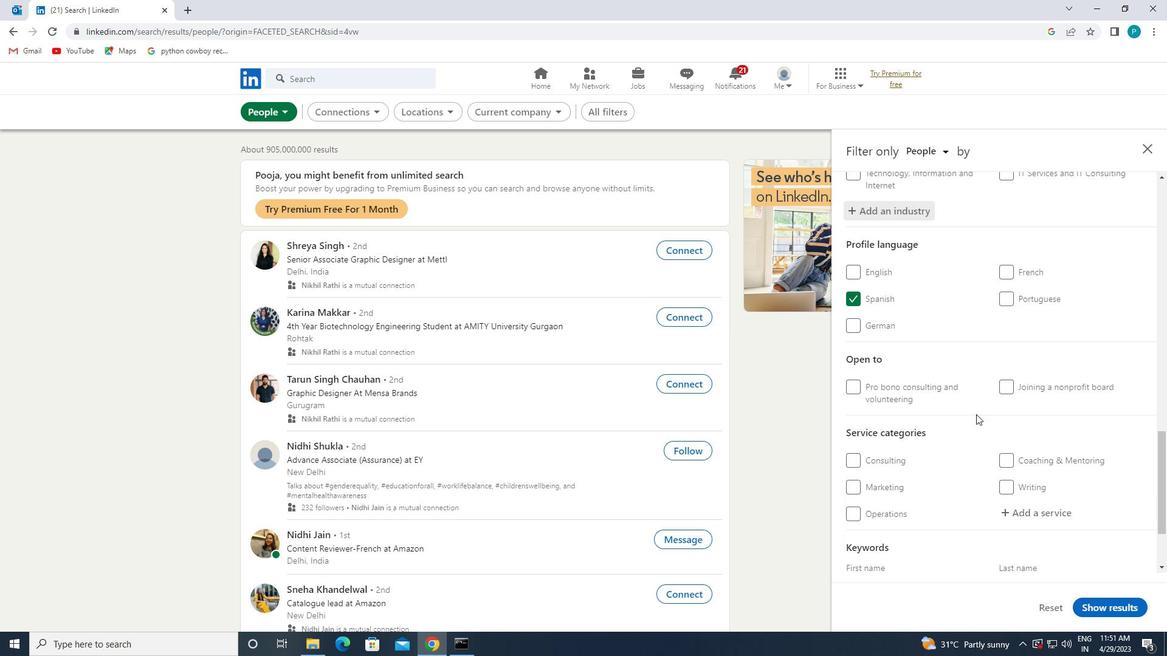 
Action: Mouse scrolled (975, 415) with delta (0, 0)
Screenshot: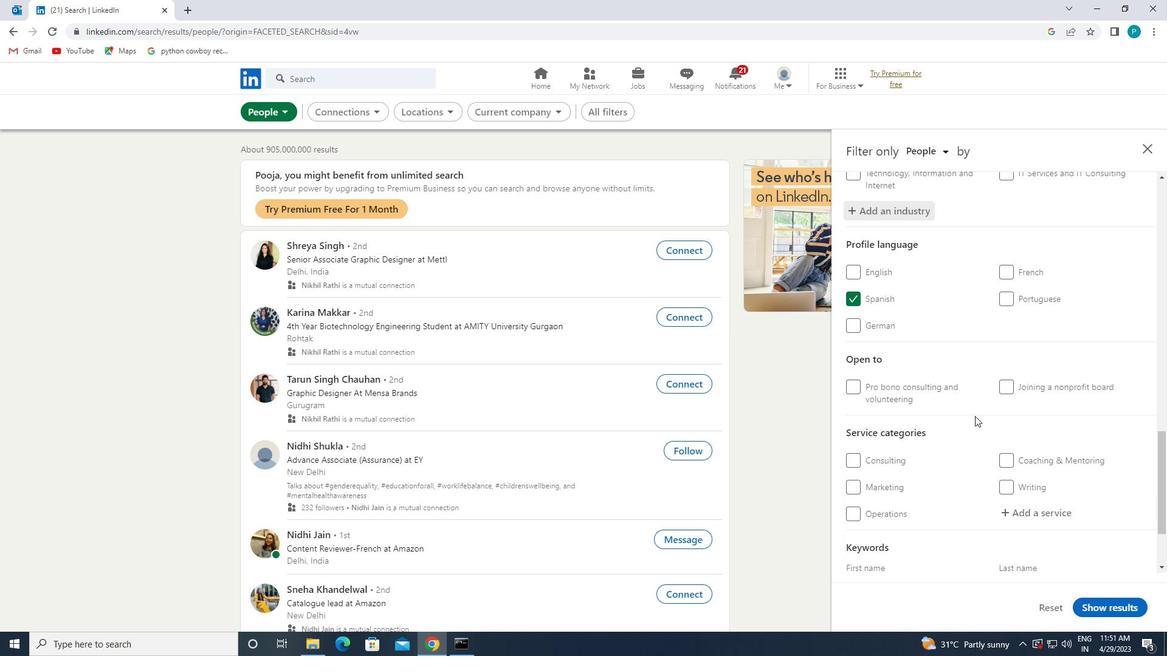 
Action: Mouse moved to (975, 417)
Screenshot: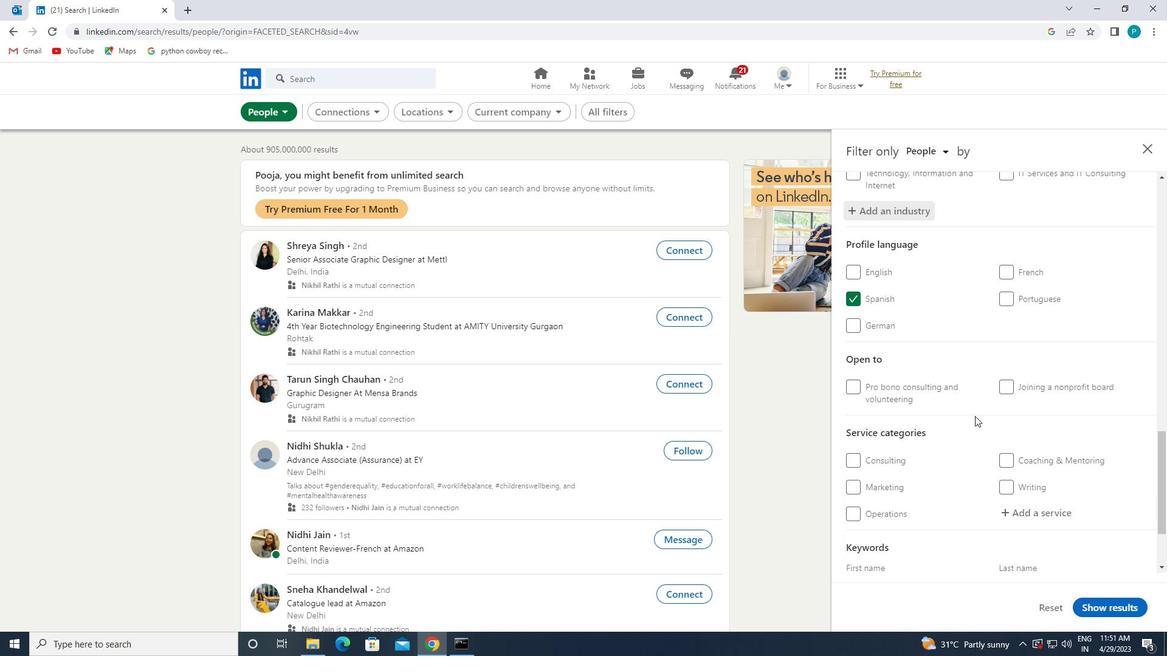 
Action: Mouse scrolled (975, 417) with delta (0, 0)
Screenshot: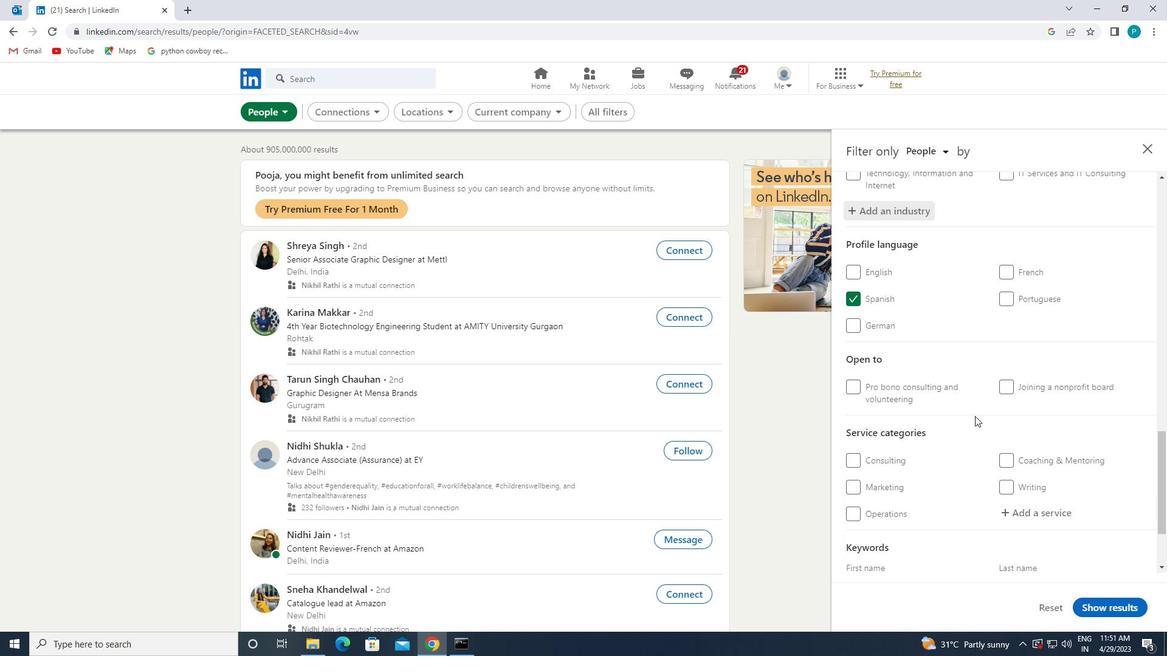 
Action: Mouse moved to (973, 420)
Screenshot: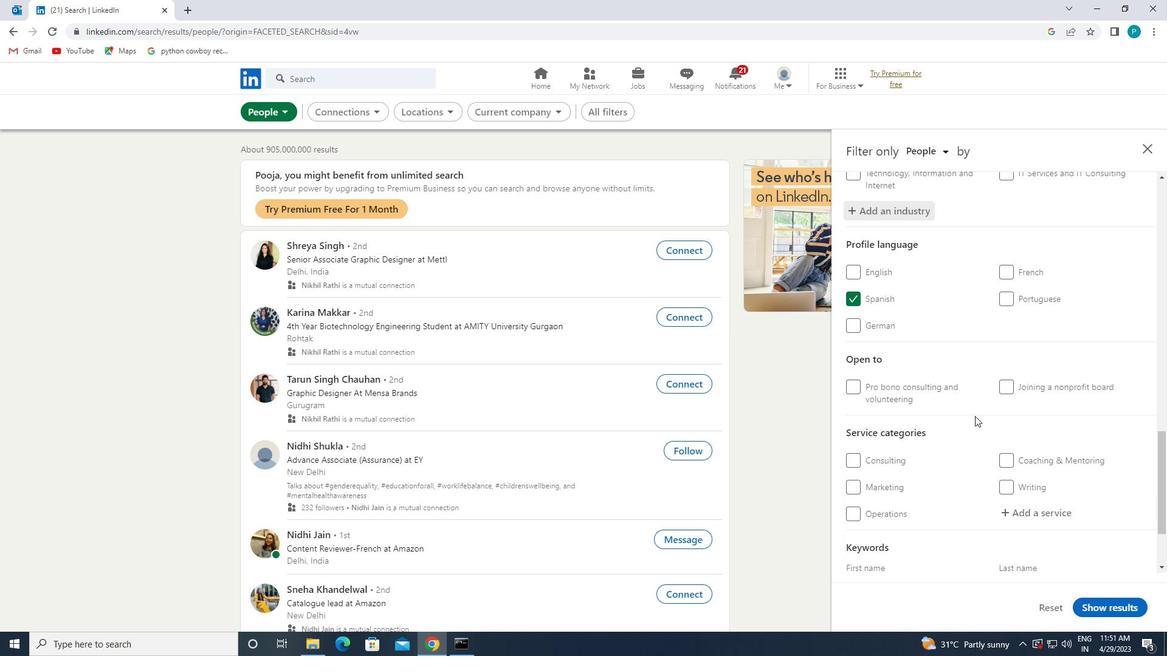
Action: Mouse scrolled (973, 419) with delta (0, 0)
Screenshot: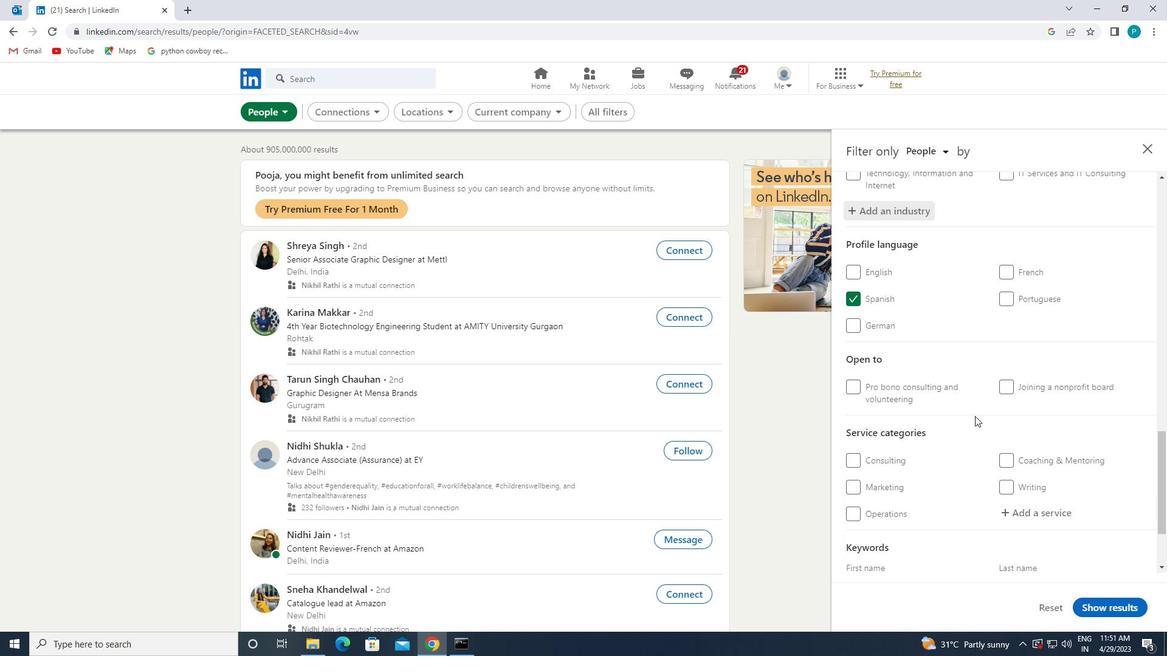 
Action: Mouse moved to (1018, 389)
Screenshot: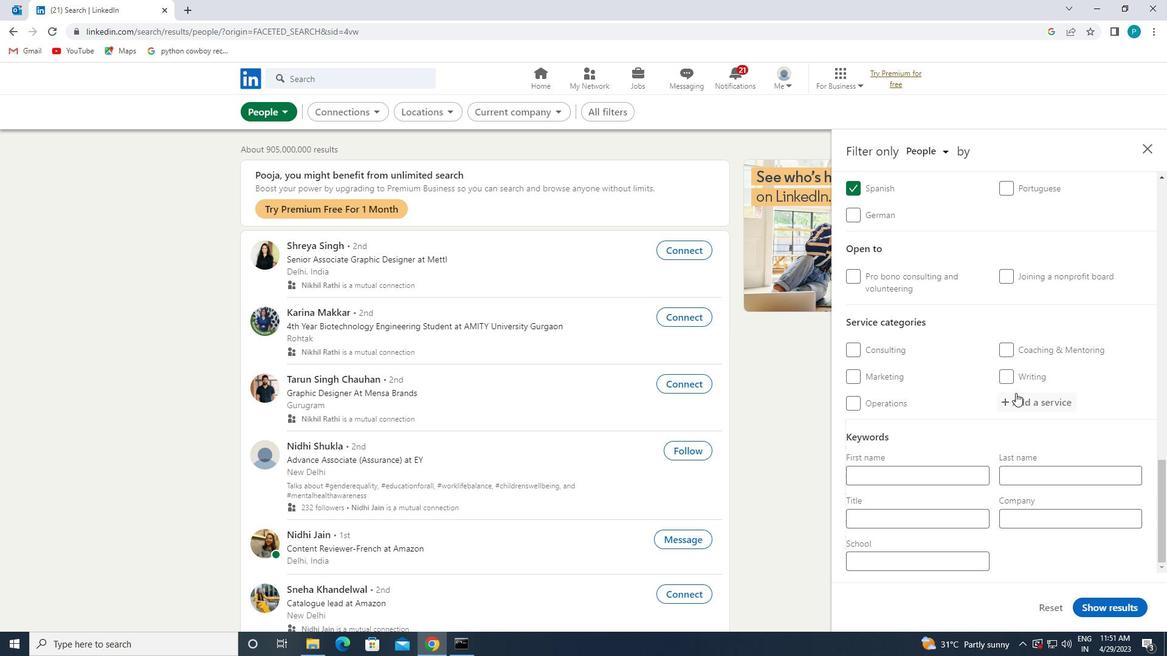 
Action: Mouse pressed left at (1018, 389)
Screenshot: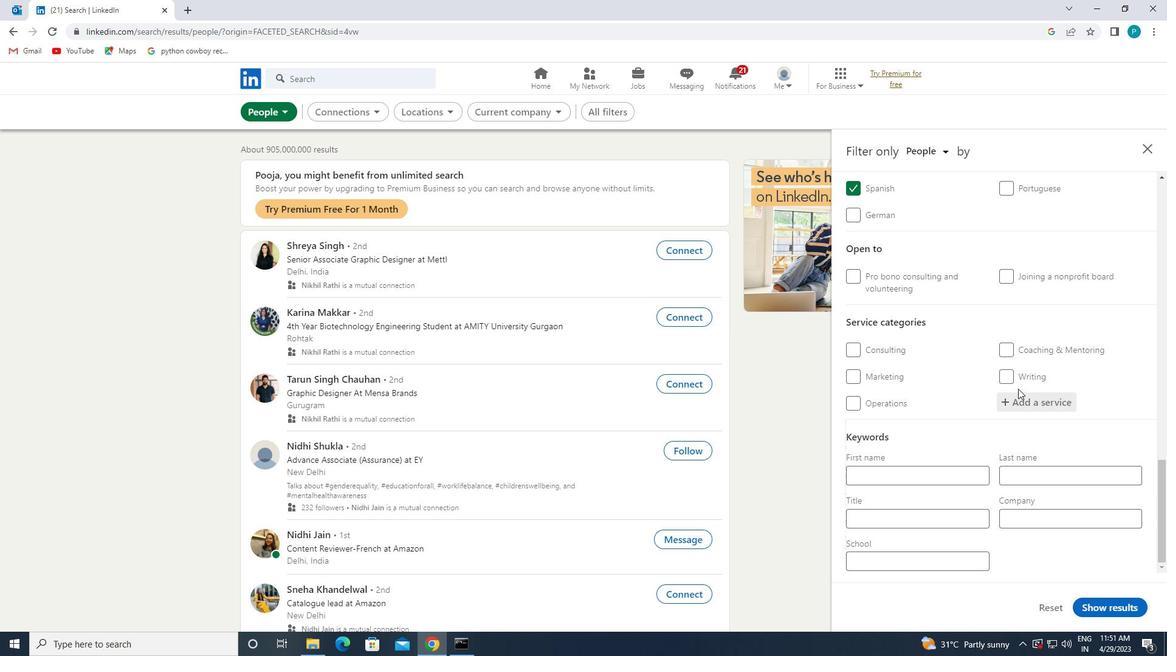 
Action: Mouse moved to (1012, 397)
Screenshot: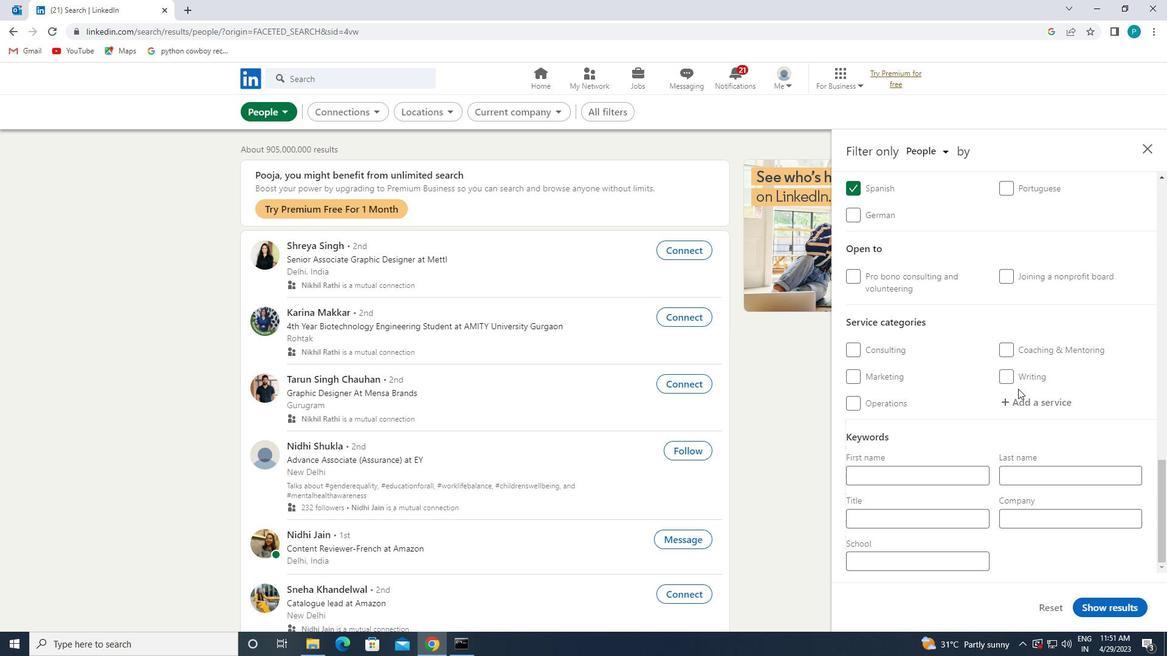 
Action: Mouse pressed left at (1012, 397)
Screenshot: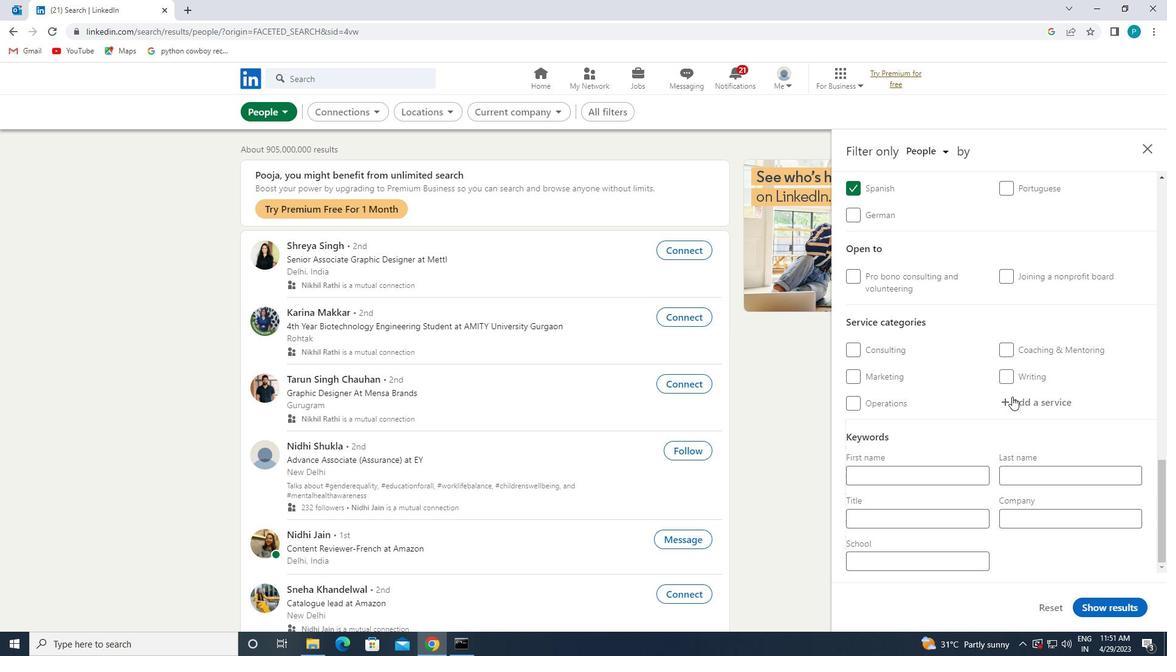
Action: Mouse moved to (1013, 395)
Screenshot: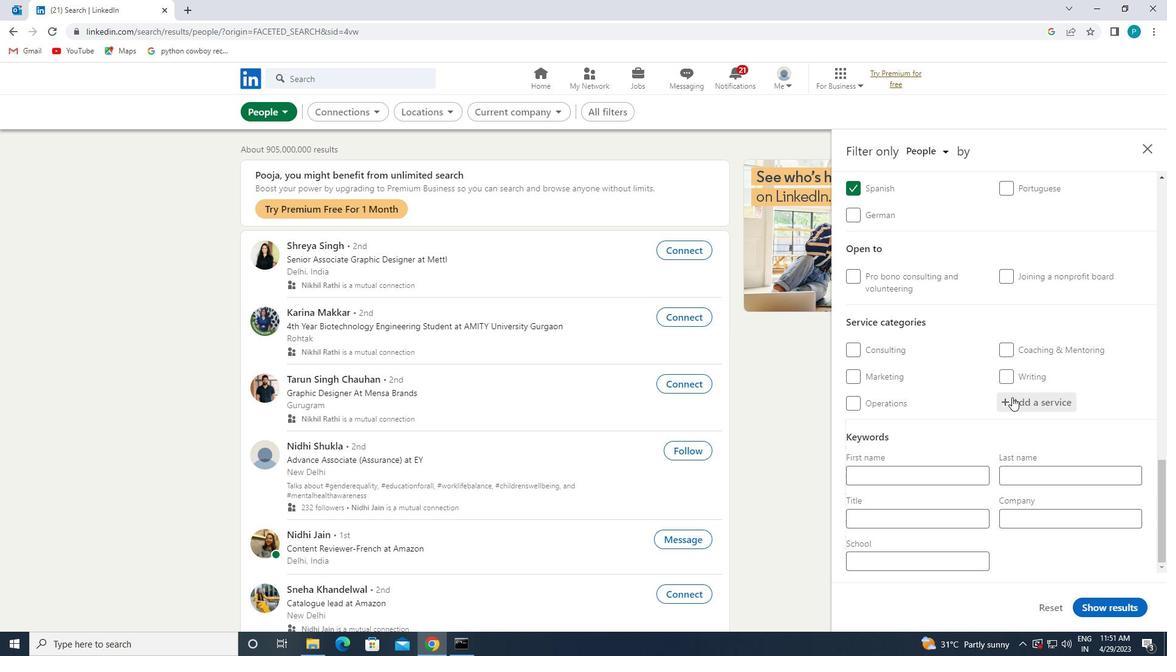 
Action: Key pressed <Key.caps_lock>D<Key.backspace>F<Key.caps_lock>I
Screenshot: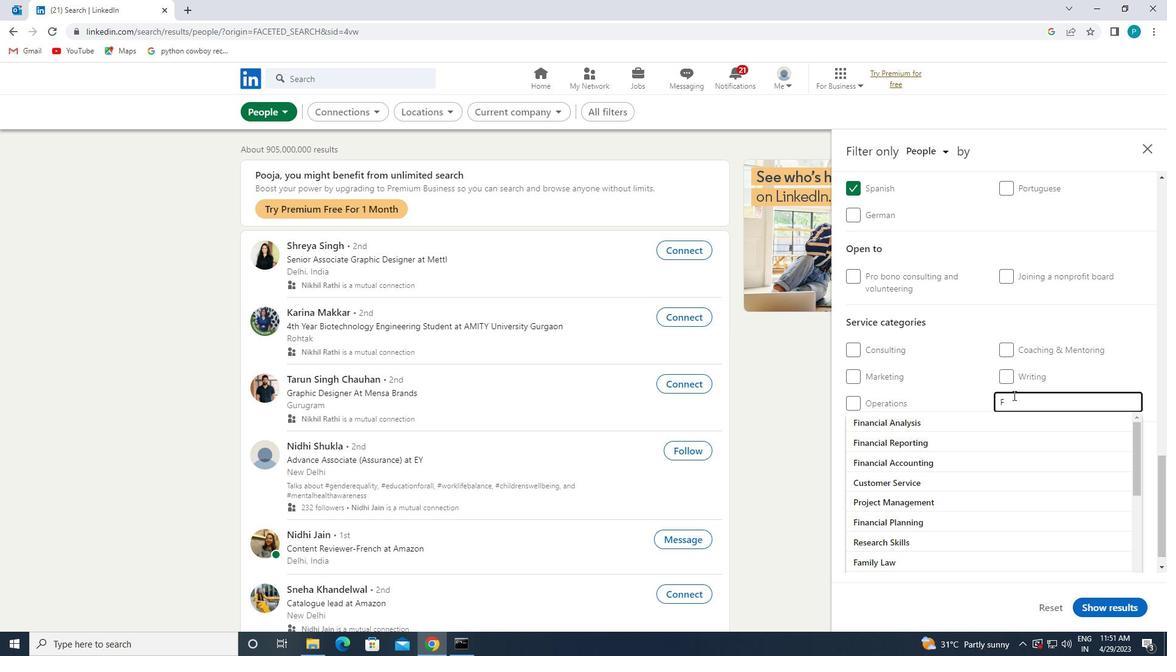 
Action: Mouse moved to (963, 535)
Screenshot: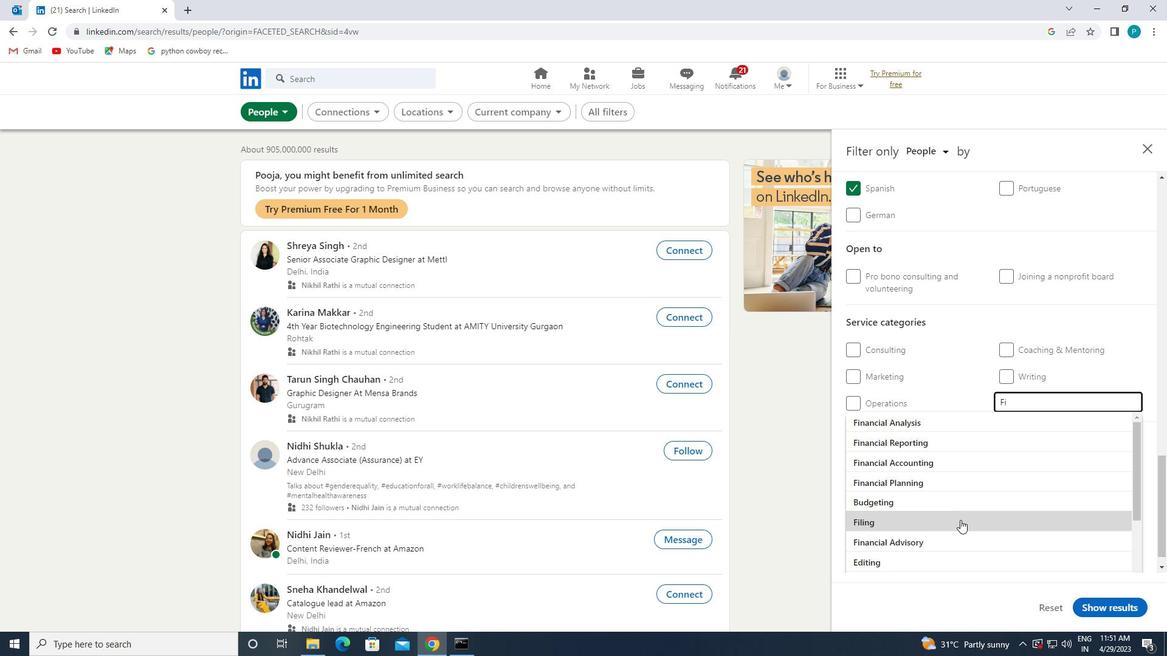 
Action: Mouse pressed left at (963, 535)
Screenshot: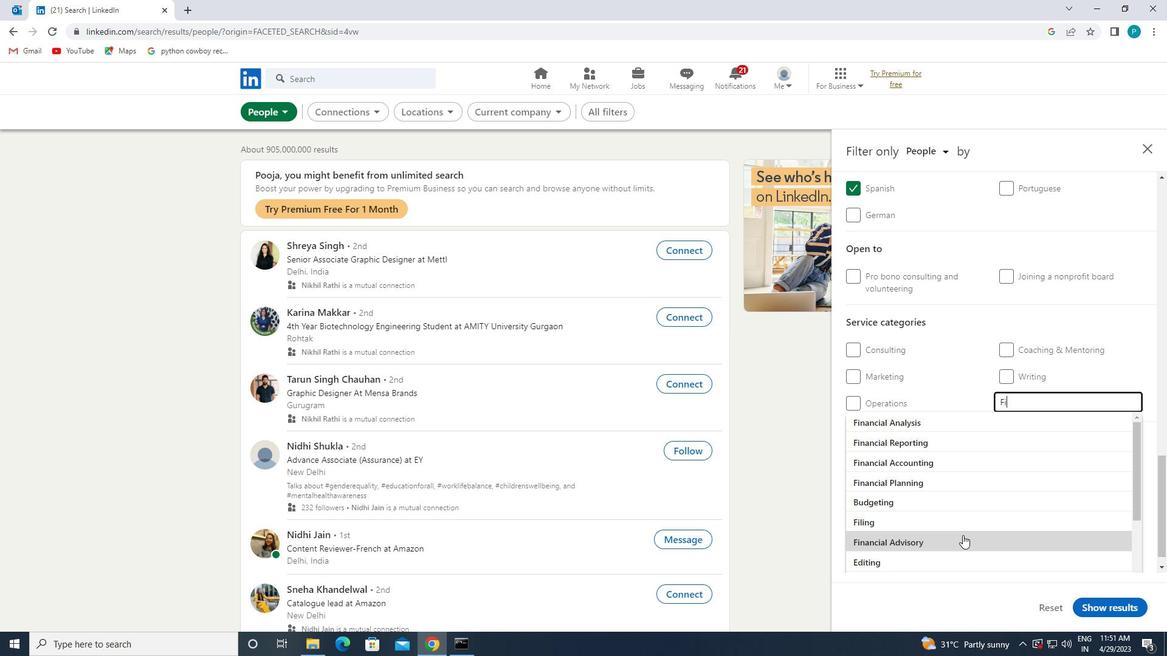 
Action: Mouse moved to (967, 505)
Screenshot: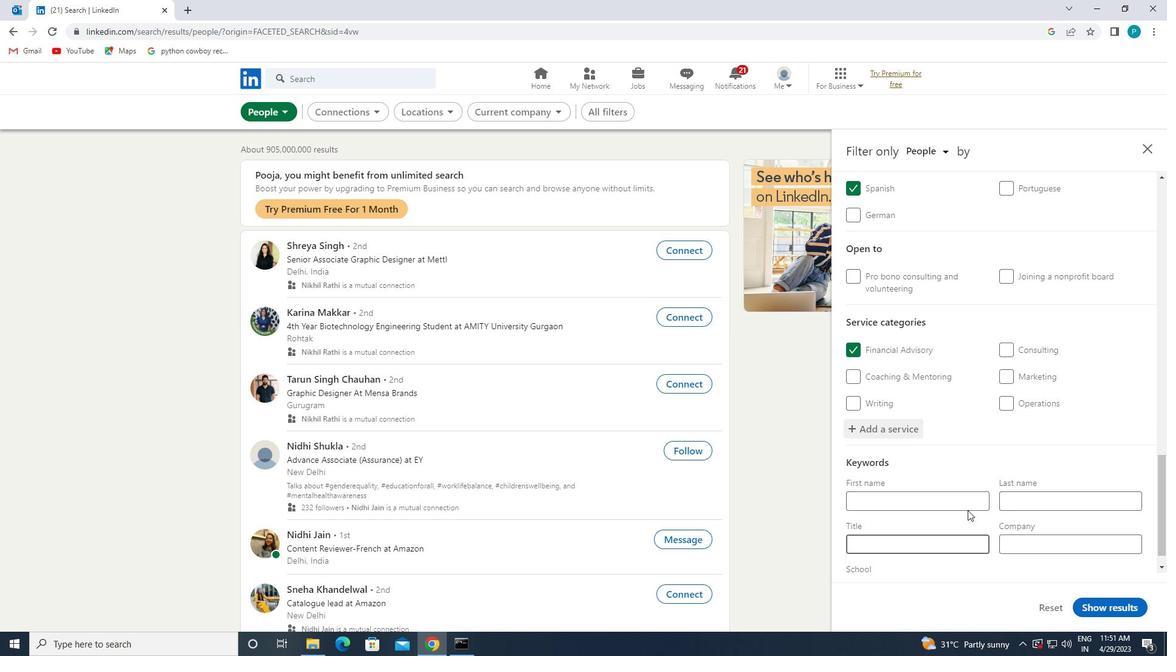 
Action: Mouse scrolled (967, 505) with delta (0, 0)
Screenshot: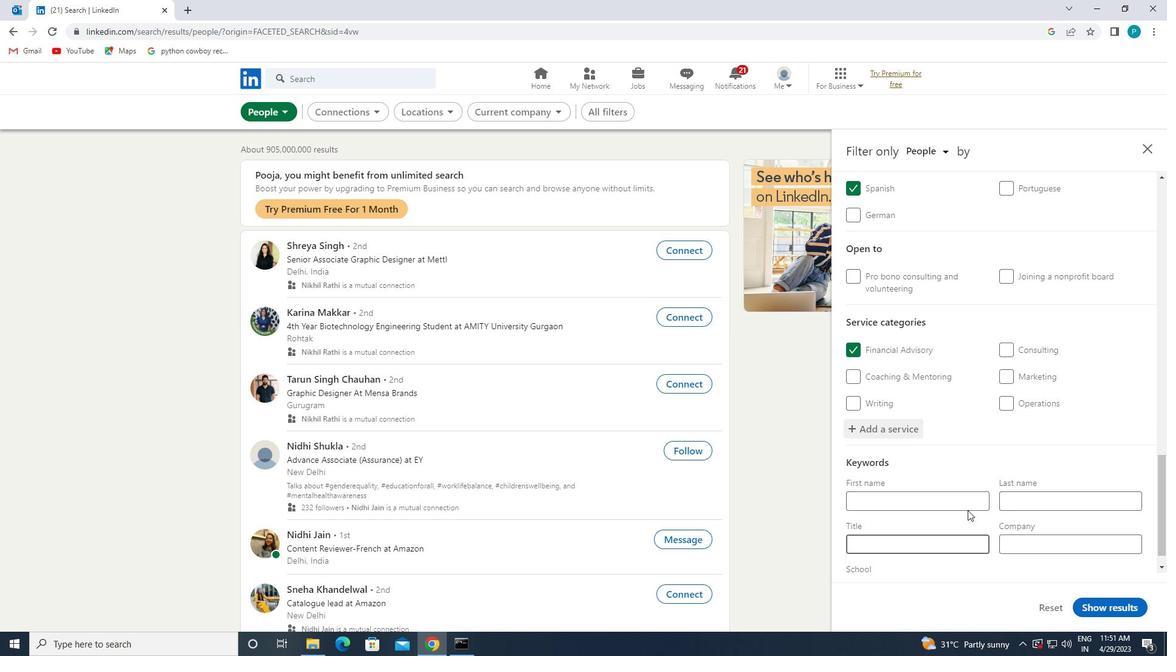 
Action: Mouse moved to (967, 505)
Screenshot: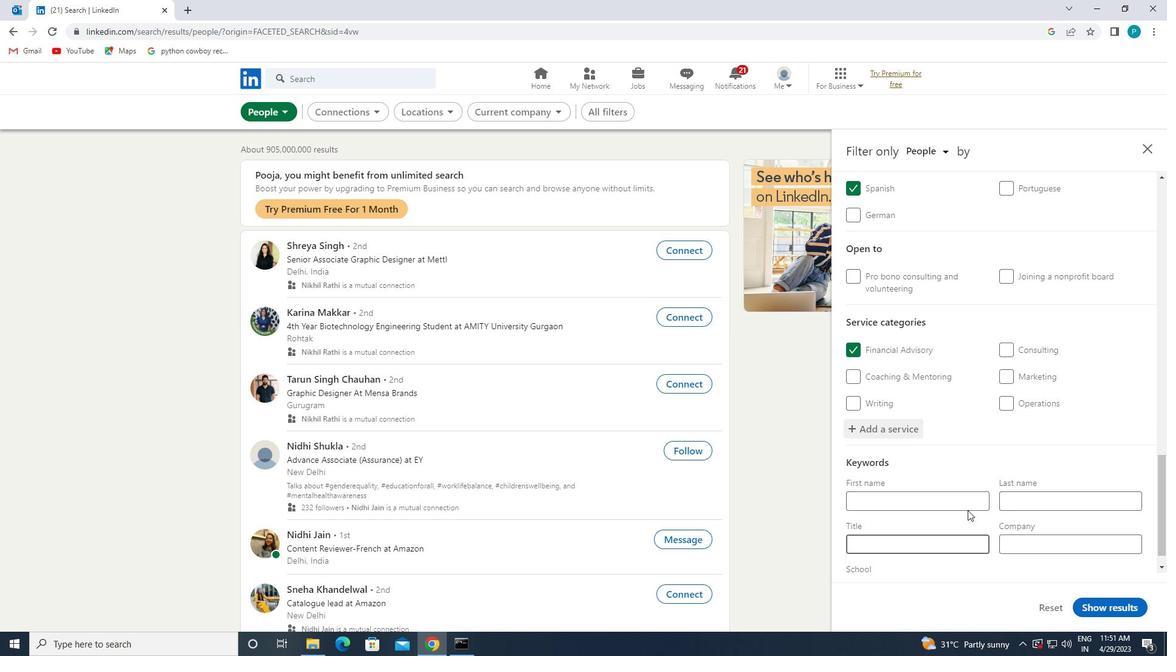 
Action: Mouse scrolled (967, 504) with delta (0, 0)
Screenshot: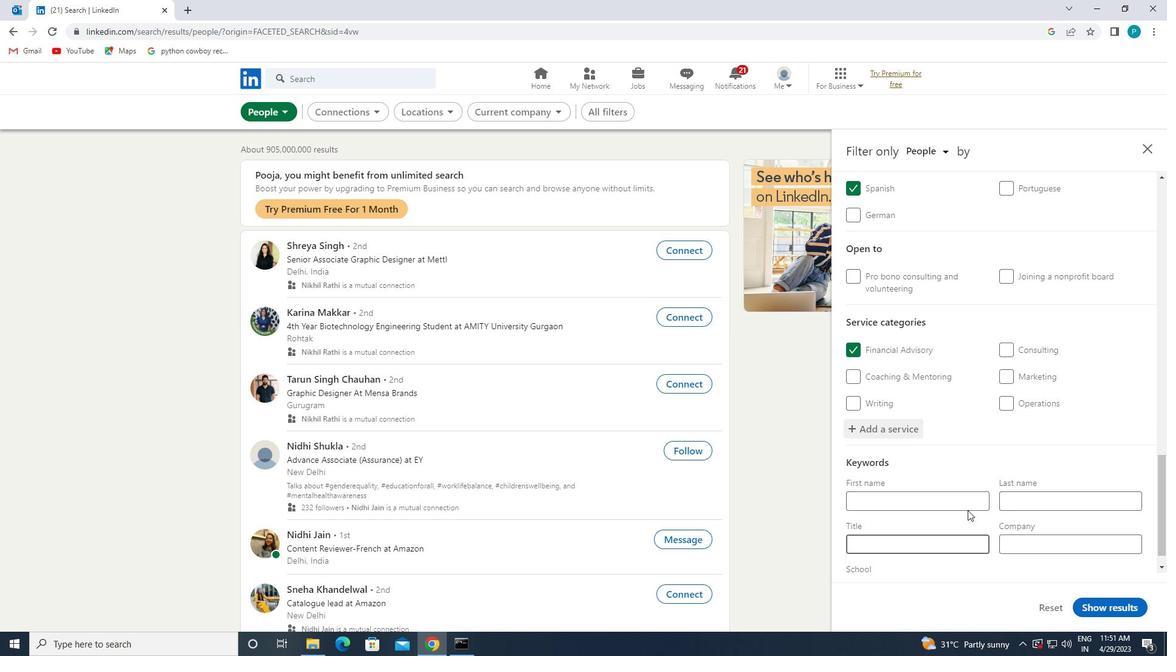 
Action: Mouse moved to (967, 502)
Screenshot: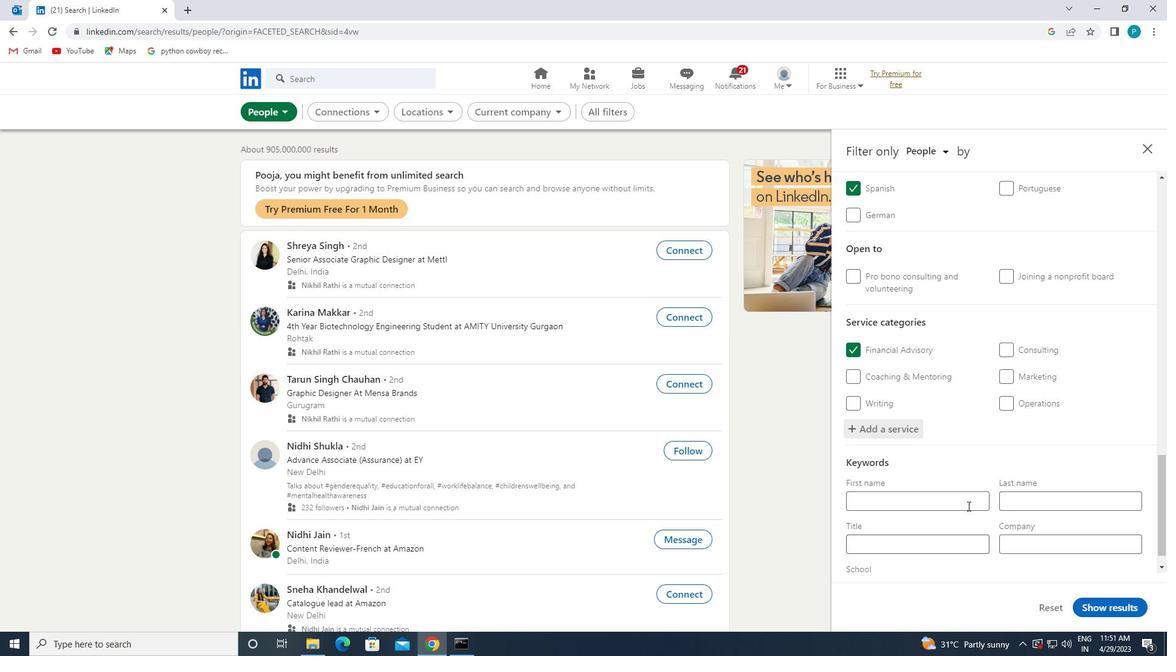
Action: Mouse scrolled (967, 502) with delta (0, 0)
Screenshot: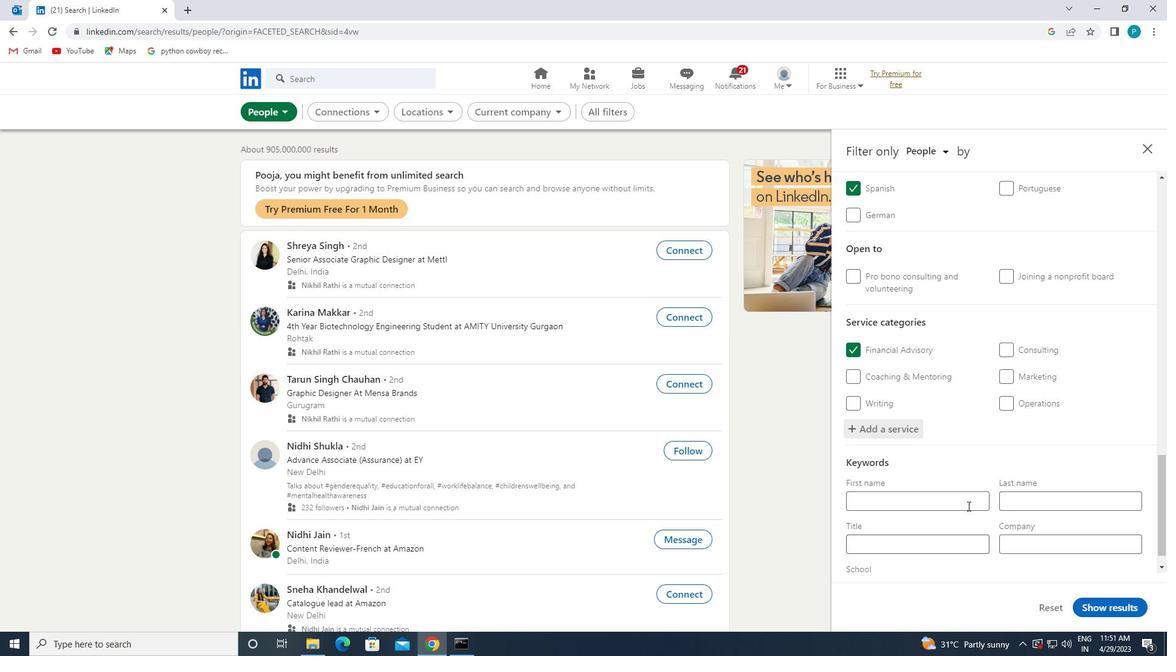 
Action: Mouse moved to (935, 528)
Screenshot: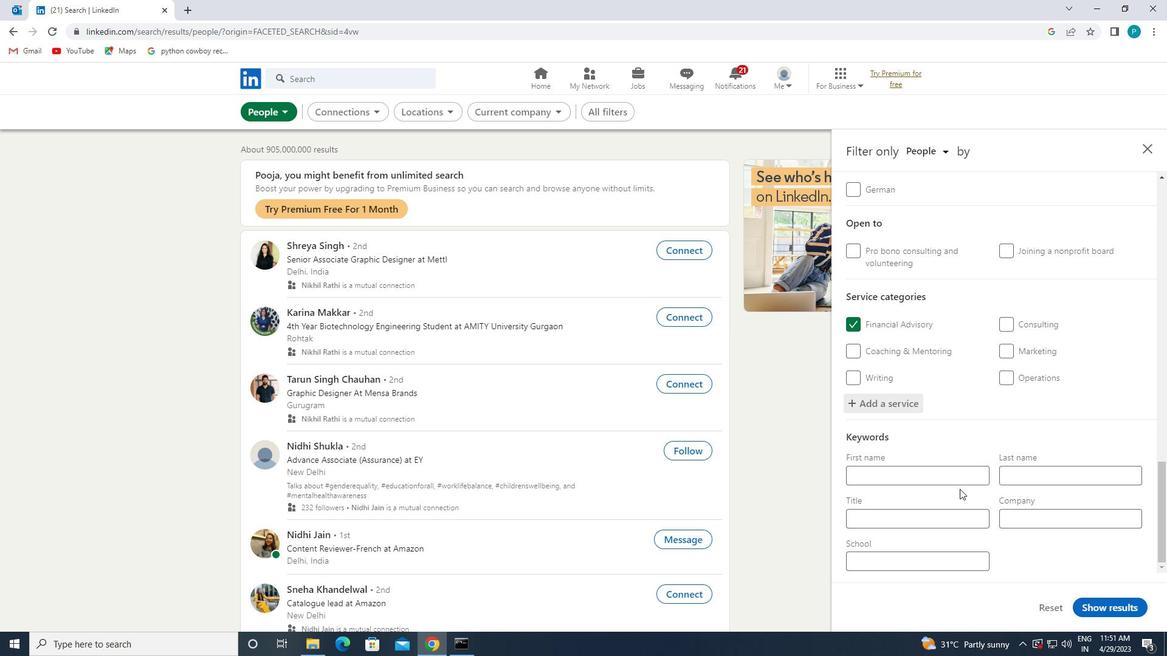 
Action: Mouse pressed left at (935, 528)
Screenshot: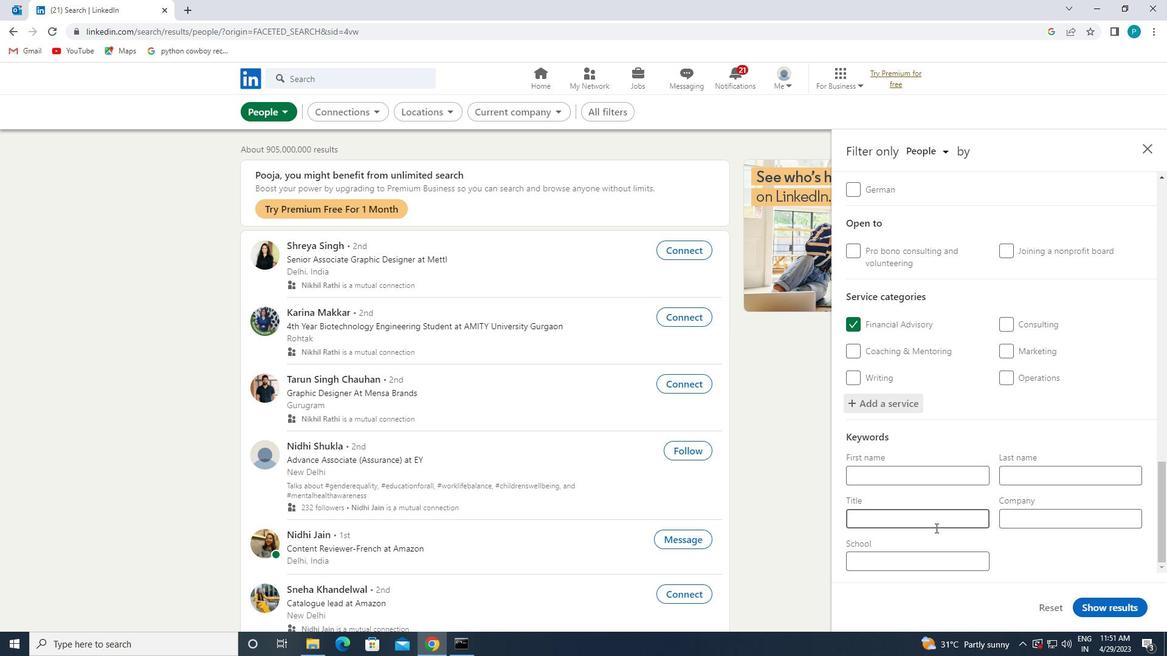
Action: Mouse moved to (930, 531)
Screenshot: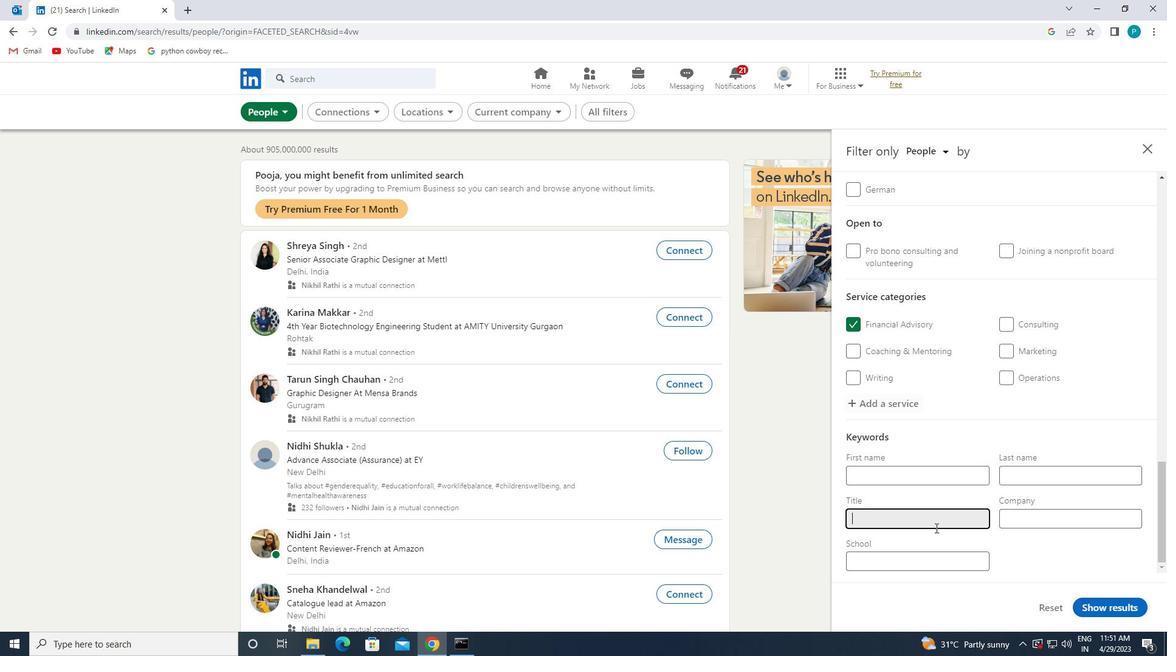 
Action: Key pressed <Key.caps_lock>S<Key.caps_lock>CHOOL<Key.space><Key.caps_lock>B<Key.caps_lock>US<Key.space><Key.caps_lock>D<Key.caps_lock>RIVER
Screenshot: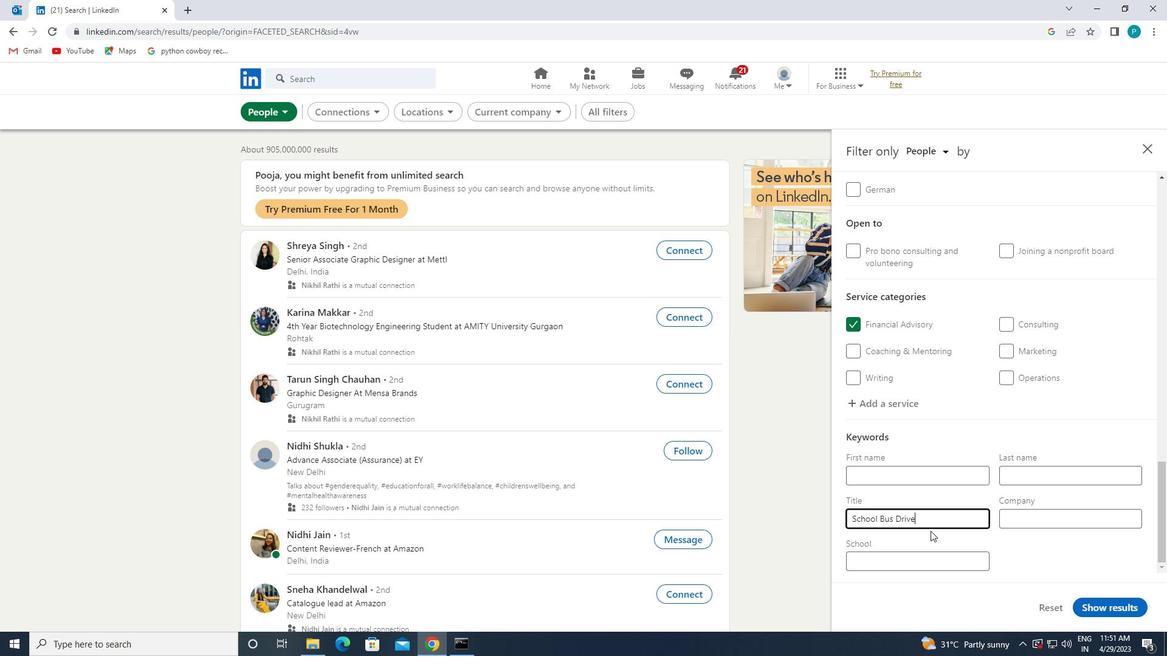 
Action: Mouse moved to (1107, 597)
Screenshot: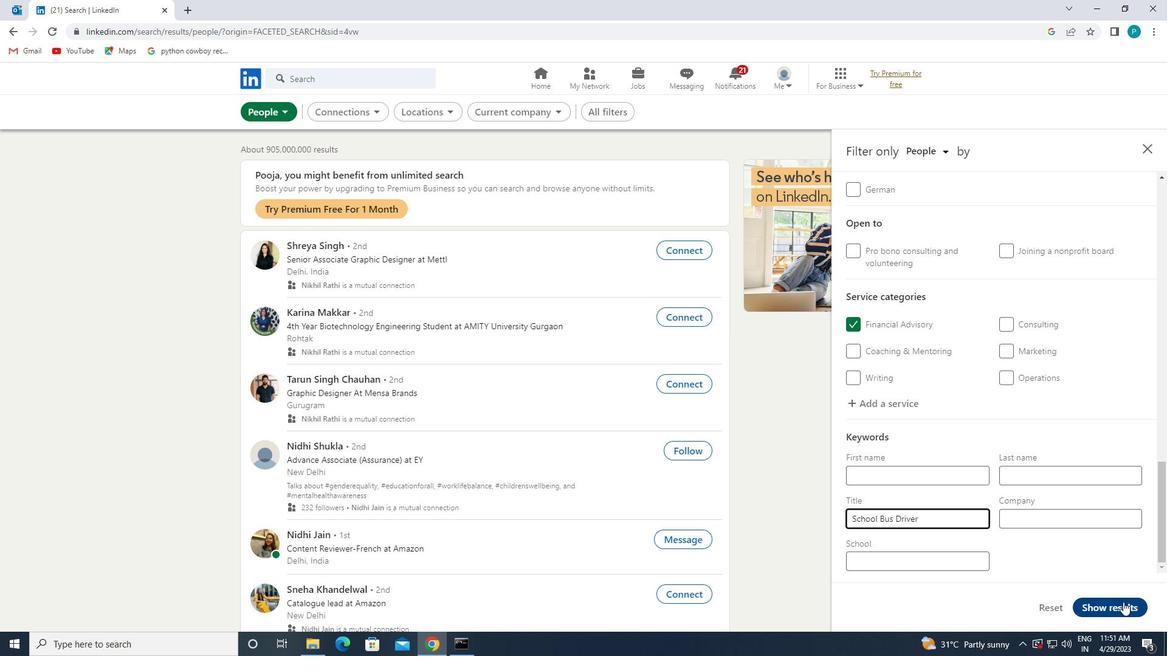 
Action: Mouse pressed left at (1107, 597)
Screenshot: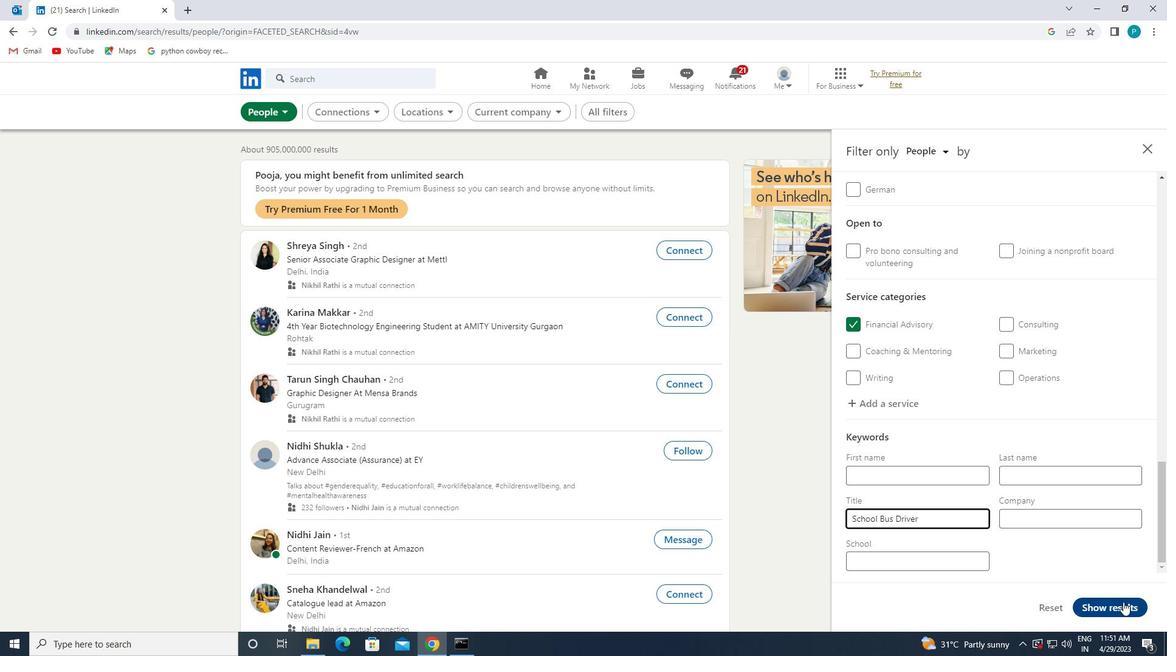 
Action: Mouse moved to (1126, 600)
Screenshot: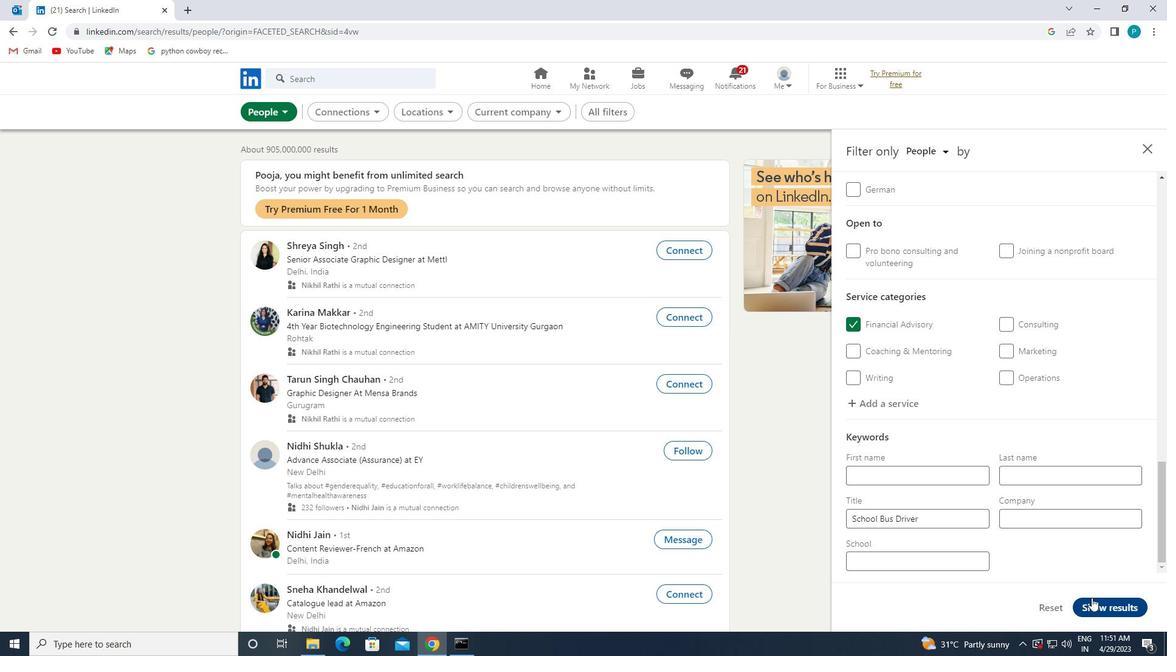 
Action: Mouse pressed left at (1126, 600)
Screenshot: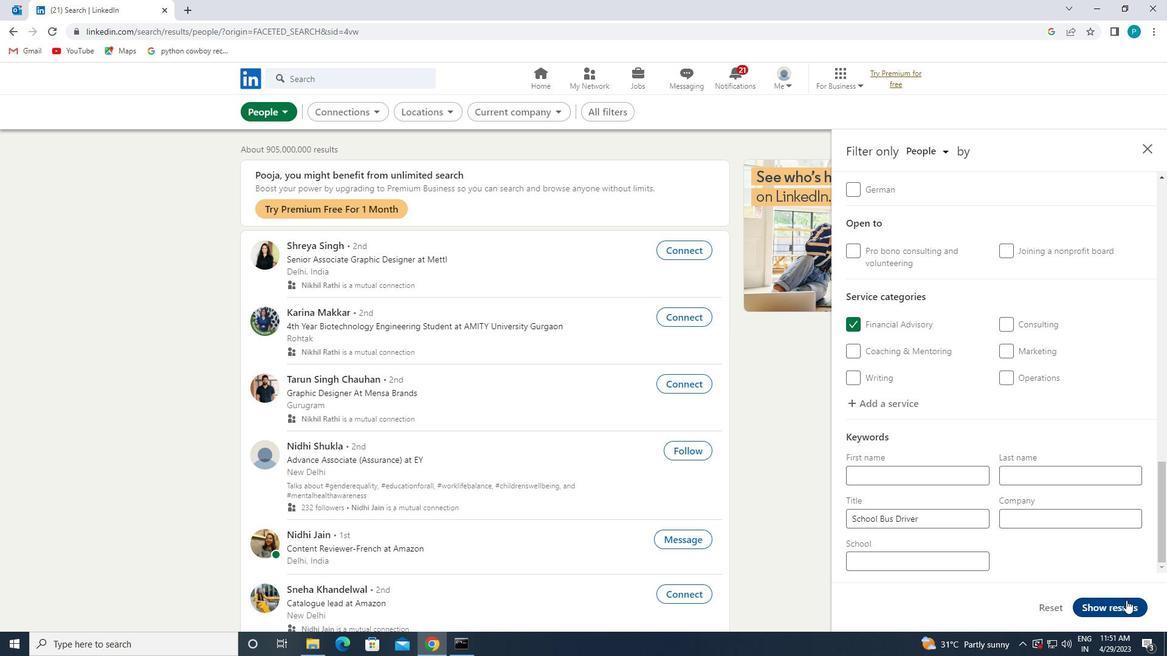 
Action: Mouse moved to (1128, 607)
Screenshot: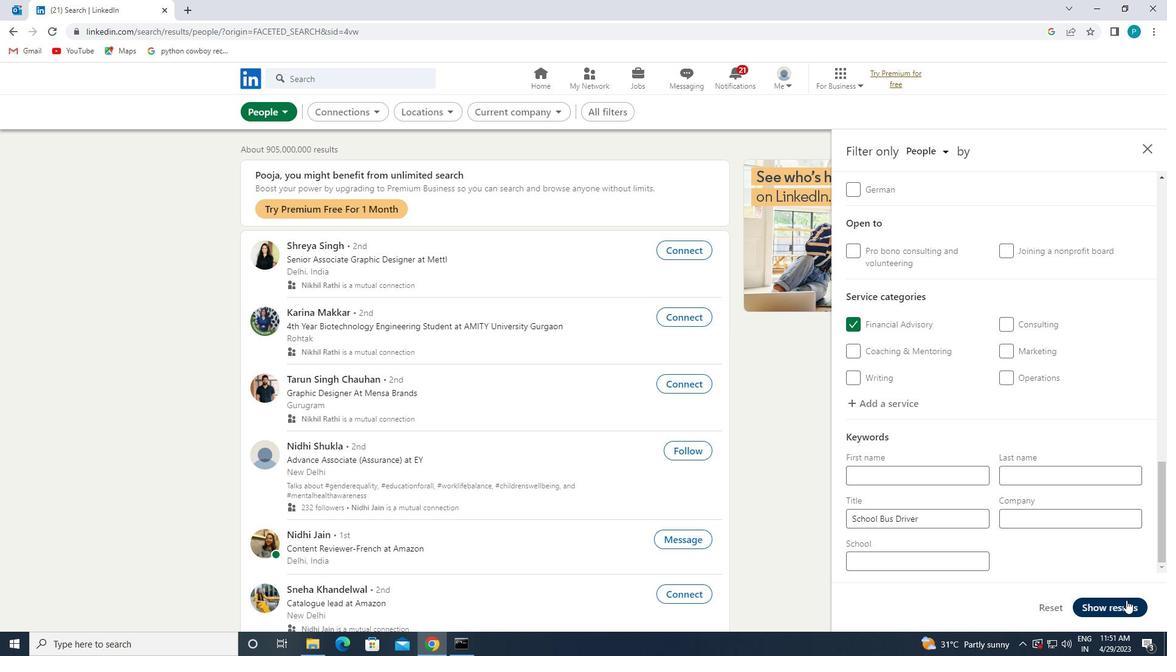 
